 Task: Create a due date automation trigger when advanced on, on the tuesday after a card is due add fields with custom field "Resume" set to a number lower or equal to 1 and greater or equal to 10 at 11:00 AM.
Action: Mouse moved to (1024, 319)
Screenshot: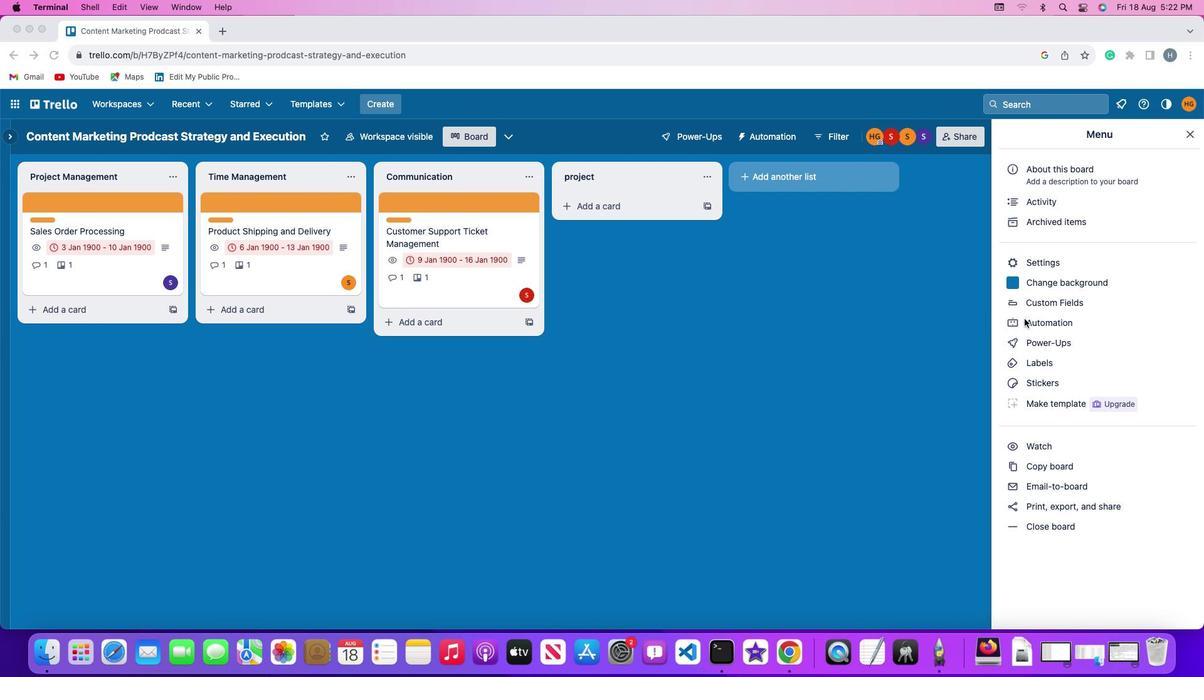 
Action: Mouse pressed left at (1024, 319)
Screenshot: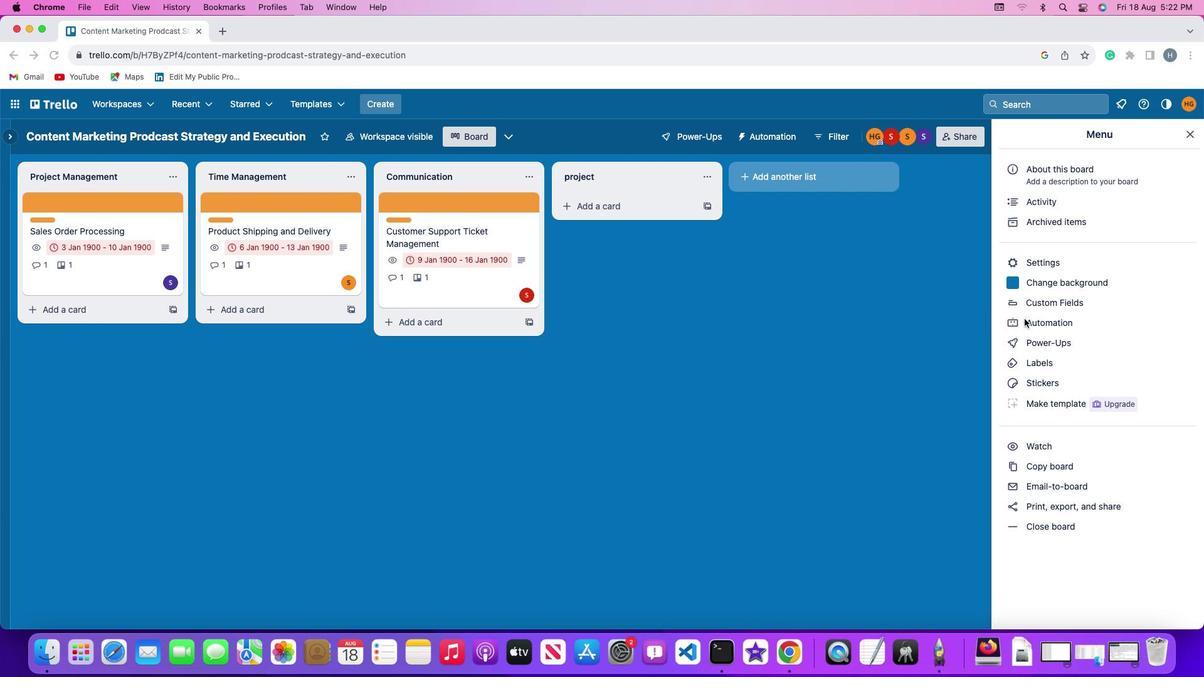 
Action: Mouse pressed left at (1024, 319)
Screenshot: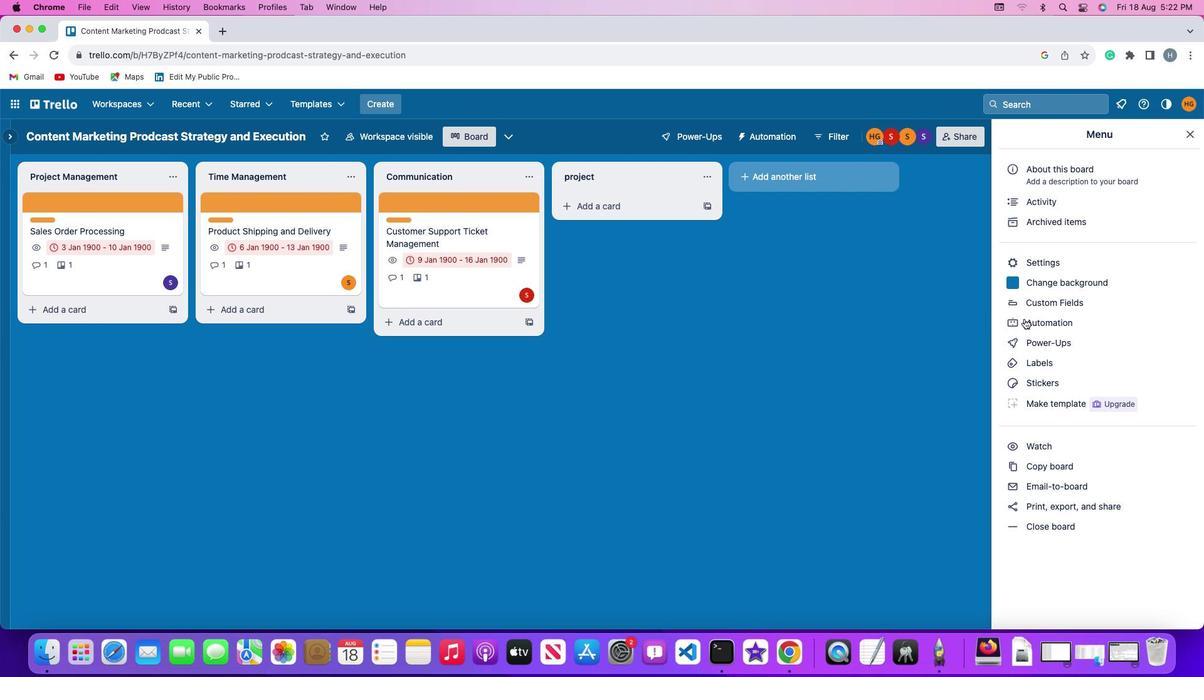 
Action: Mouse moved to (77, 295)
Screenshot: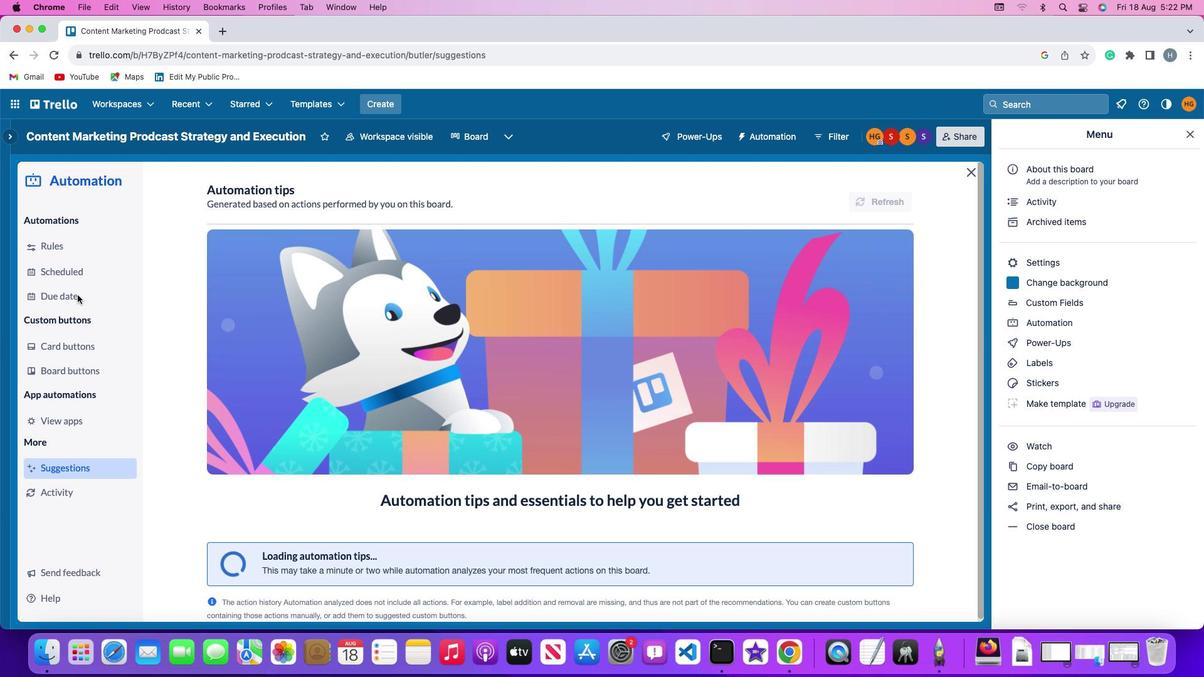 
Action: Mouse pressed left at (77, 295)
Screenshot: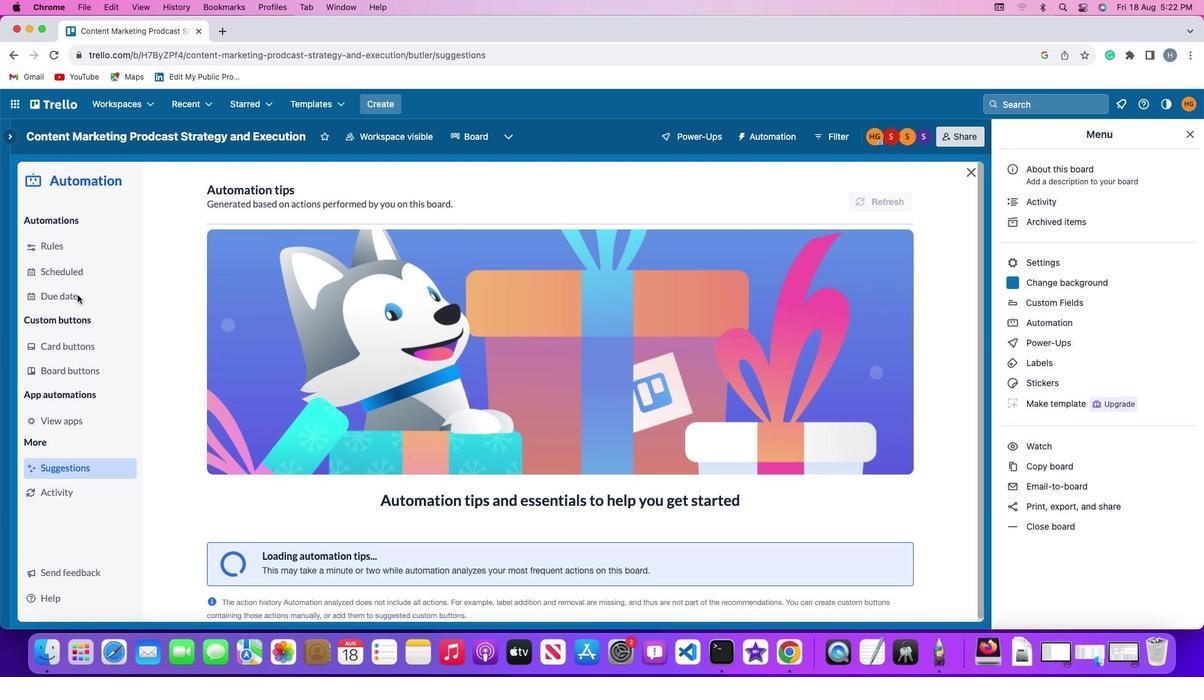 
Action: Mouse moved to (837, 192)
Screenshot: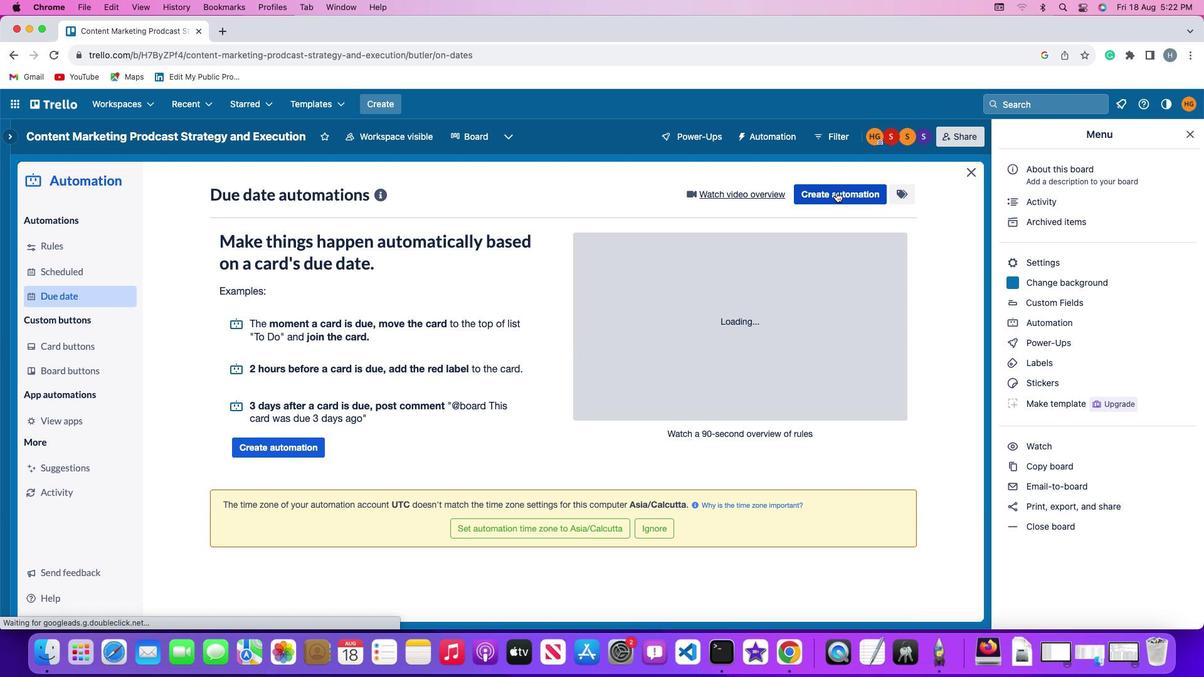 
Action: Mouse pressed left at (837, 192)
Screenshot: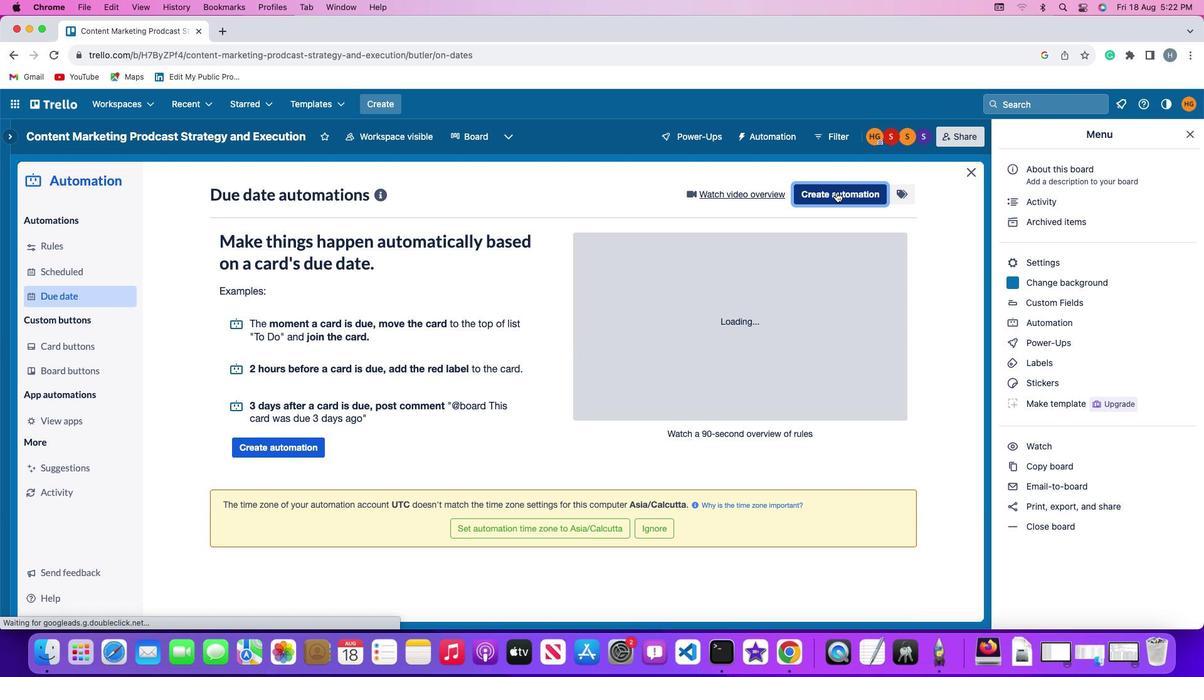 
Action: Mouse moved to (262, 316)
Screenshot: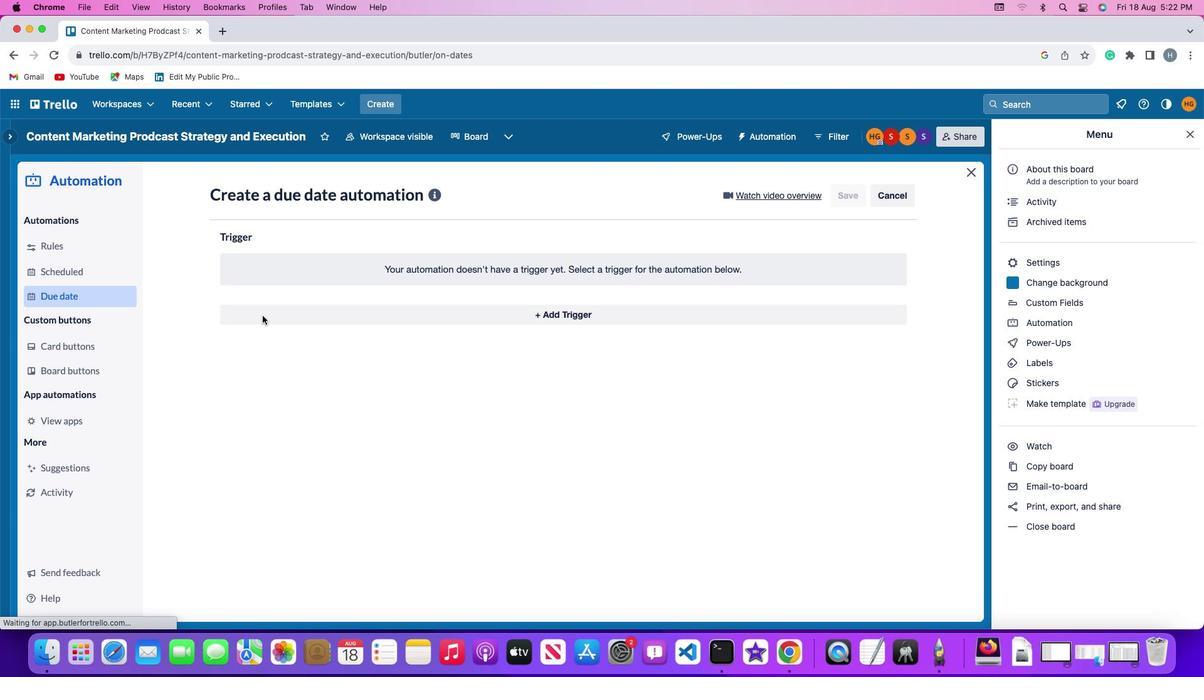 
Action: Mouse pressed left at (262, 316)
Screenshot: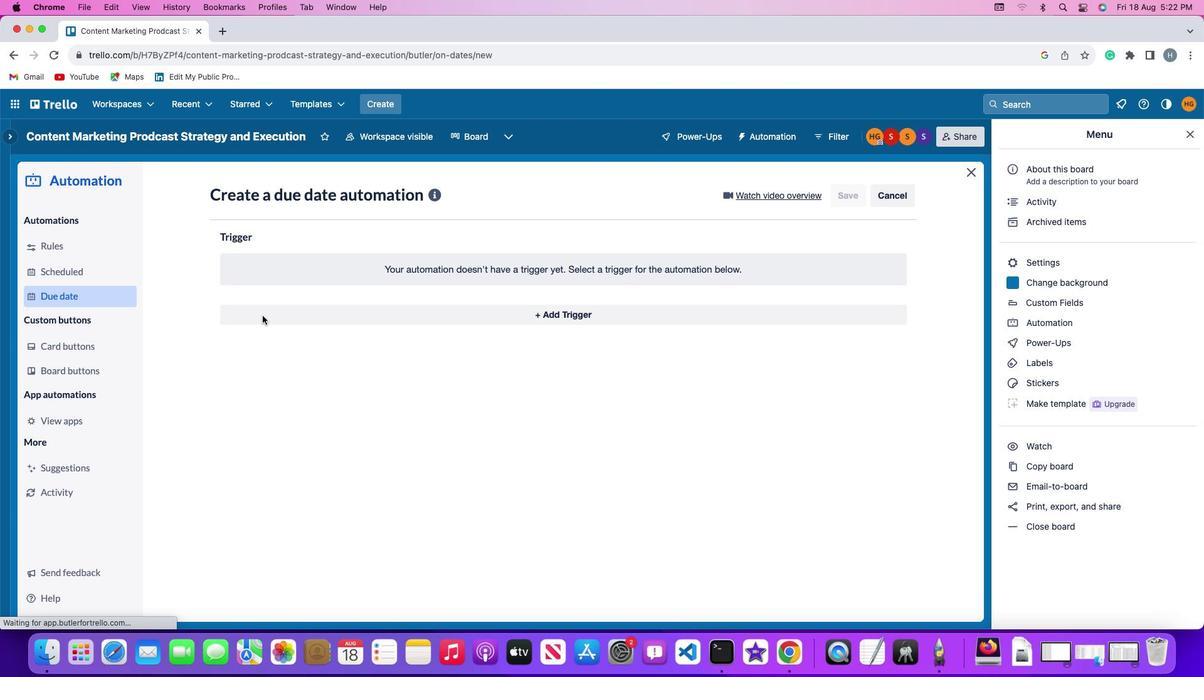 
Action: Mouse moved to (299, 540)
Screenshot: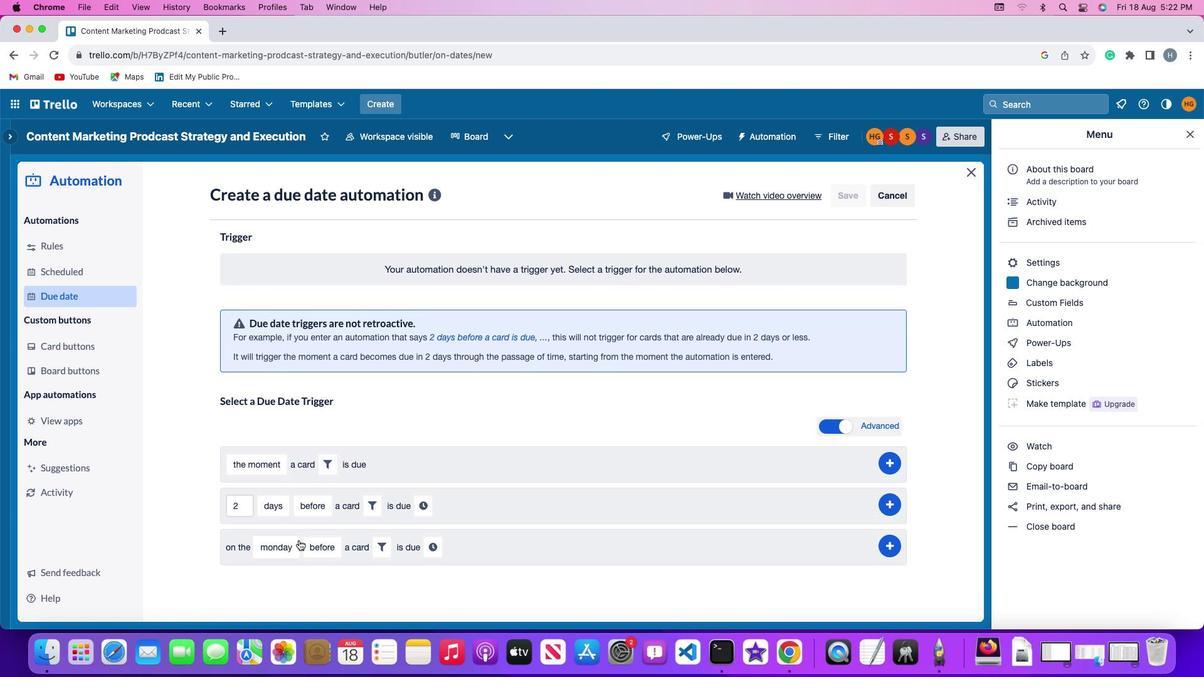 
Action: Mouse pressed left at (299, 540)
Screenshot: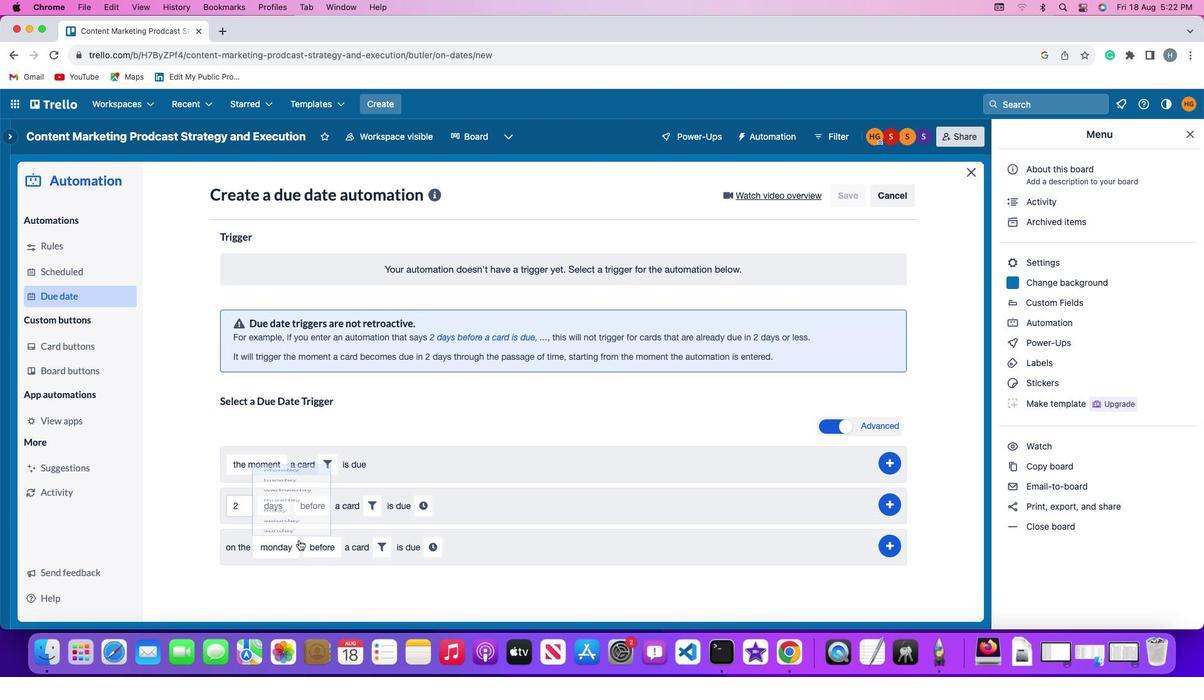 
Action: Mouse moved to (291, 395)
Screenshot: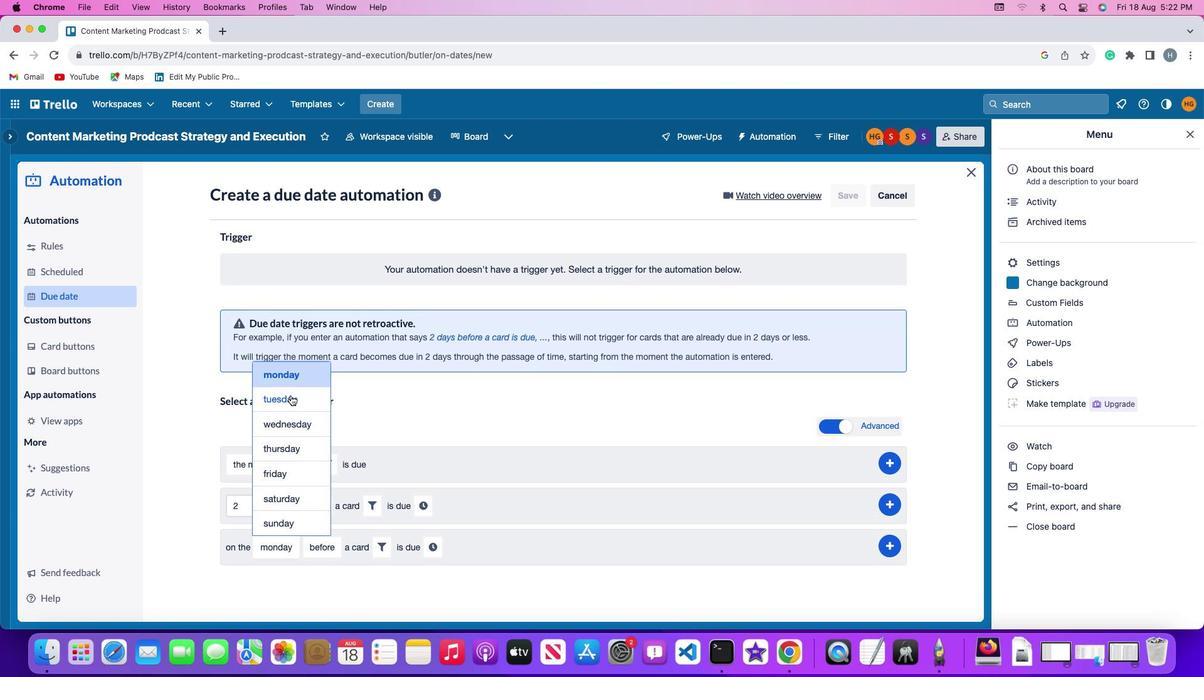
Action: Mouse pressed left at (291, 395)
Screenshot: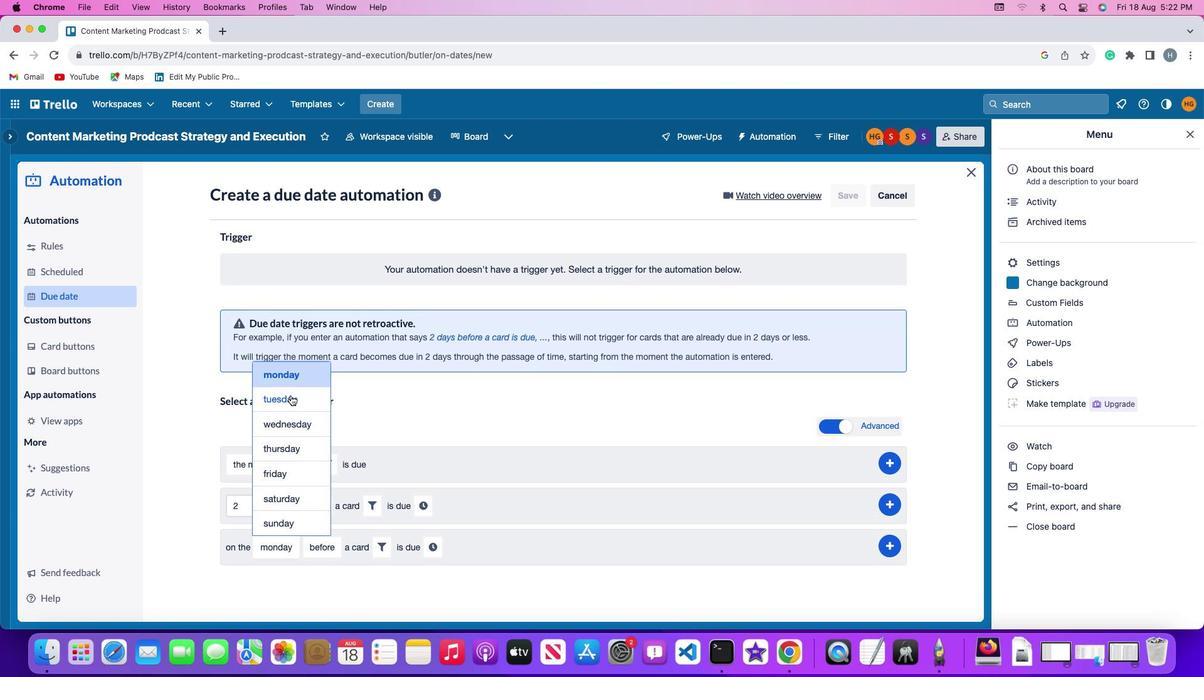 
Action: Mouse moved to (325, 544)
Screenshot: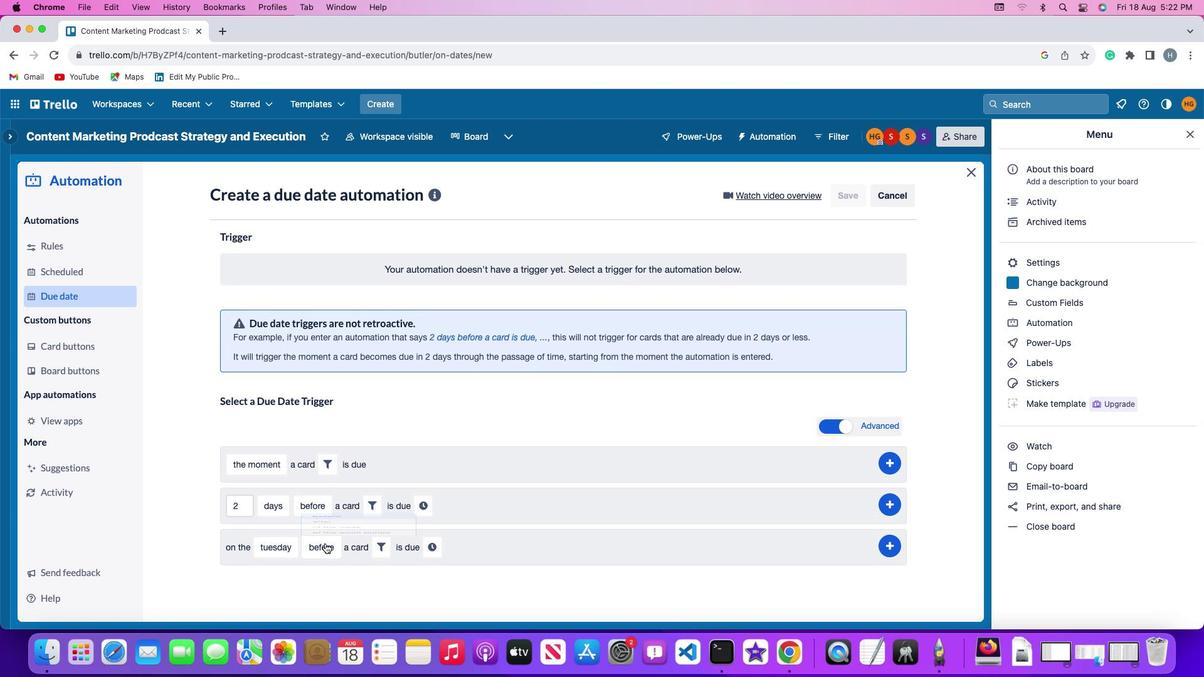 
Action: Mouse pressed left at (325, 544)
Screenshot: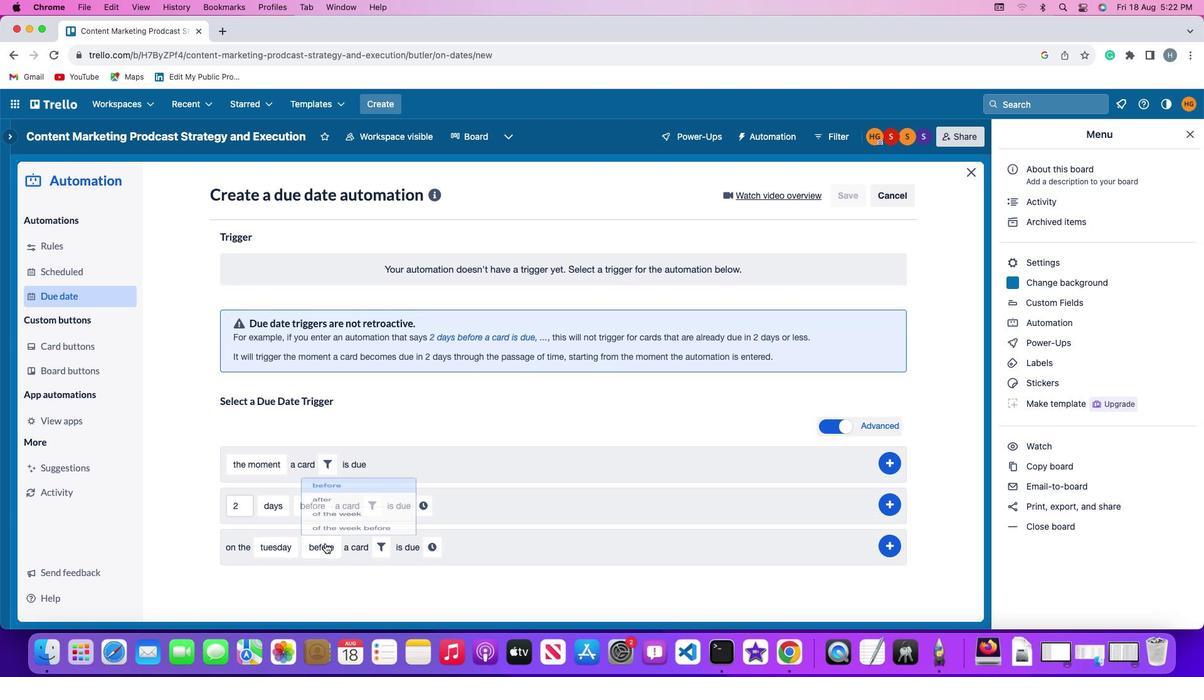 
Action: Mouse moved to (345, 466)
Screenshot: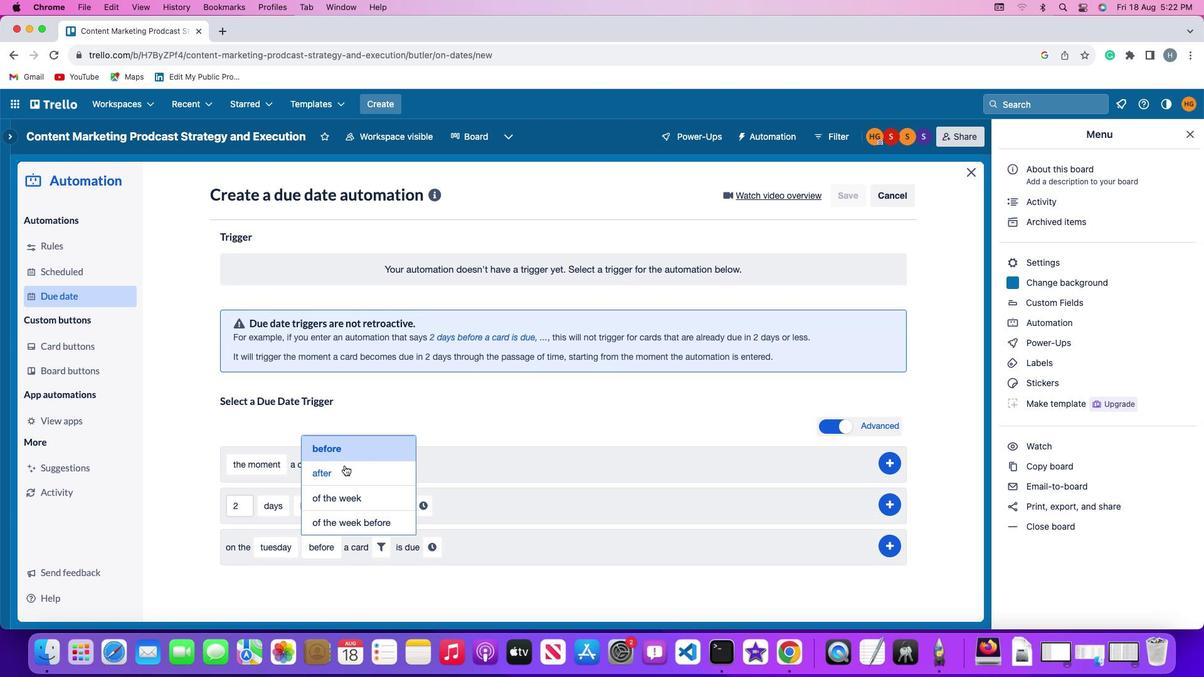 
Action: Mouse pressed left at (345, 466)
Screenshot: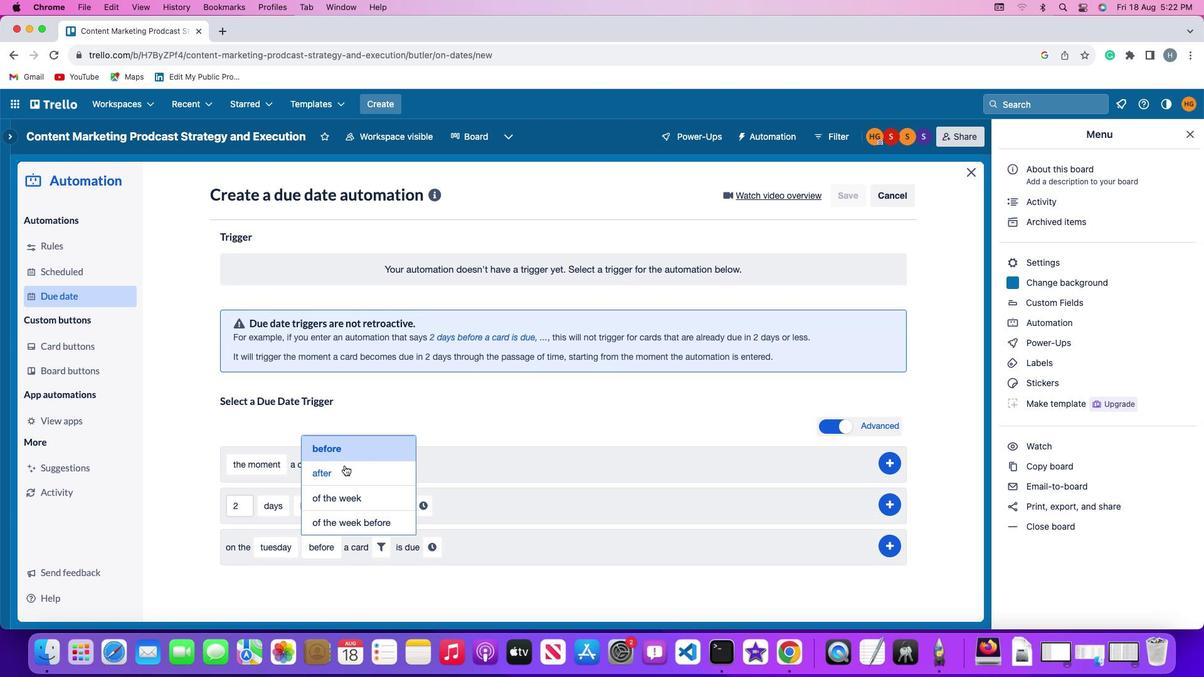 
Action: Mouse moved to (378, 542)
Screenshot: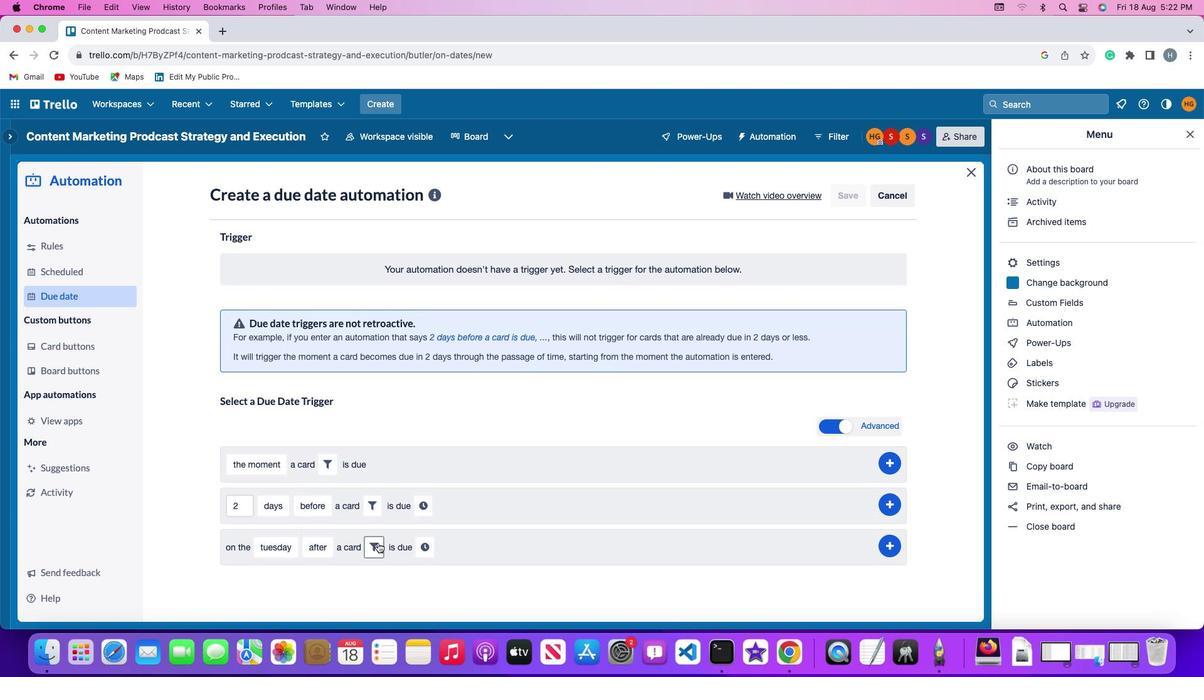 
Action: Mouse pressed left at (378, 542)
Screenshot: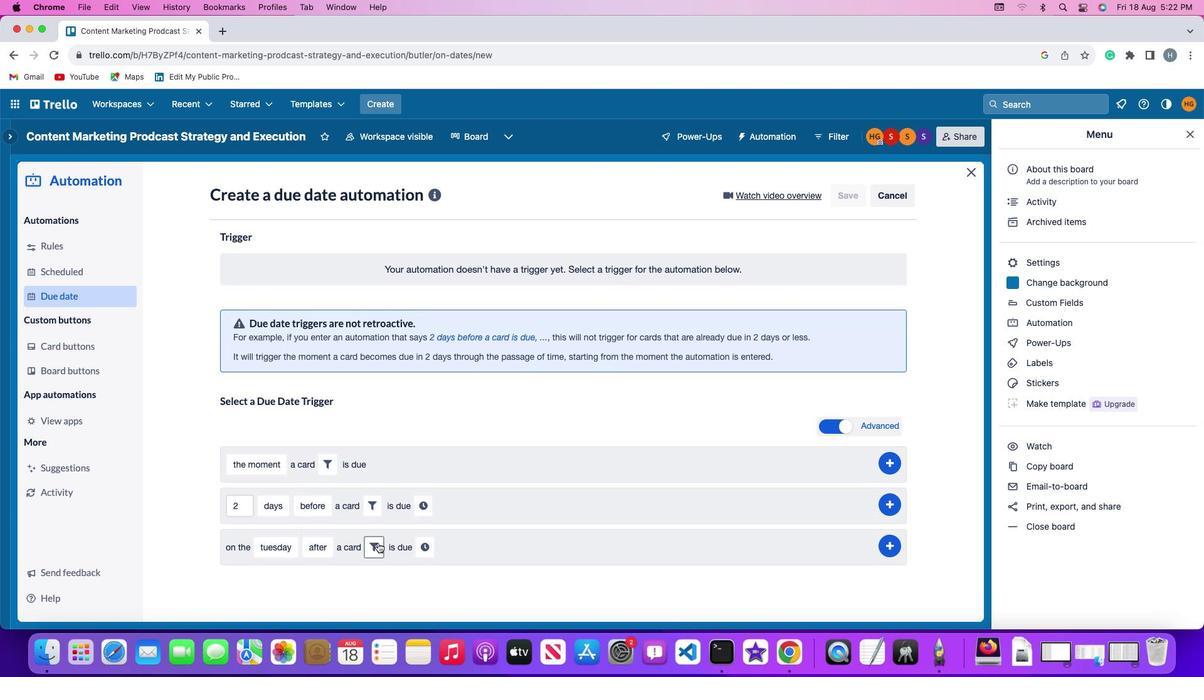 
Action: Mouse moved to (572, 584)
Screenshot: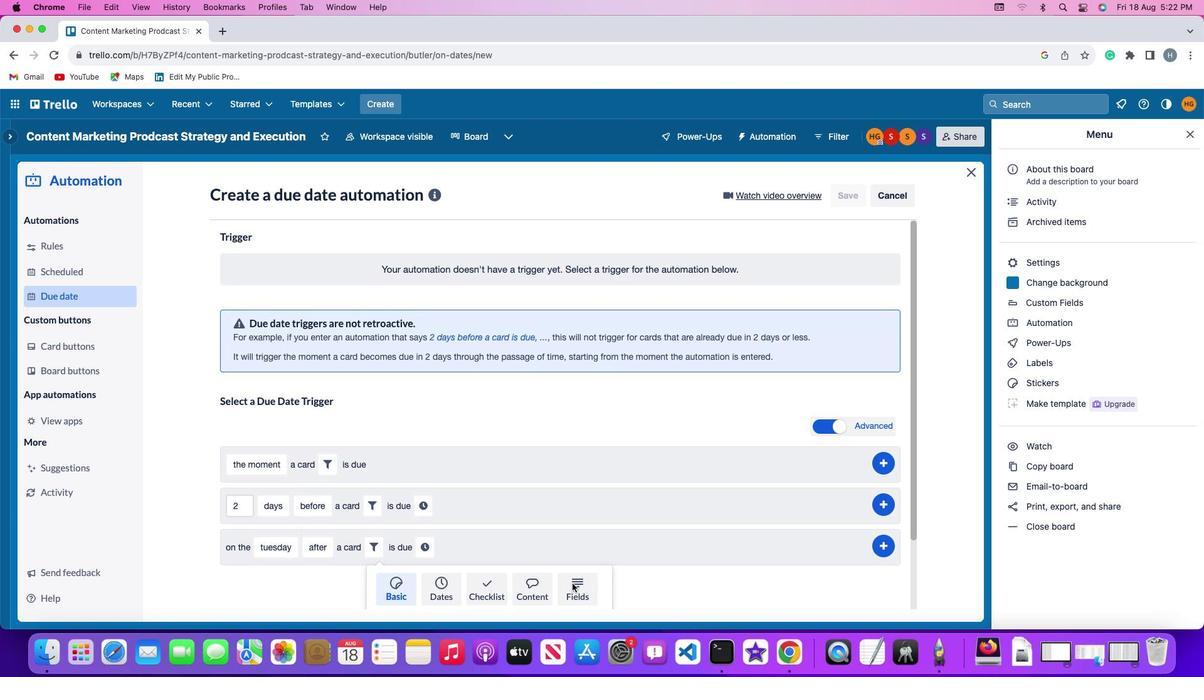 
Action: Mouse pressed left at (572, 584)
Screenshot: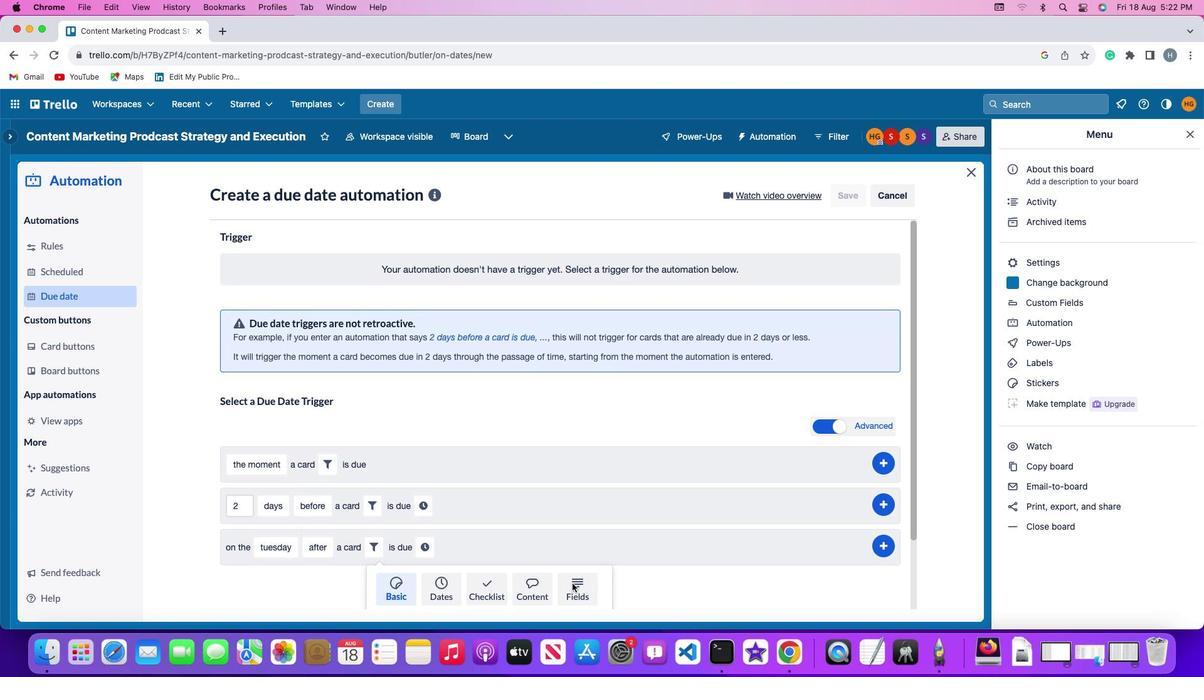 
Action: Mouse moved to (337, 575)
Screenshot: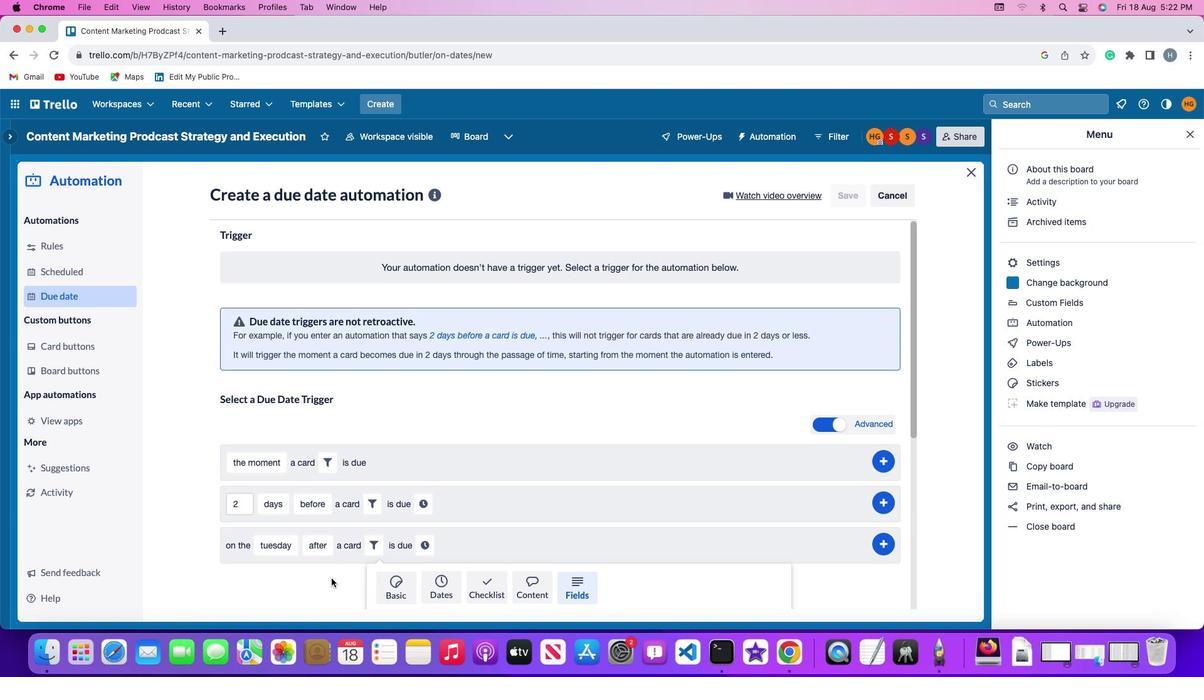 
Action: Mouse scrolled (337, 575) with delta (0, 0)
Screenshot: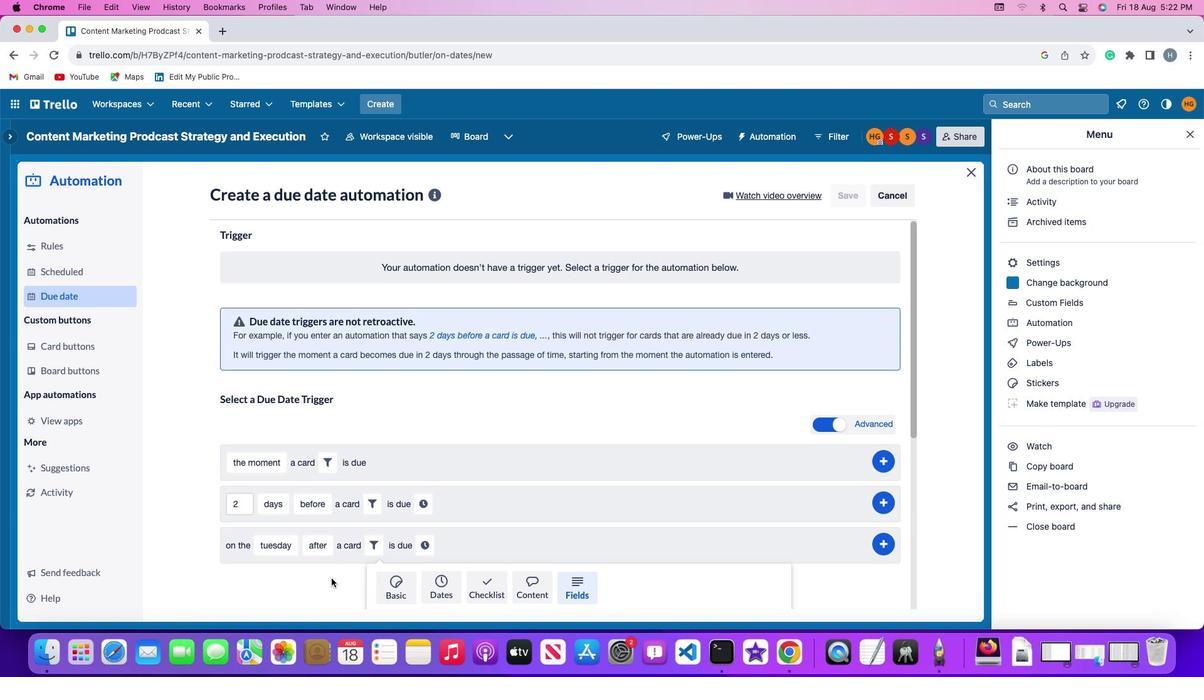 
Action: Mouse moved to (336, 575)
Screenshot: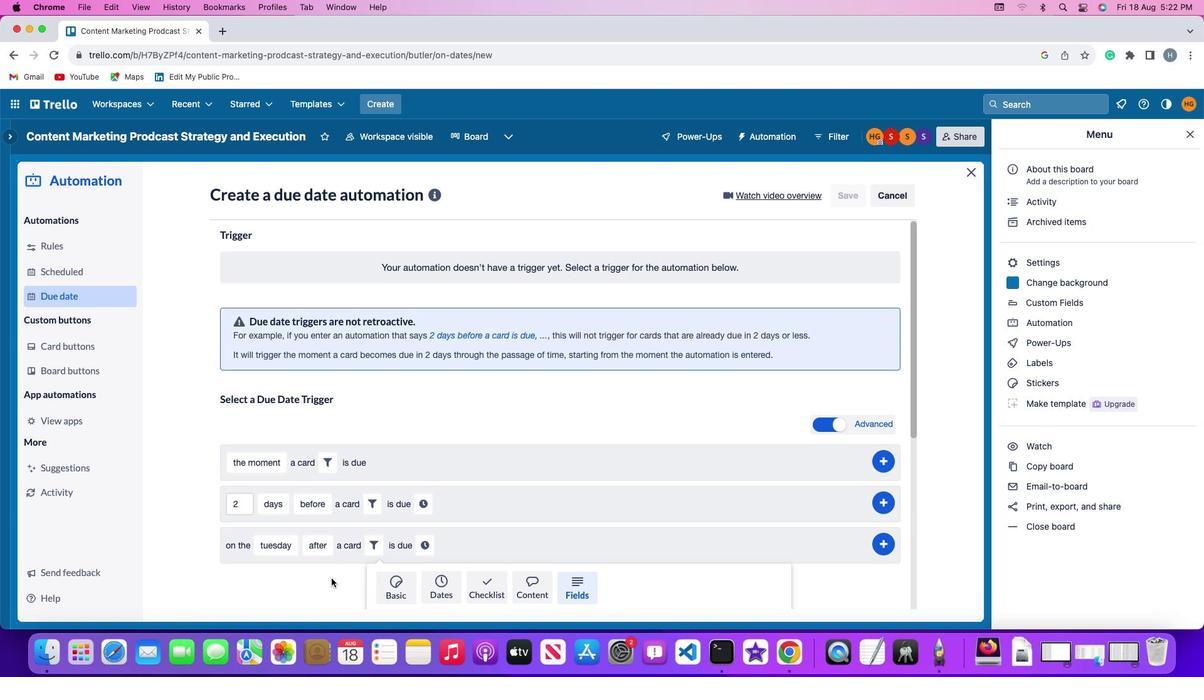 
Action: Mouse scrolled (336, 575) with delta (0, 0)
Screenshot: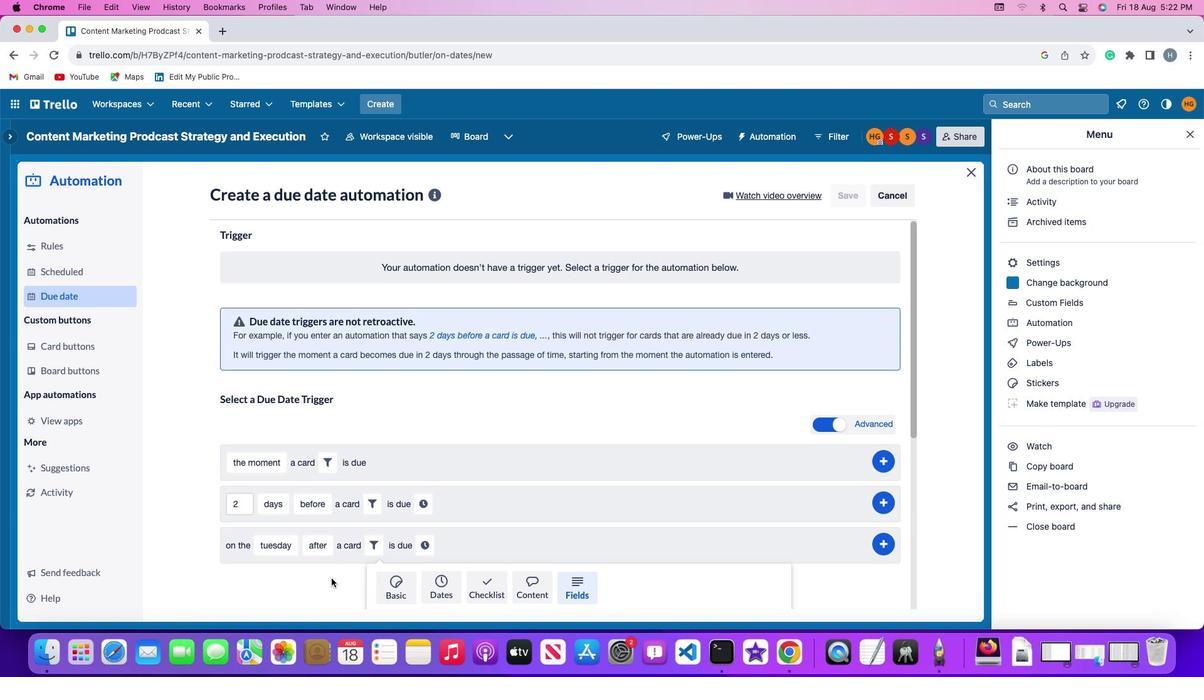 
Action: Mouse moved to (335, 576)
Screenshot: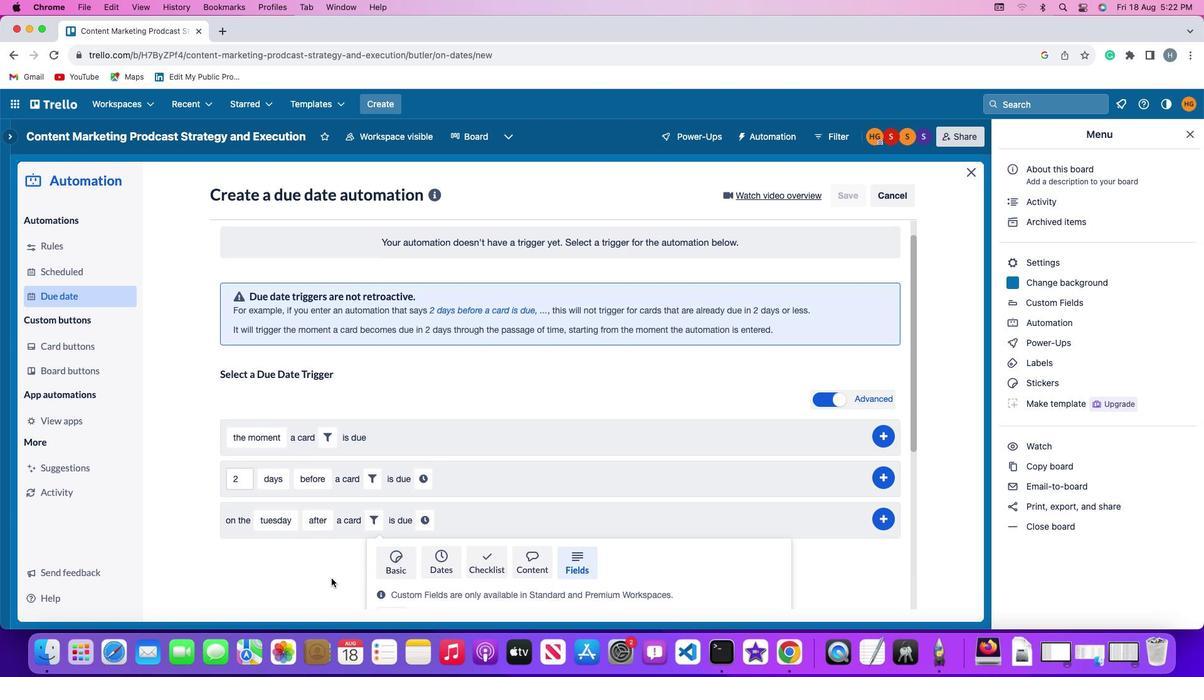 
Action: Mouse scrolled (335, 576) with delta (0, -1)
Screenshot: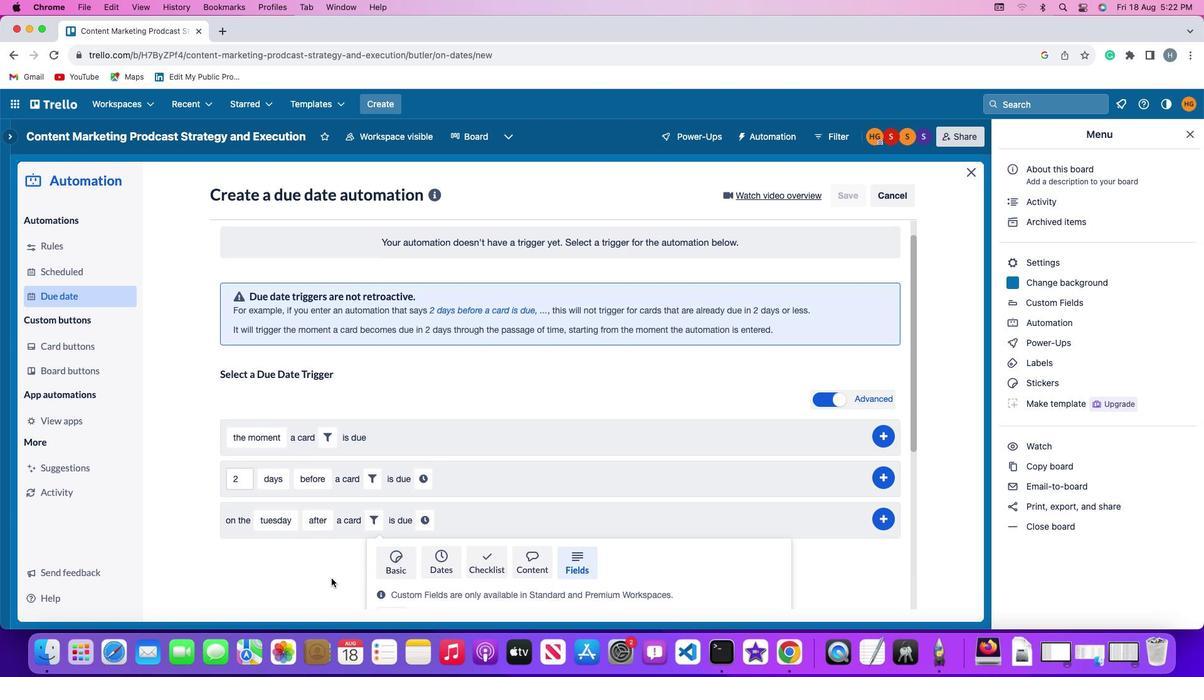 
Action: Mouse moved to (331, 578)
Screenshot: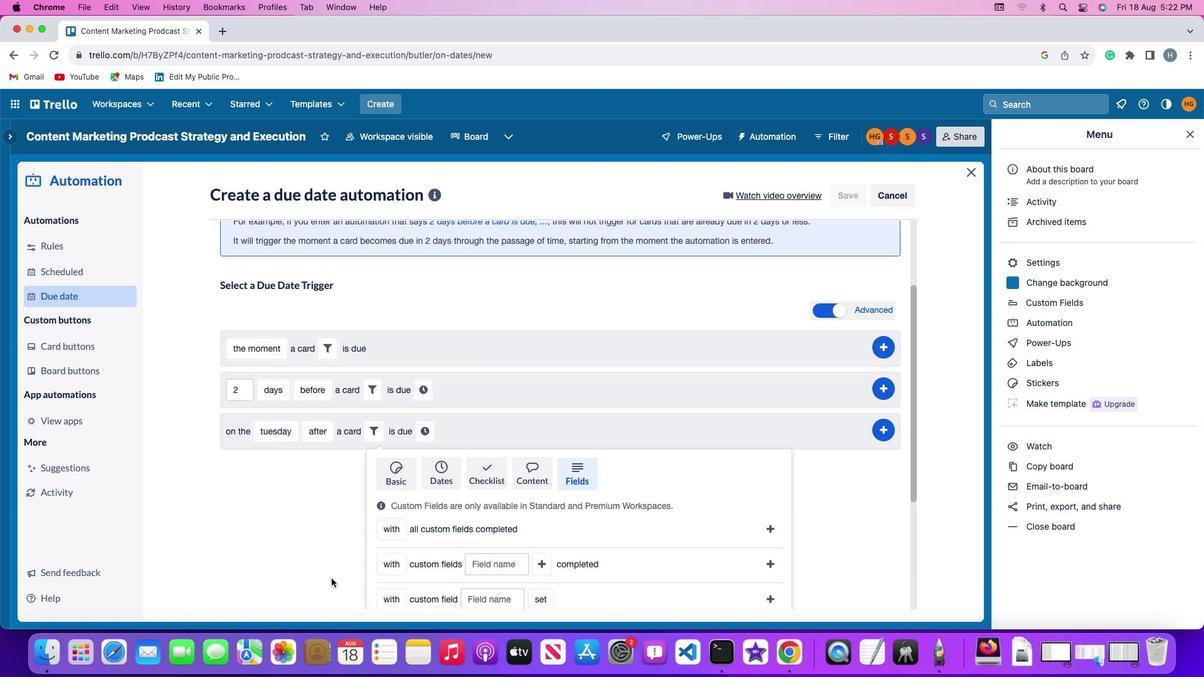 
Action: Mouse scrolled (331, 578) with delta (0, -3)
Screenshot: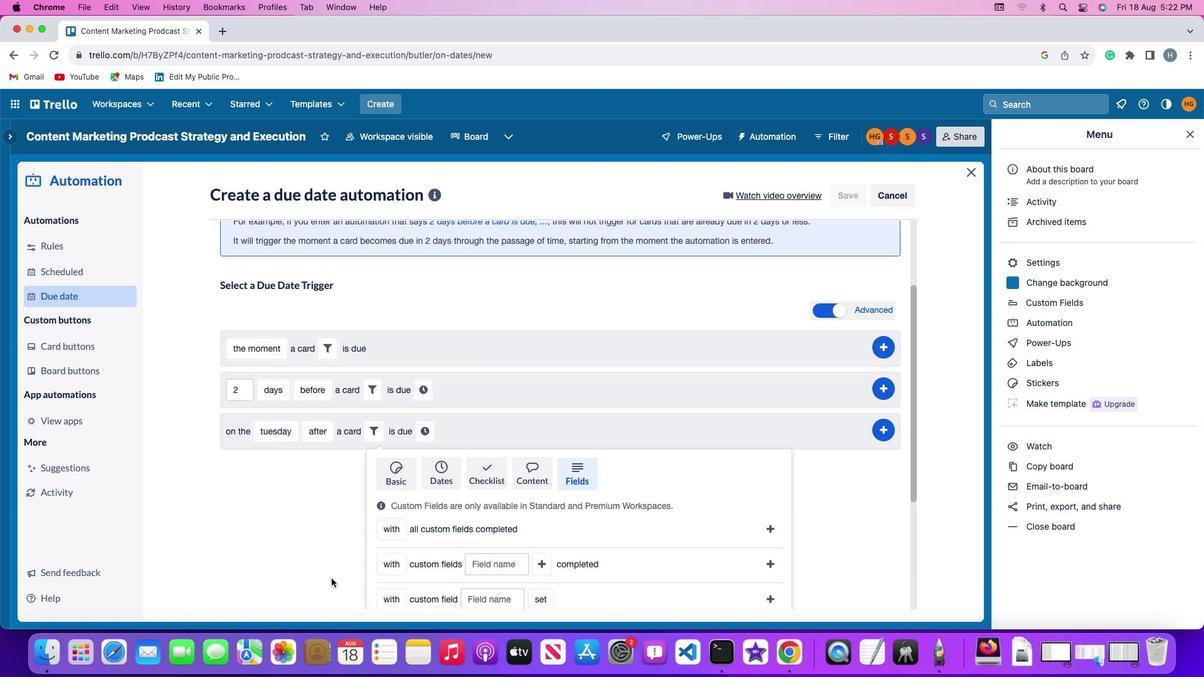 
Action: Mouse moved to (331, 579)
Screenshot: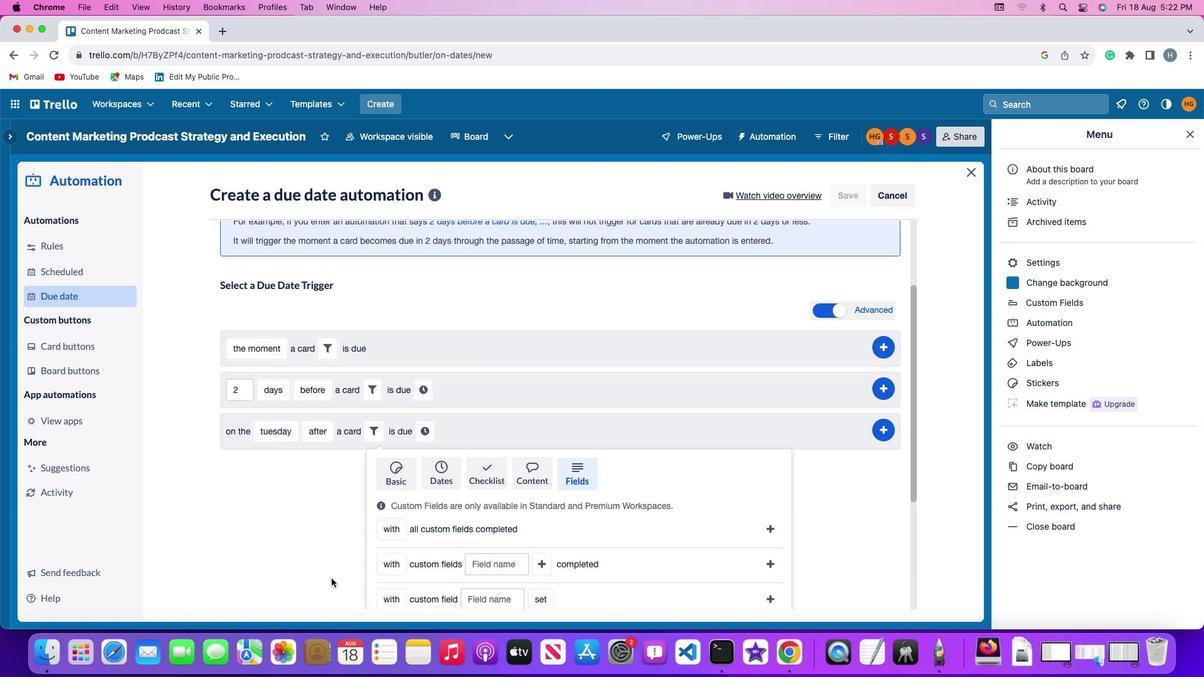 
Action: Mouse scrolled (331, 579) with delta (0, 0)
Screenshot: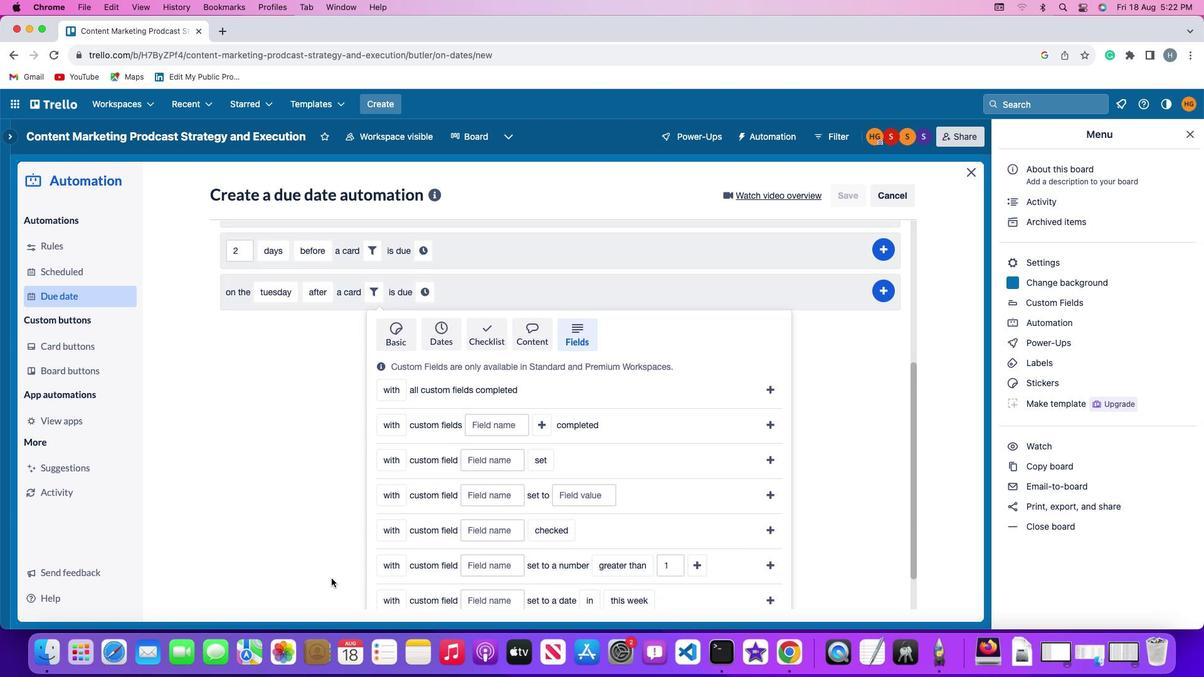 
Action: Mouse scrolled (331, 579) with delta (0, 0)
Screenshot: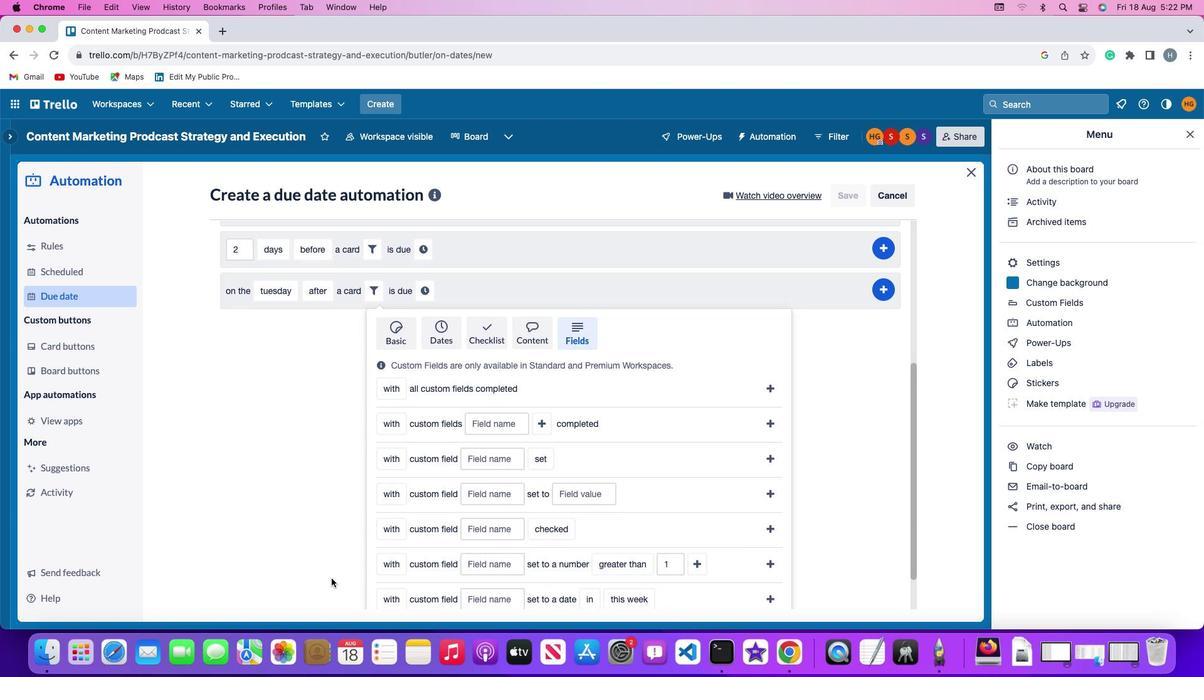
Action: Mouse scrolled (331, 579) with delta (0, -1)
Screenshot: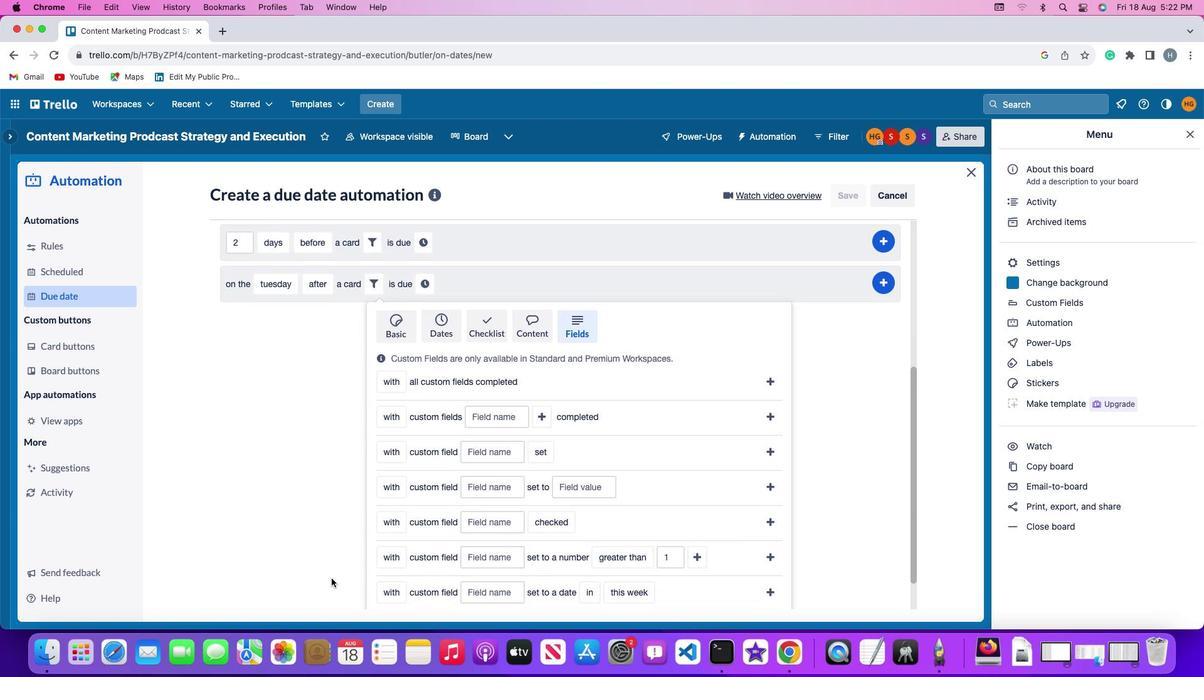 
Action: Mouse scrolled (331, 579) with delta (0, -3)
Screenshot: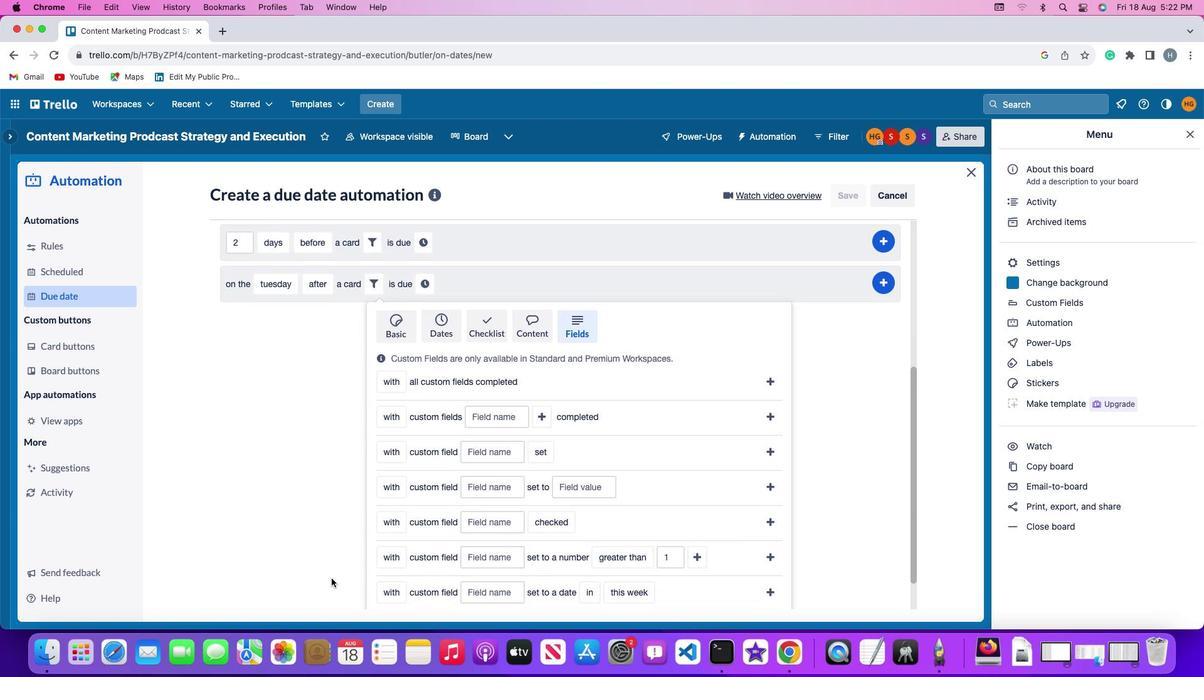 
Action: Mouse scrolled (331, 579) with delta (0, -3)
Screenshot: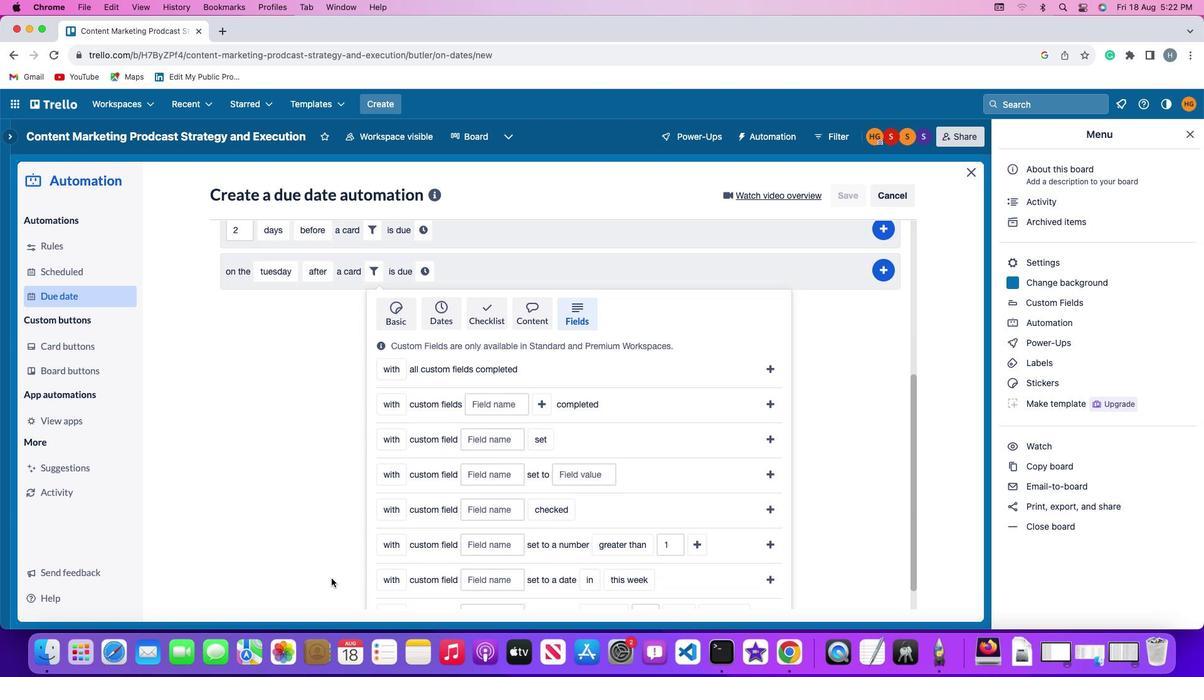 
Action: Mouse scrolled (331, 579) with delta (0, 0)
Screenshot: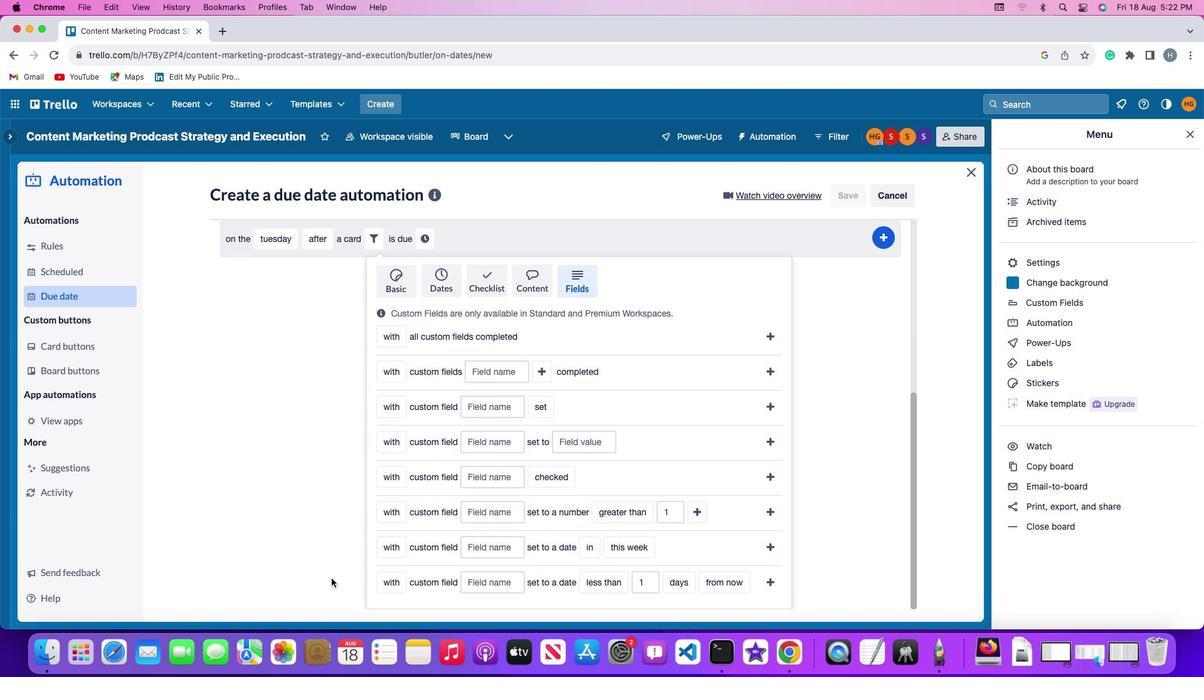 
Action: Mouse scrolled (331, 579) with delta (0, 0)
Screenshot: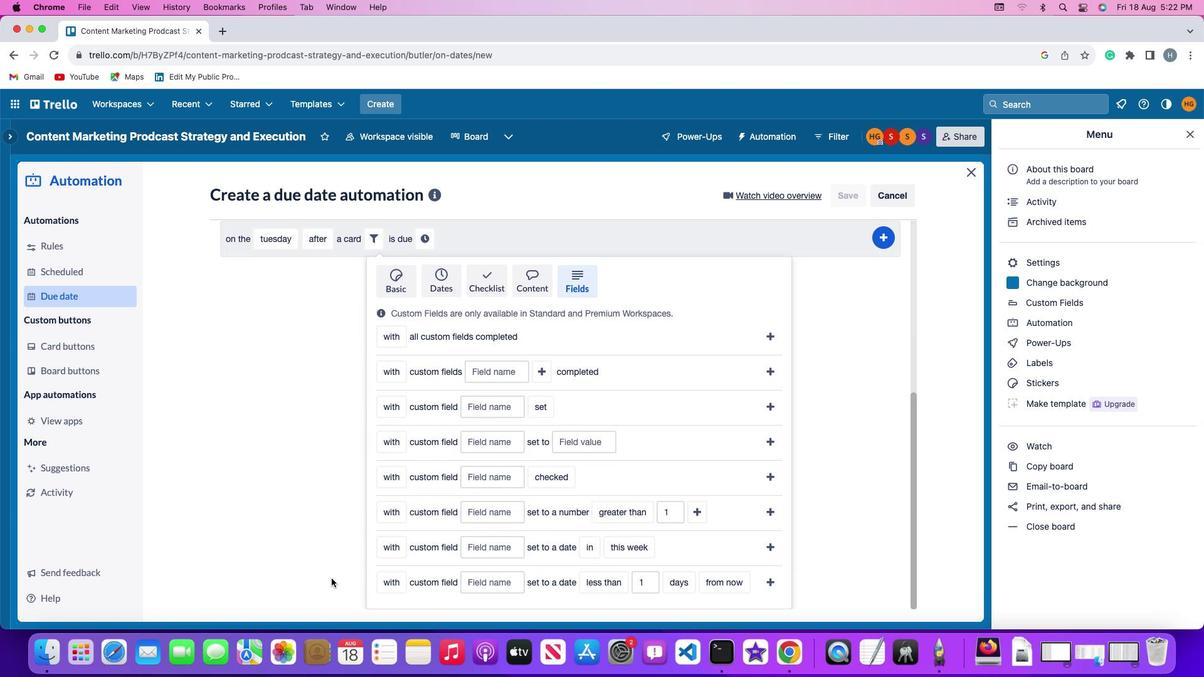 
Action: Mouse scrolled (331, 579) with delta (0, -1)
Screenshot: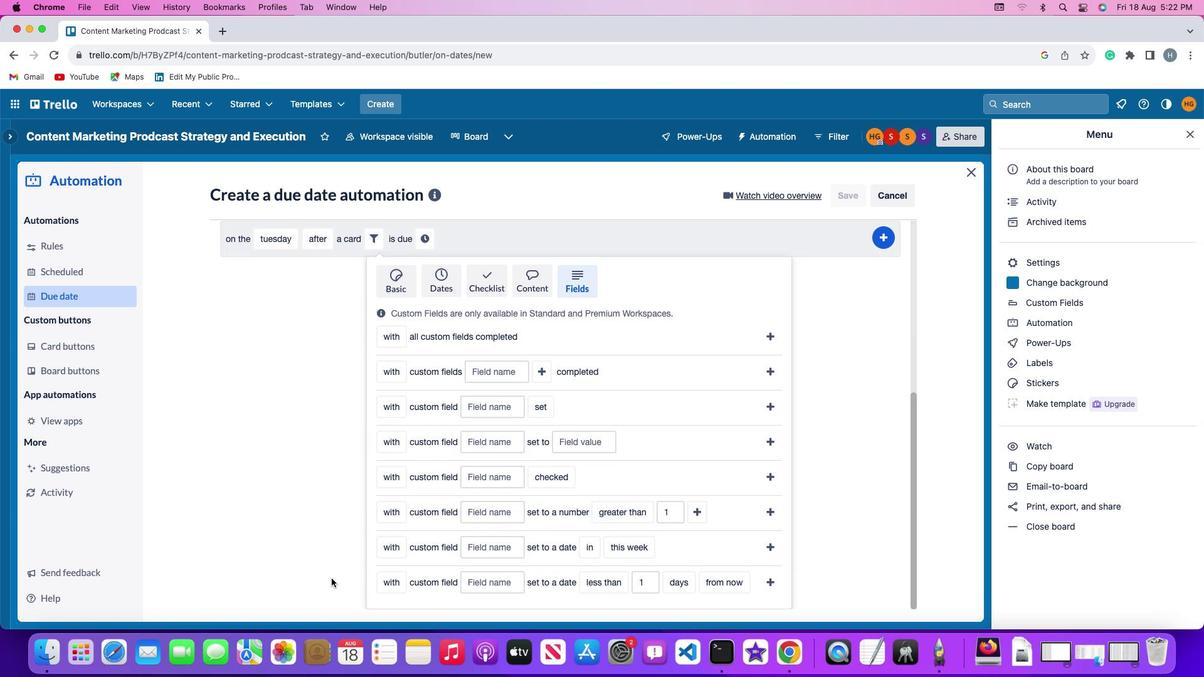 
Action: Mouse moved to (387, 513)
Screenshot: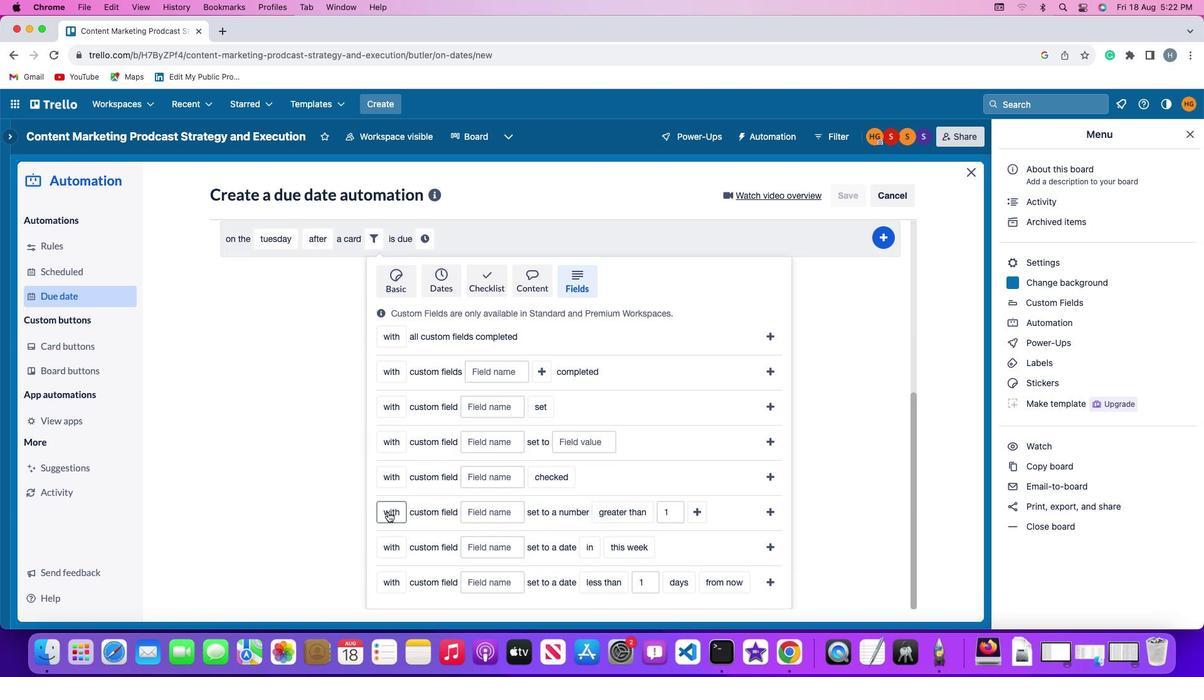 
Action: Mouse pressed left at (387, 513)
Screenshot: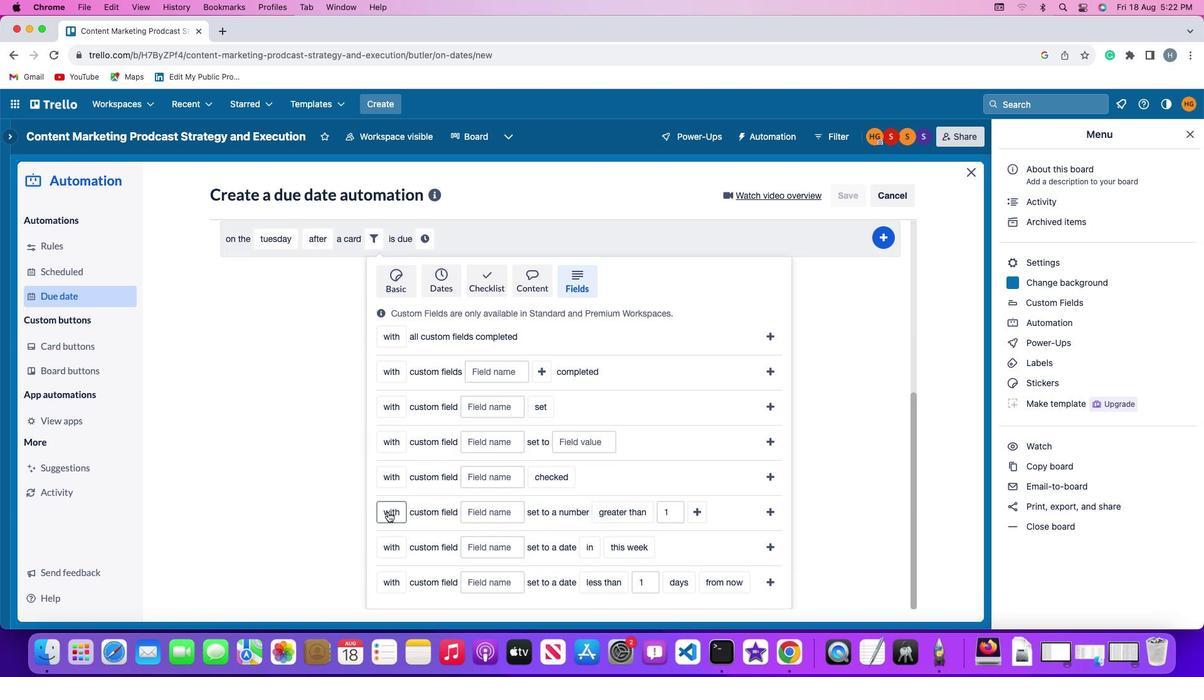 
Action: Mouse moved to (400, 535)
Screenshot: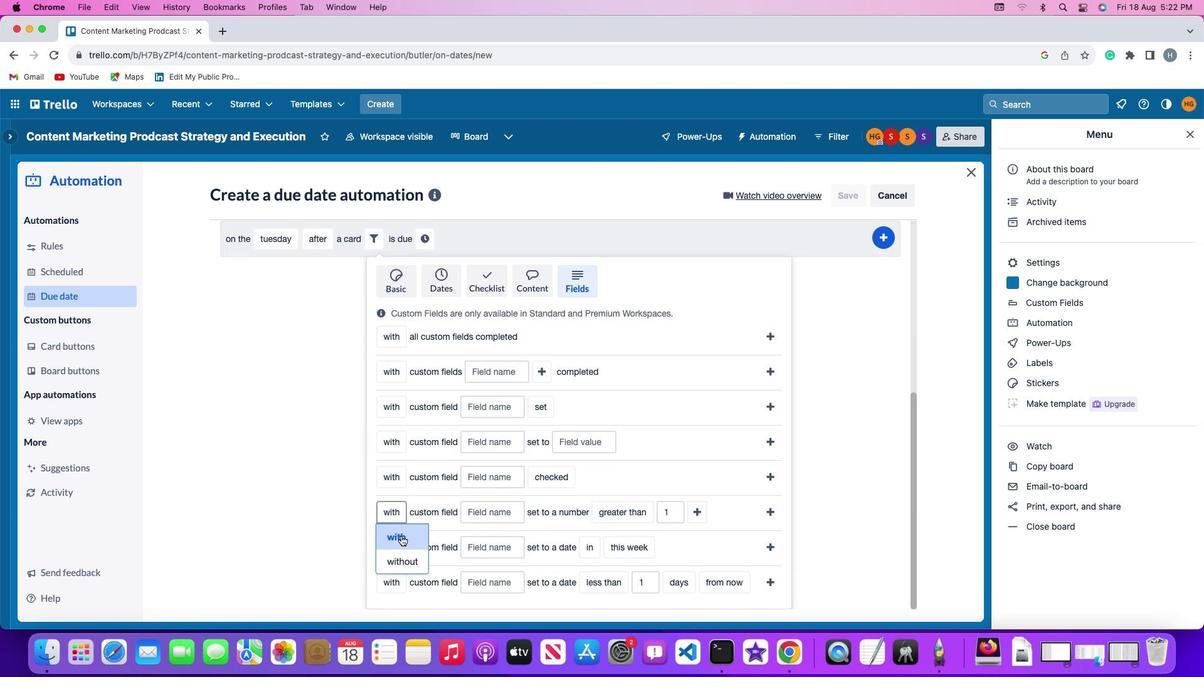 
Action: Mouse pressed left at (400, 535)
Screenshot: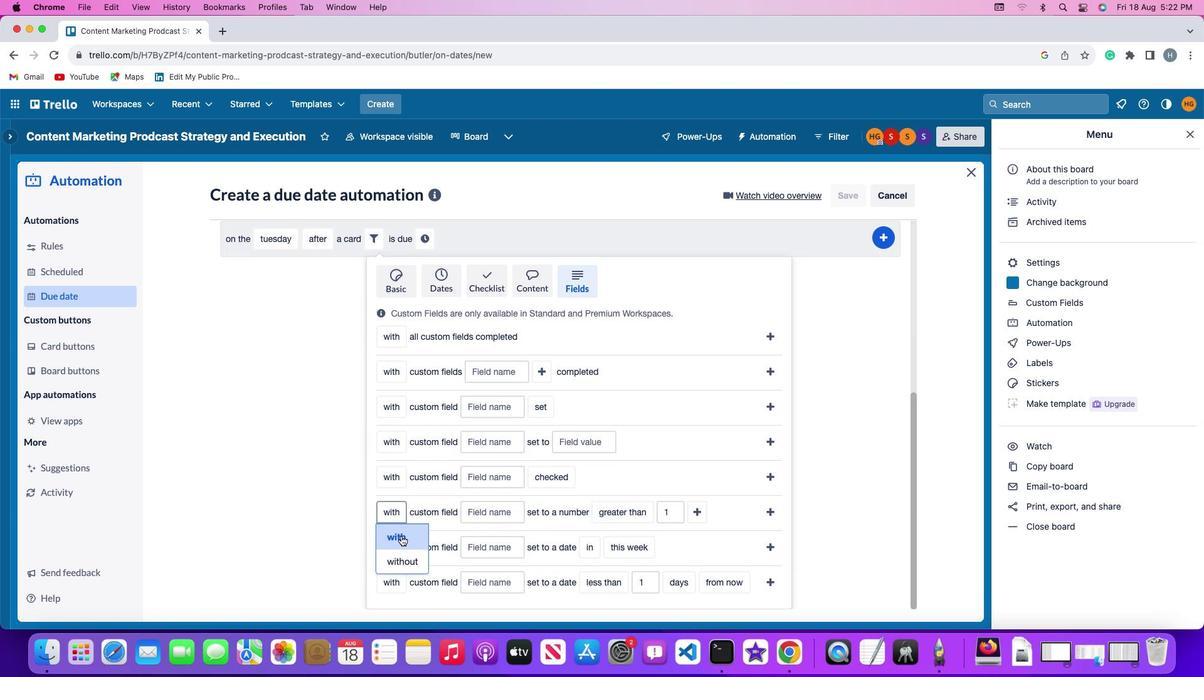 
Action: Mouse moved to (499, 516)
Screenshot: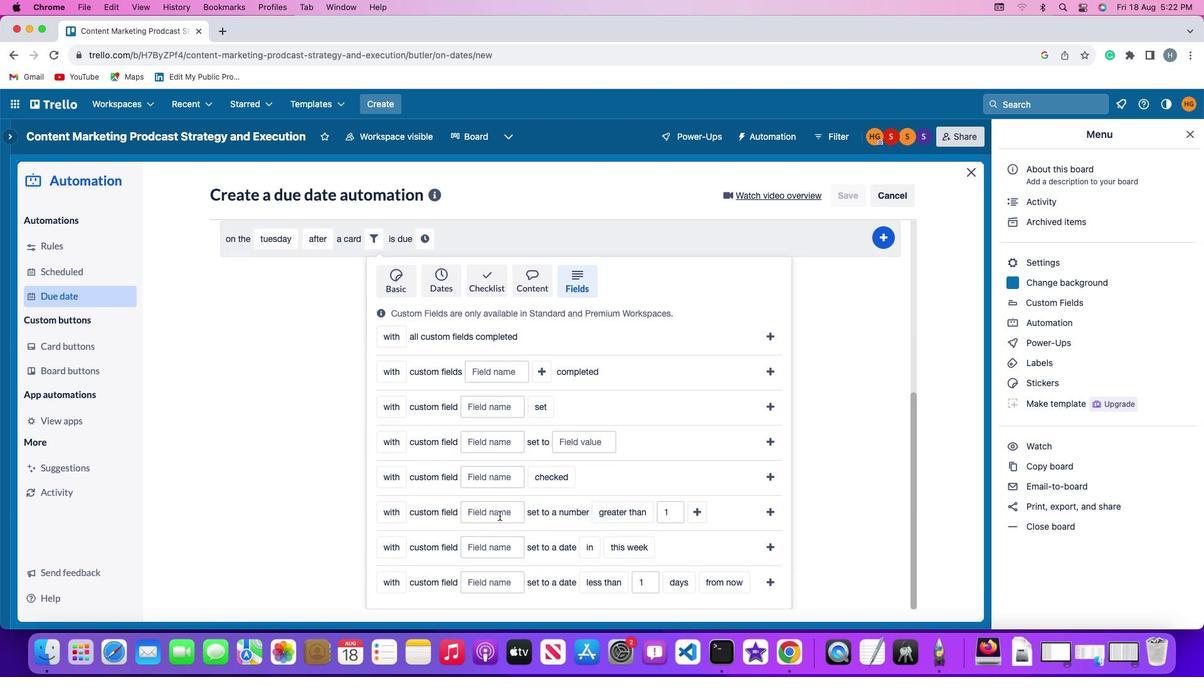 
Action: Mouse pressed left at (499, 516)
Screenshot: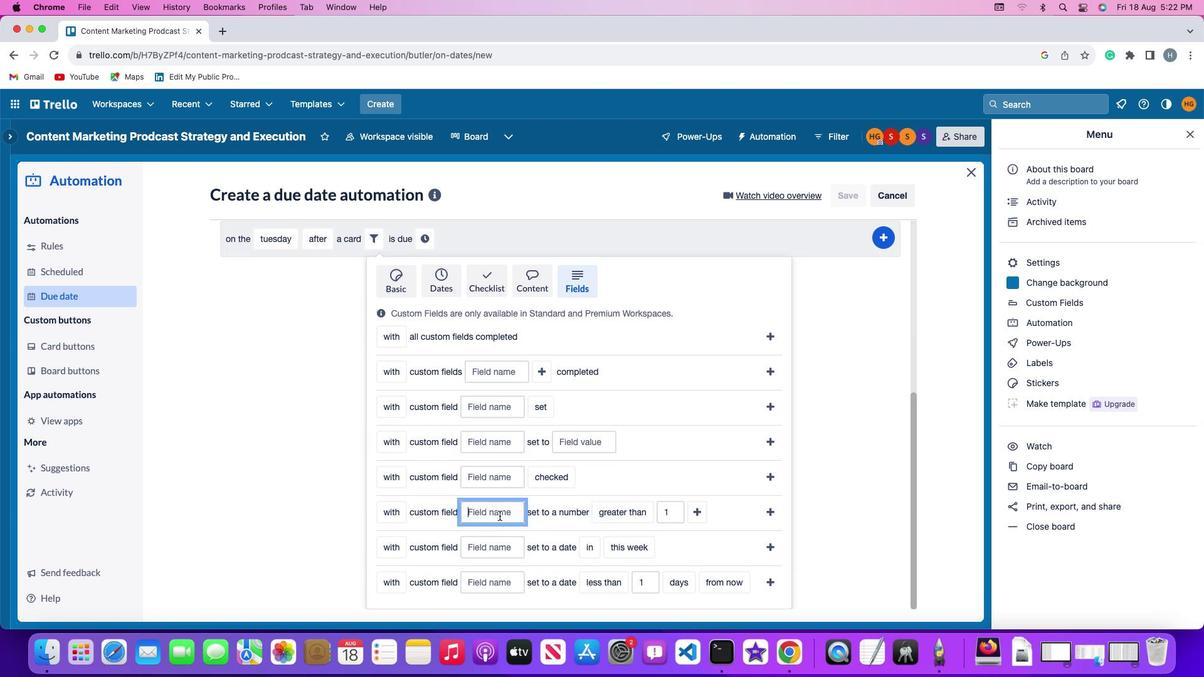 
Action: Key pressed Key.shift'R''e''s''u''m''e'
Screenshot: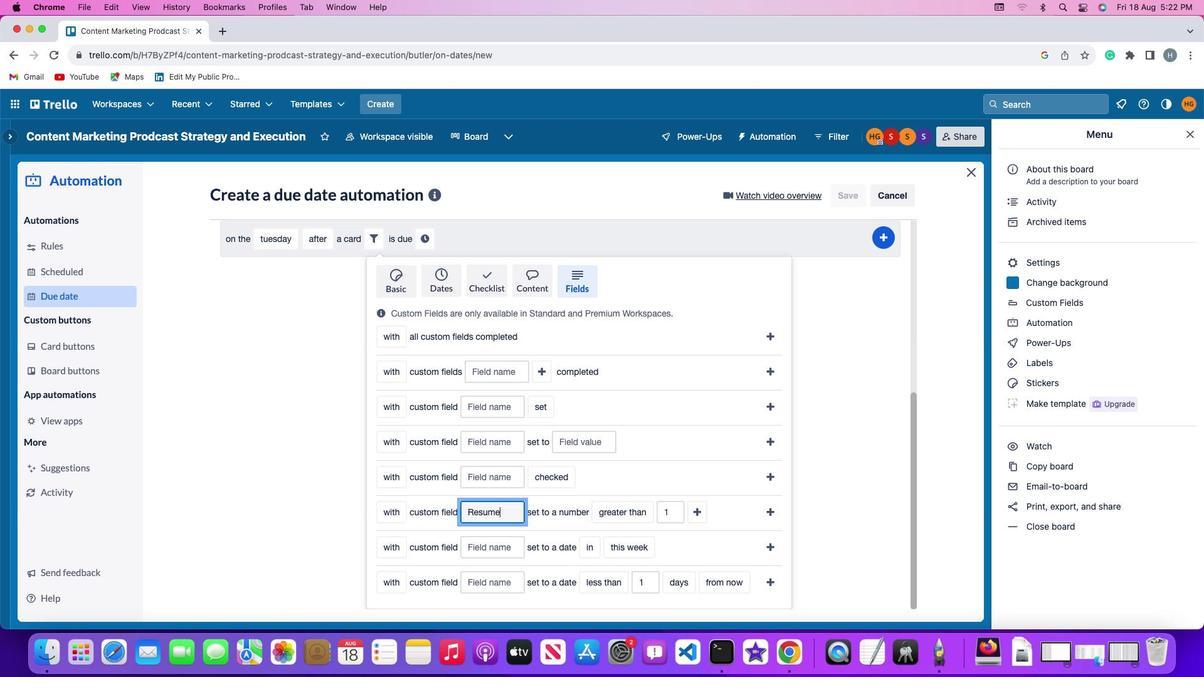 
Action: Mouse moved to (635, 509)
Screenshot: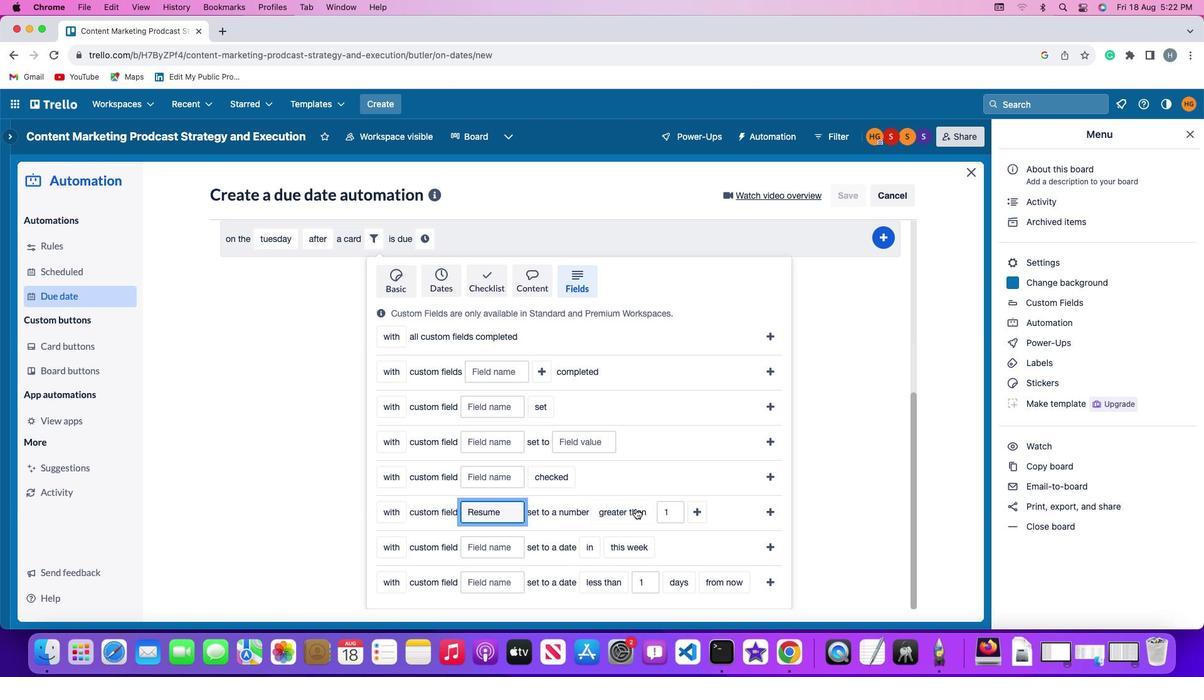 
Action: Mouse pressed left at (635, 509)
Screenshot: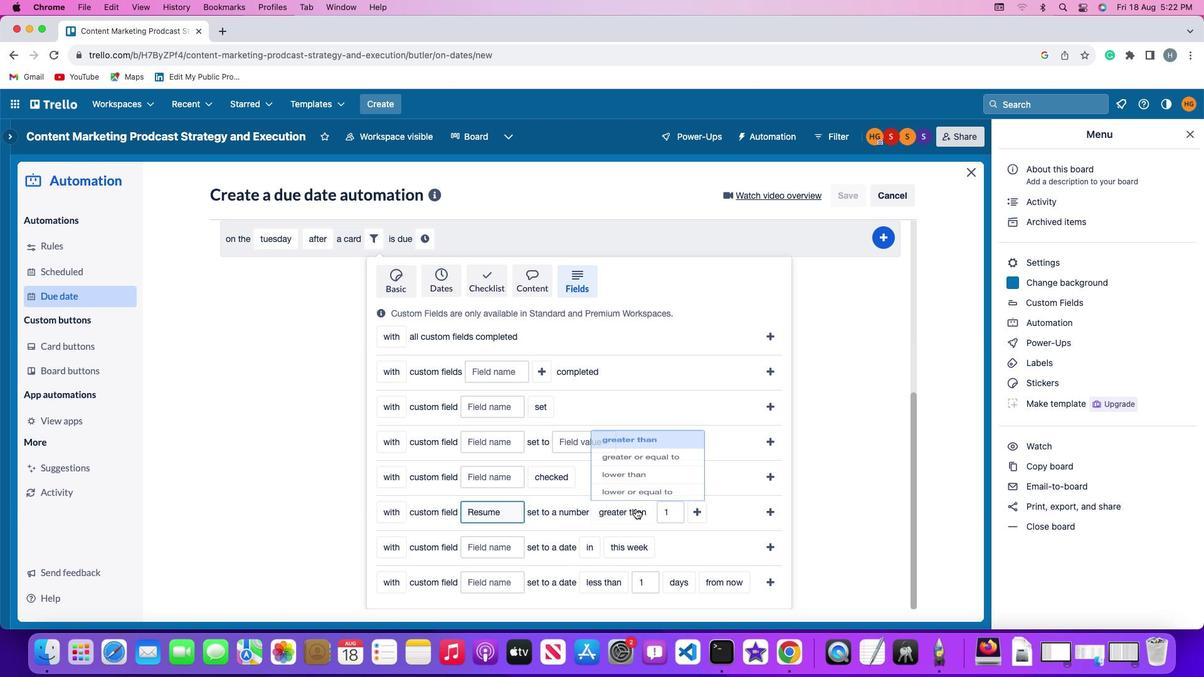 
Action: Mouse moved to (631, 491)
Screenshot: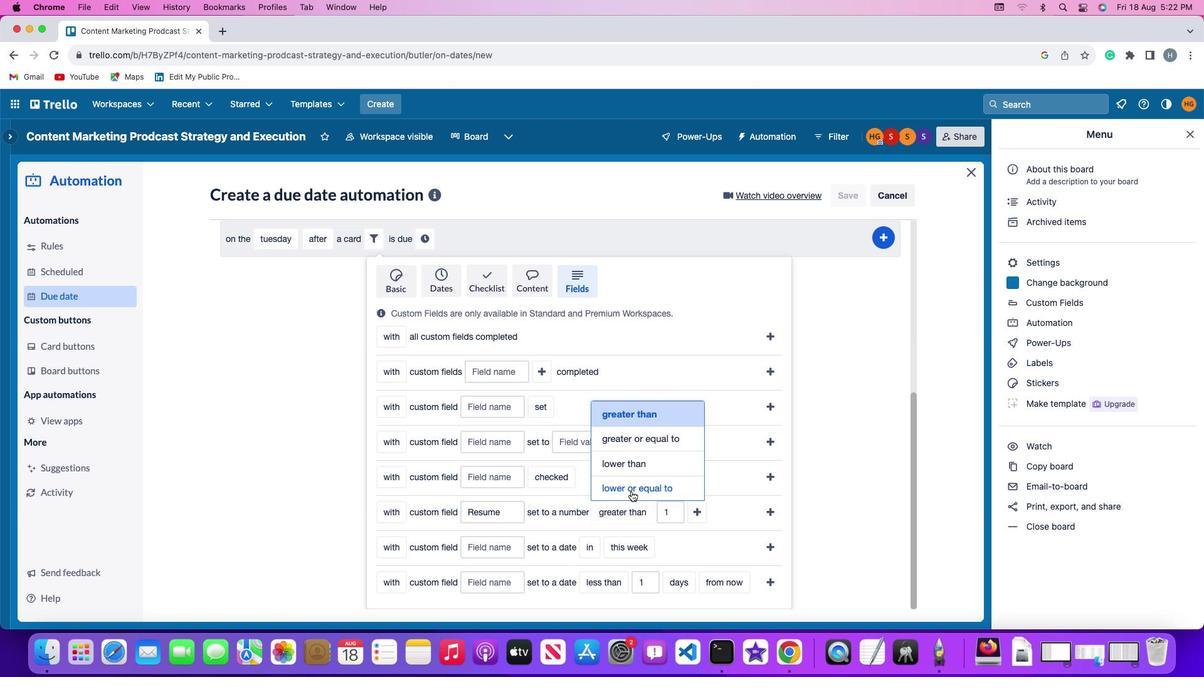 
Action: Mouse pressed left at (631, 491)
Screenshot: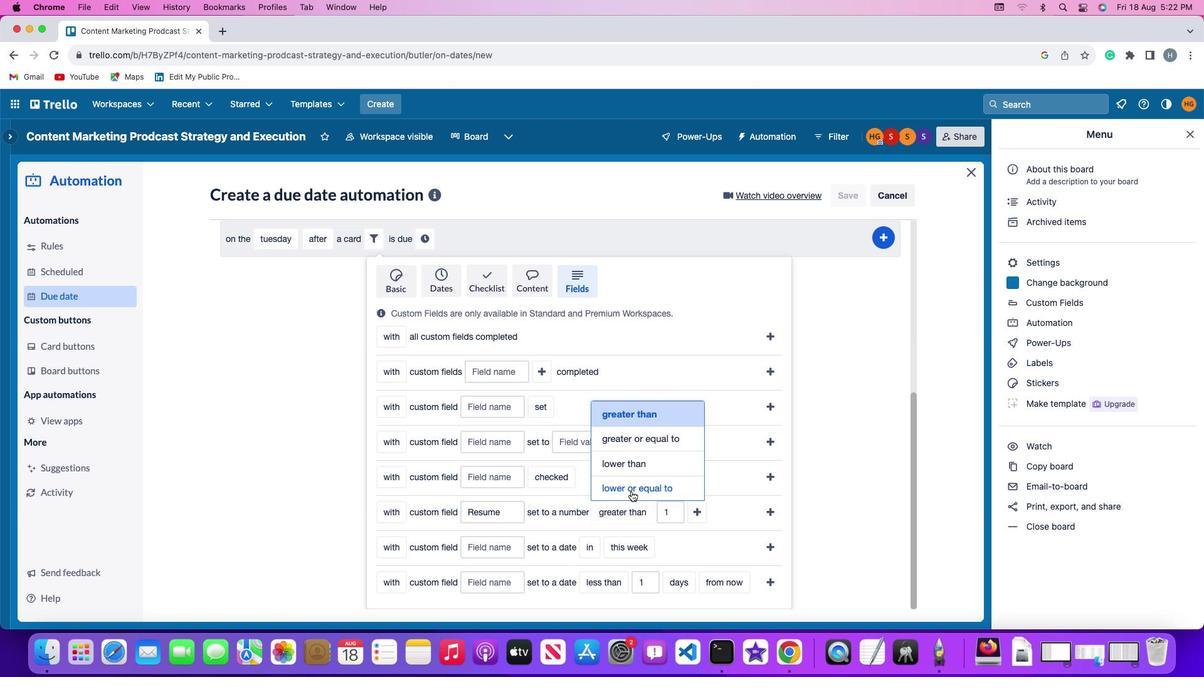 
Action: Mouse moved to (687, 509)
Screenshot: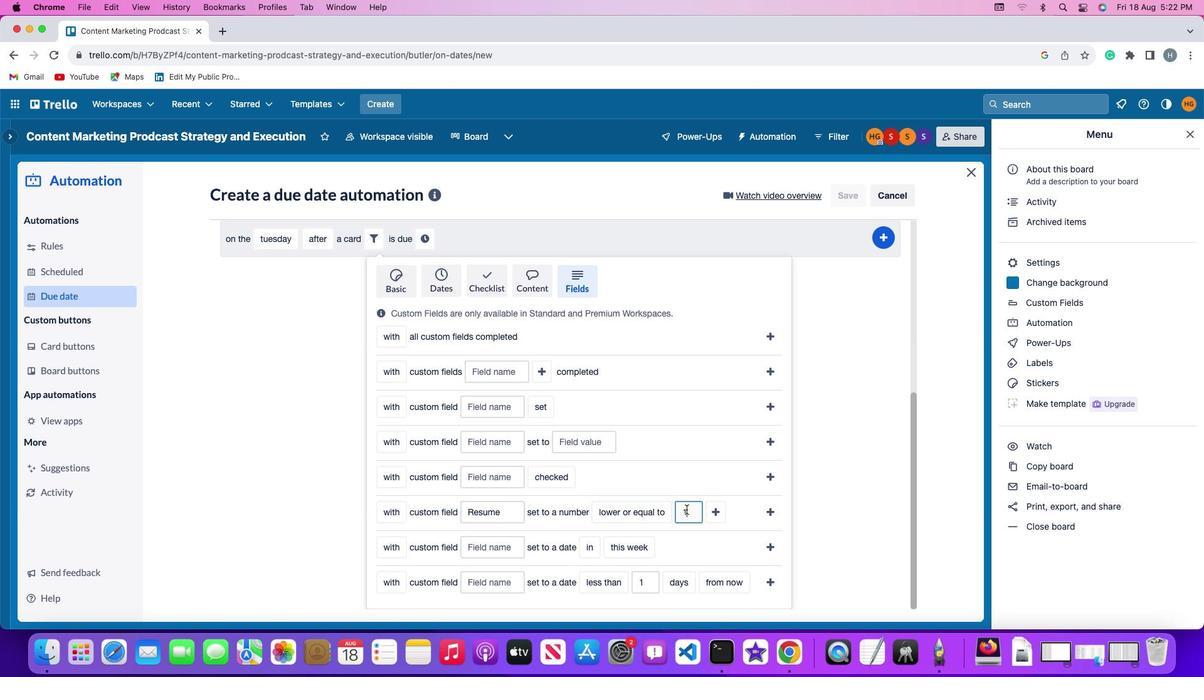 
Action: Mouse pressed left at (687, 509)
Screenshot: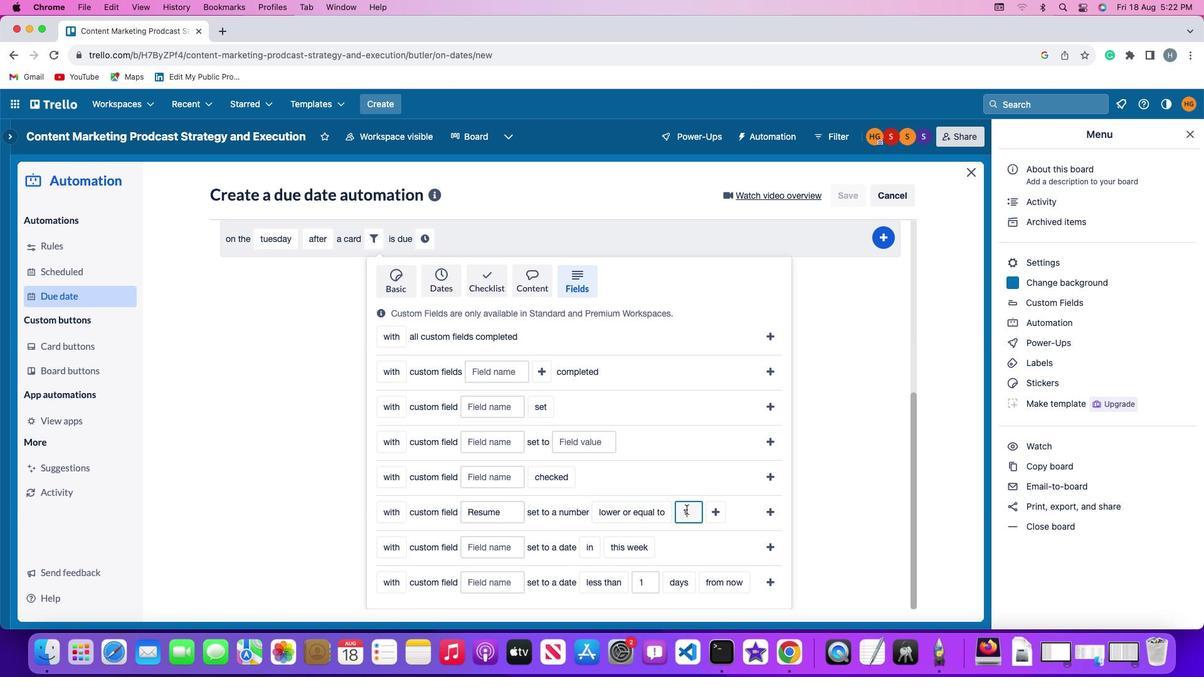 
Action: Mouse moved to (687, 510)
Screenshot: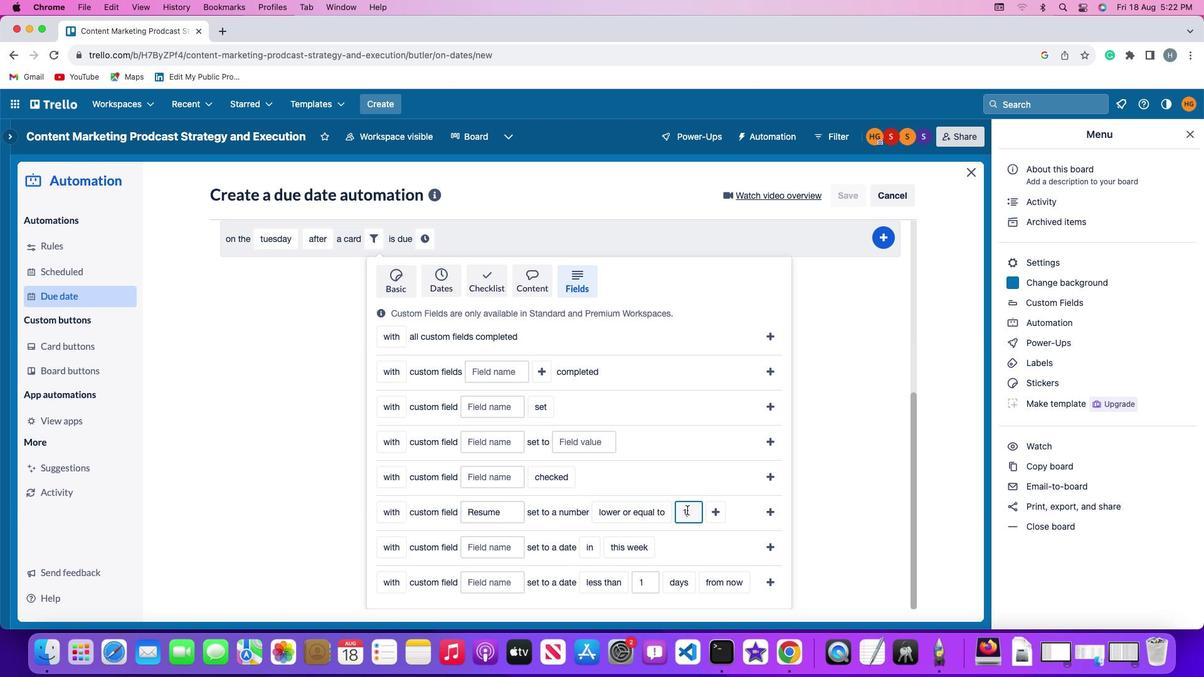 
Action: Key pressed Key.backspace
Screenshot: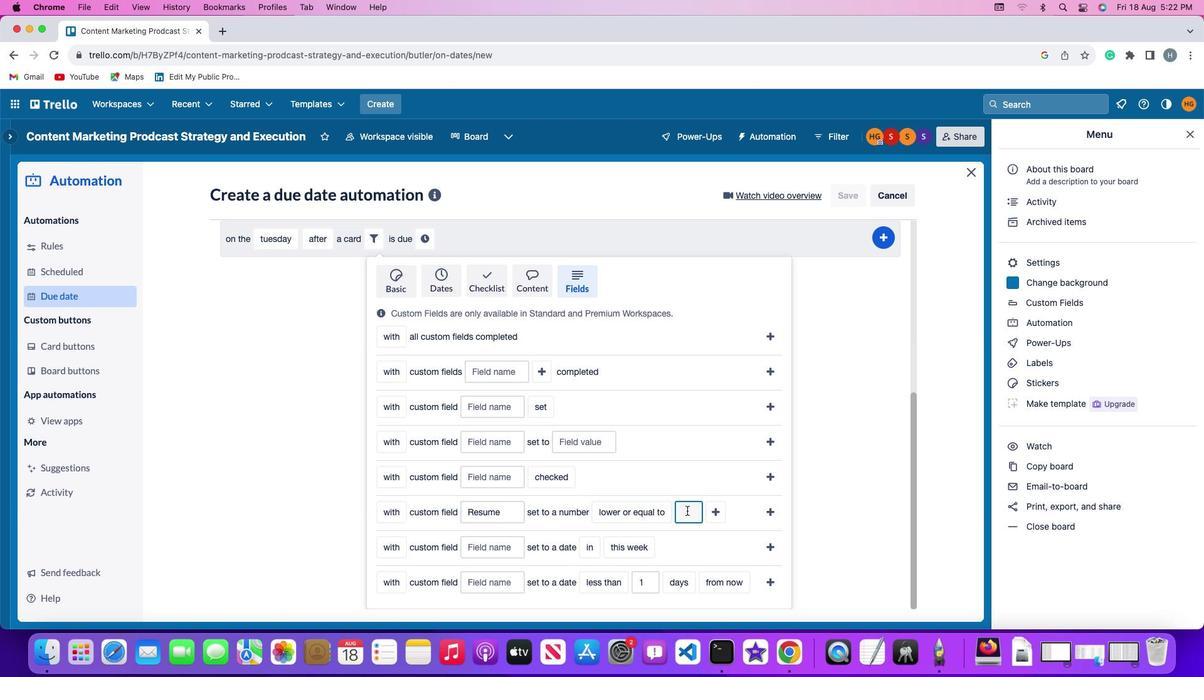 
Action: Mouse moved to (683, 508)
Screenshot: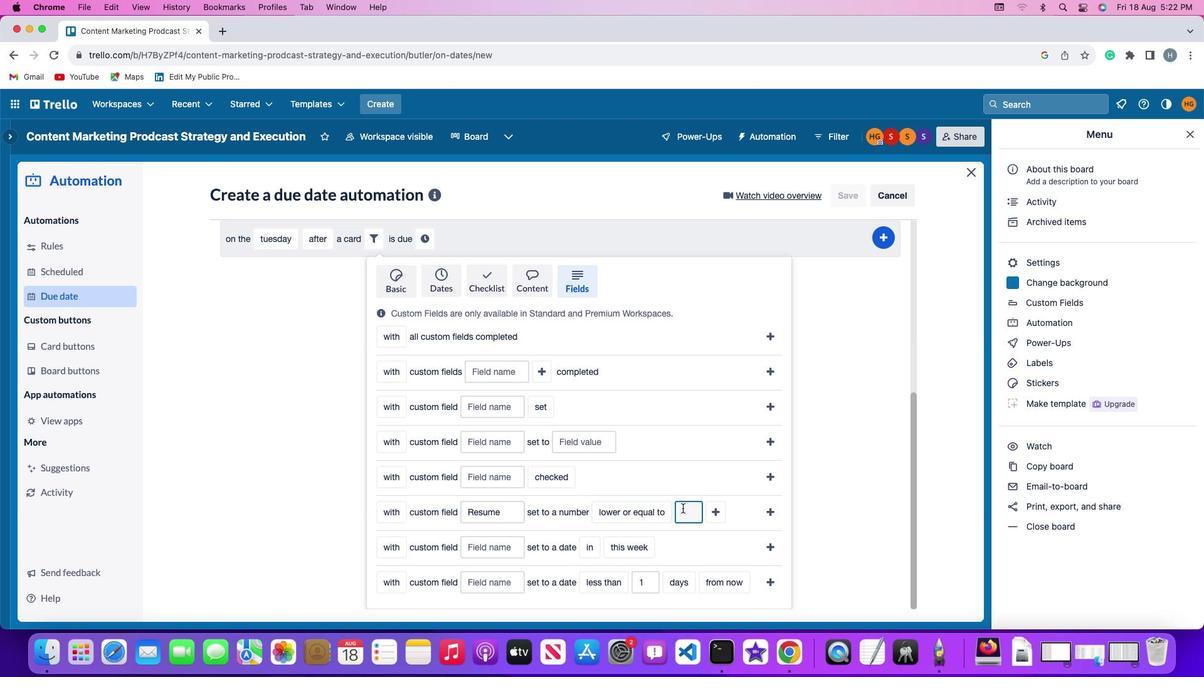 
Action: Key pressed '1'
Screenshot: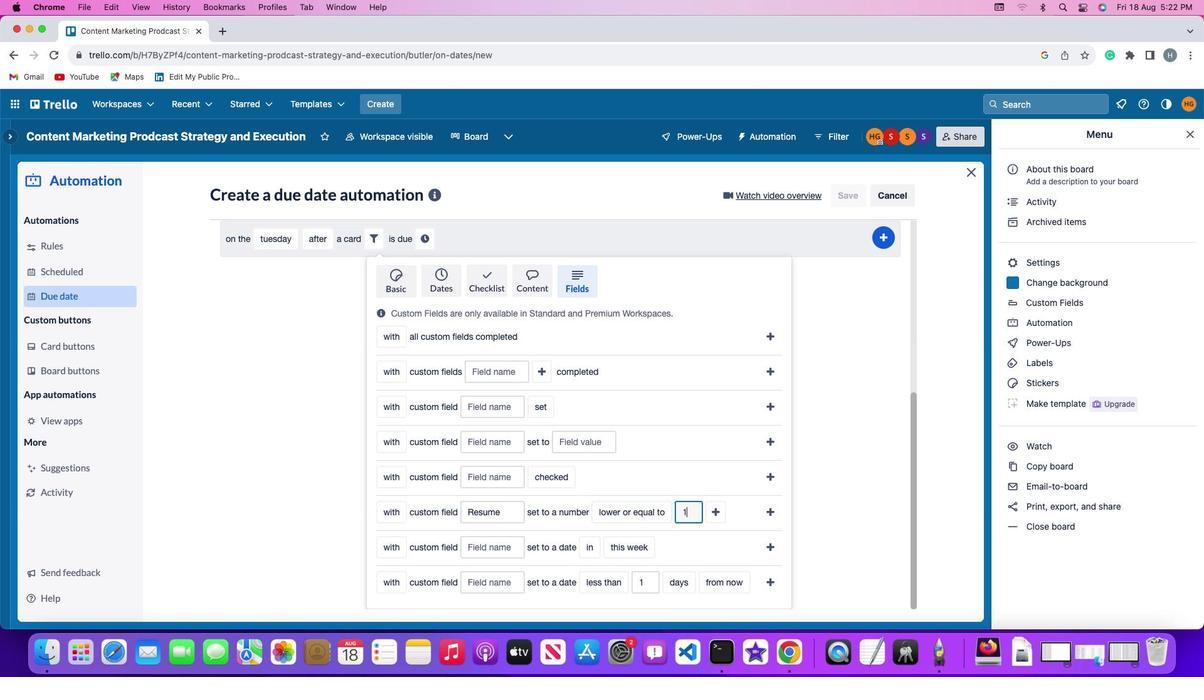 
Action: Mouse moved to (720, 506)
Screenshot: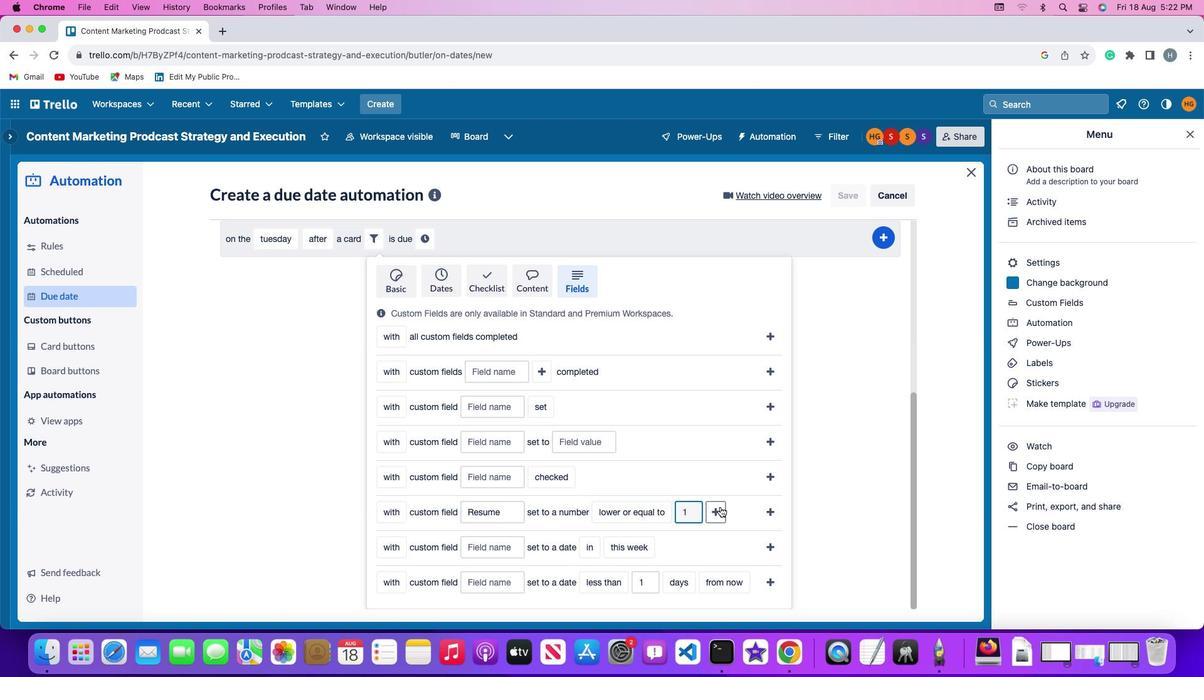 
Action: Mouse pressed left at (720, 506)
Screenshot: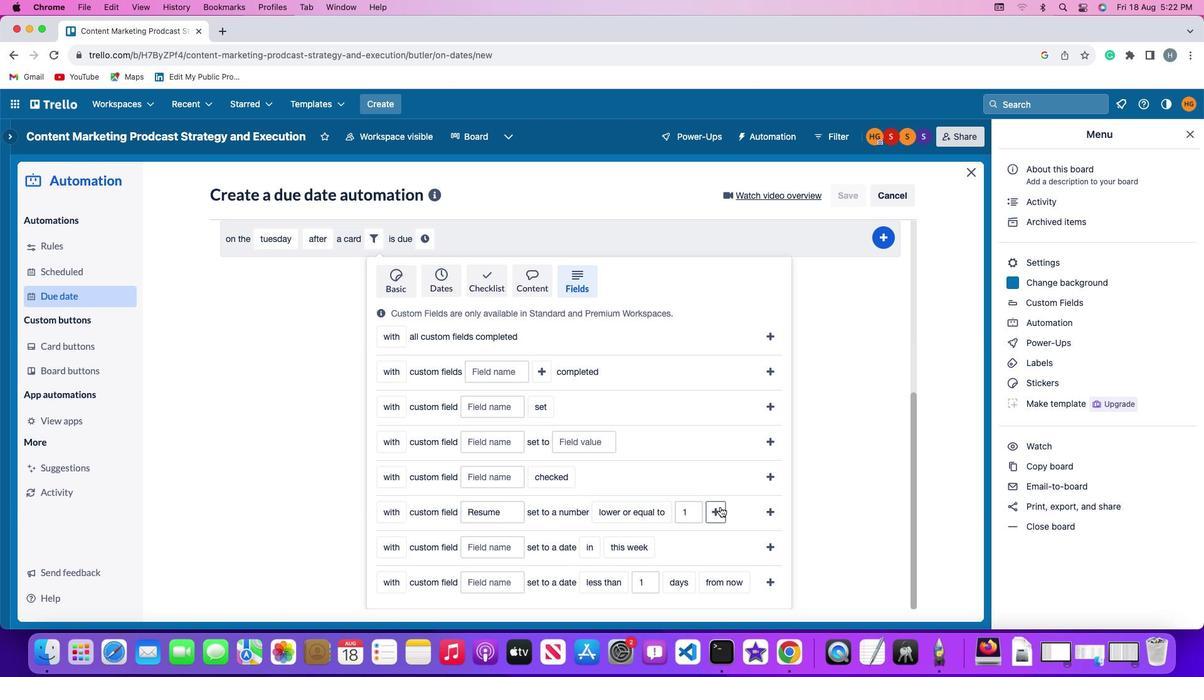 
Action: Mouse moved to (752, 515)
Screenshot: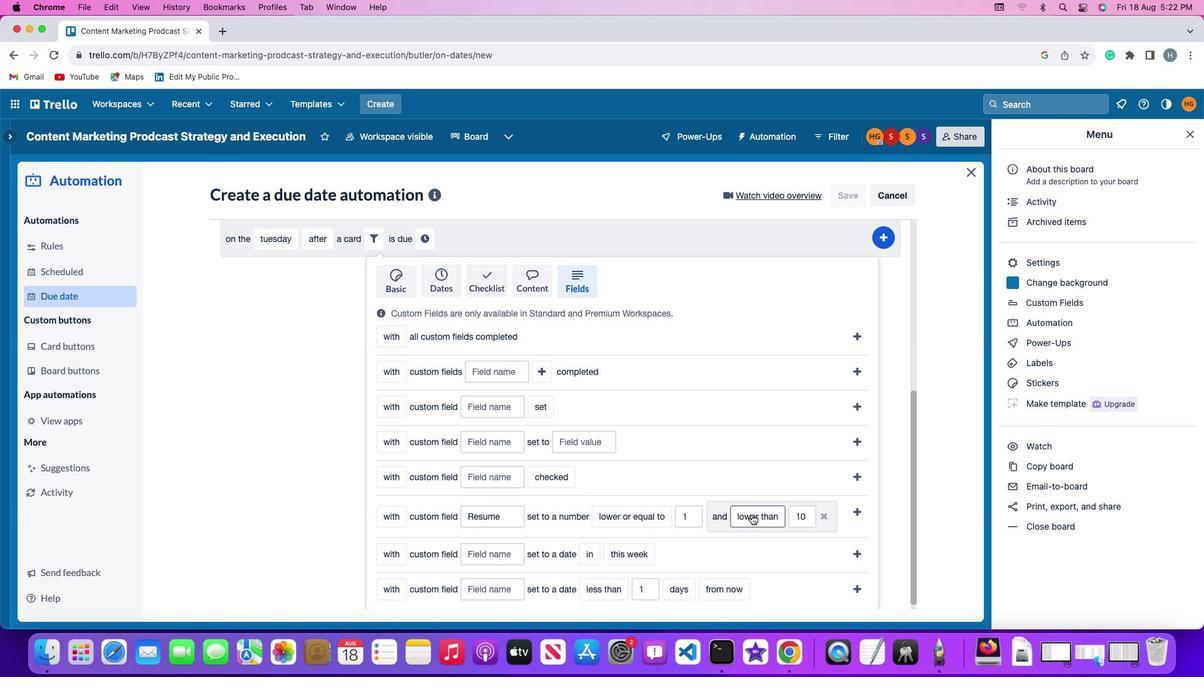 
Action: Mouse pressed left at (752, 515)
Screenshot: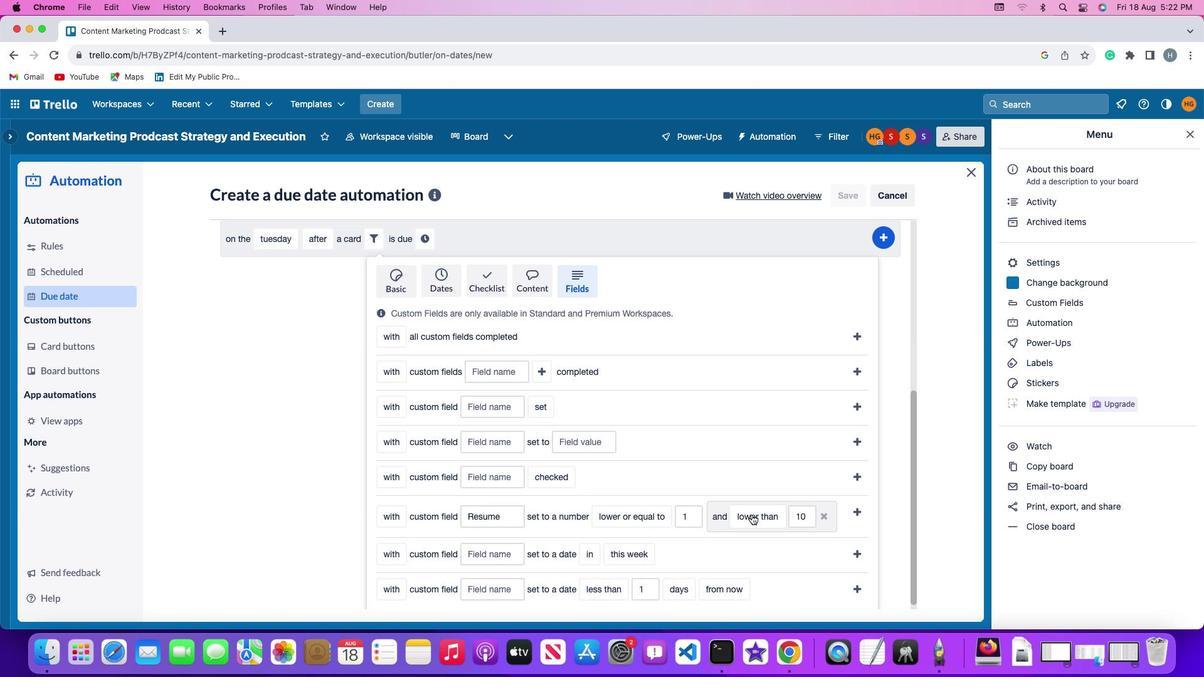 
Action: Mouse moved to (756, 495)
Screenshot: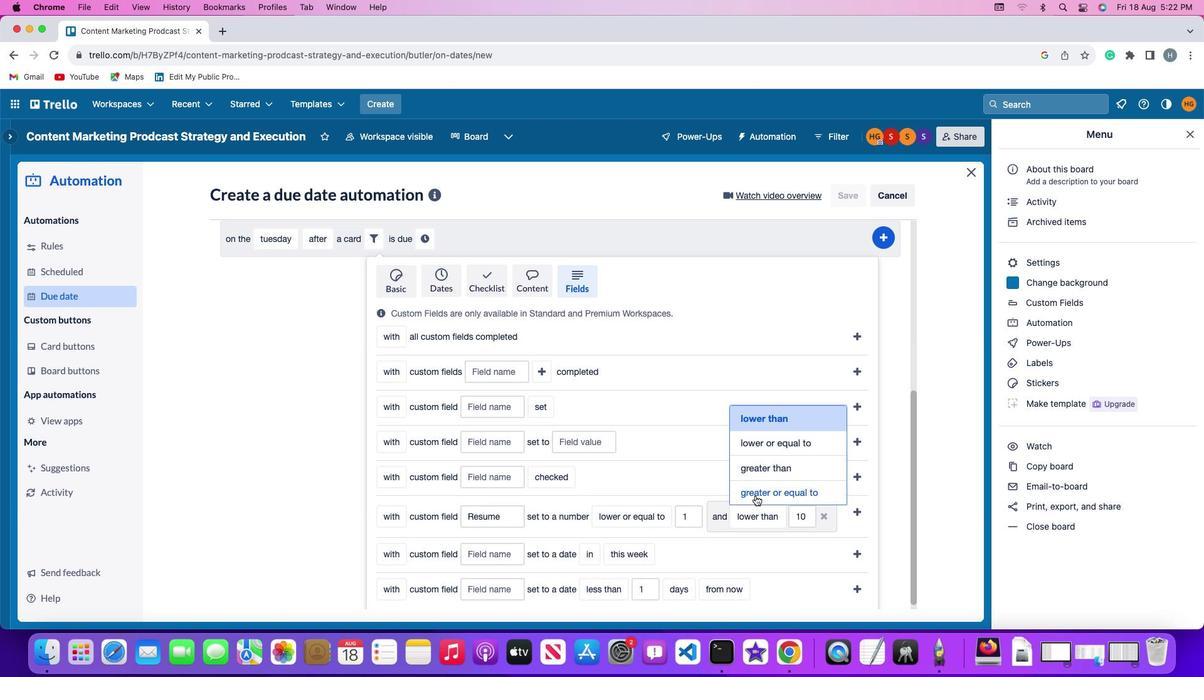 
Action: Mouse pressed left at (756, 495)
Screenshot: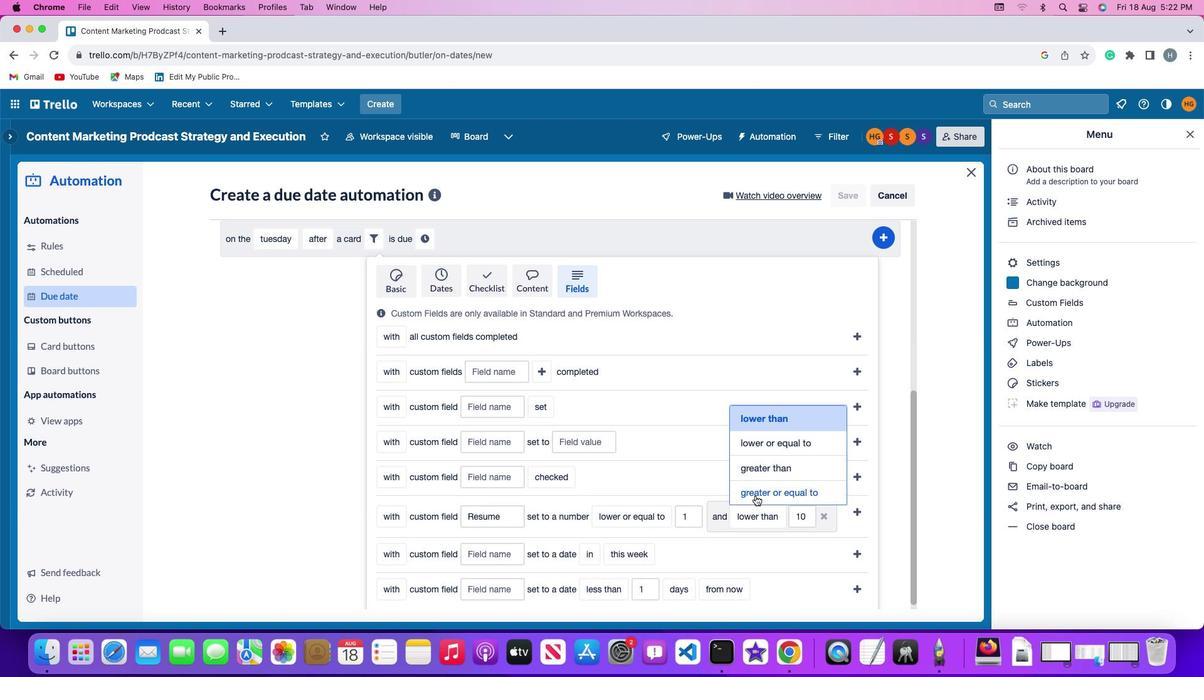 
Action: Mouse moved to (507, 538)
Screenshot: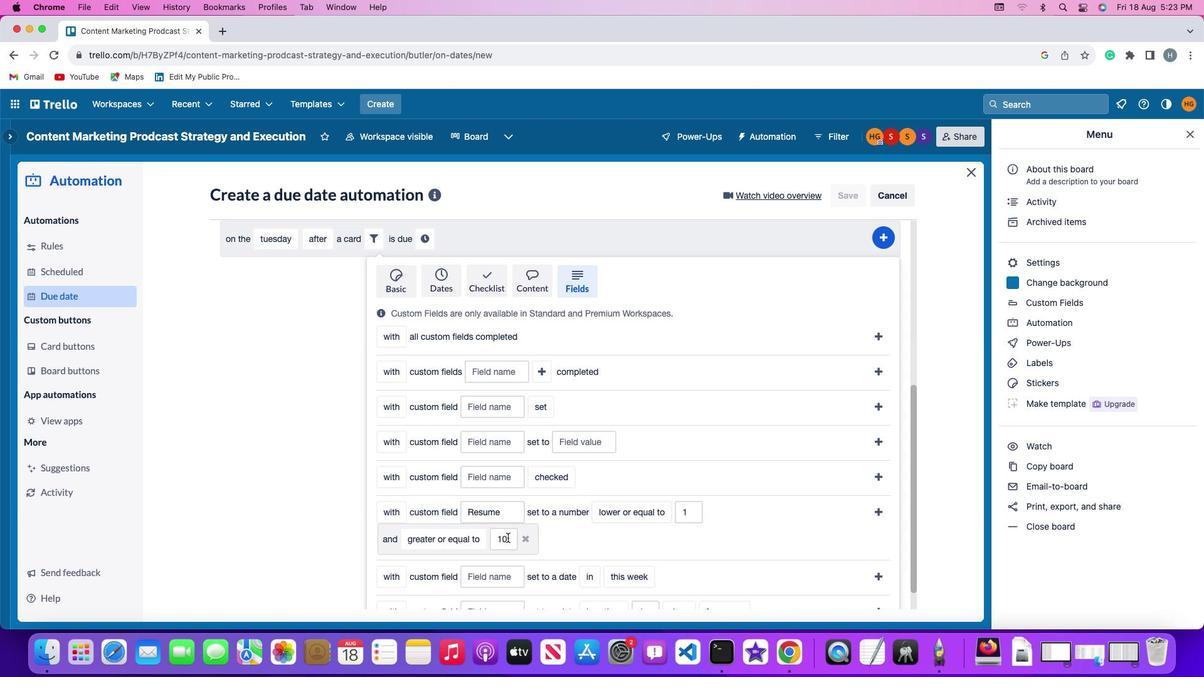 
Action: Mouse pressed left at (507, 538)
Screenshot: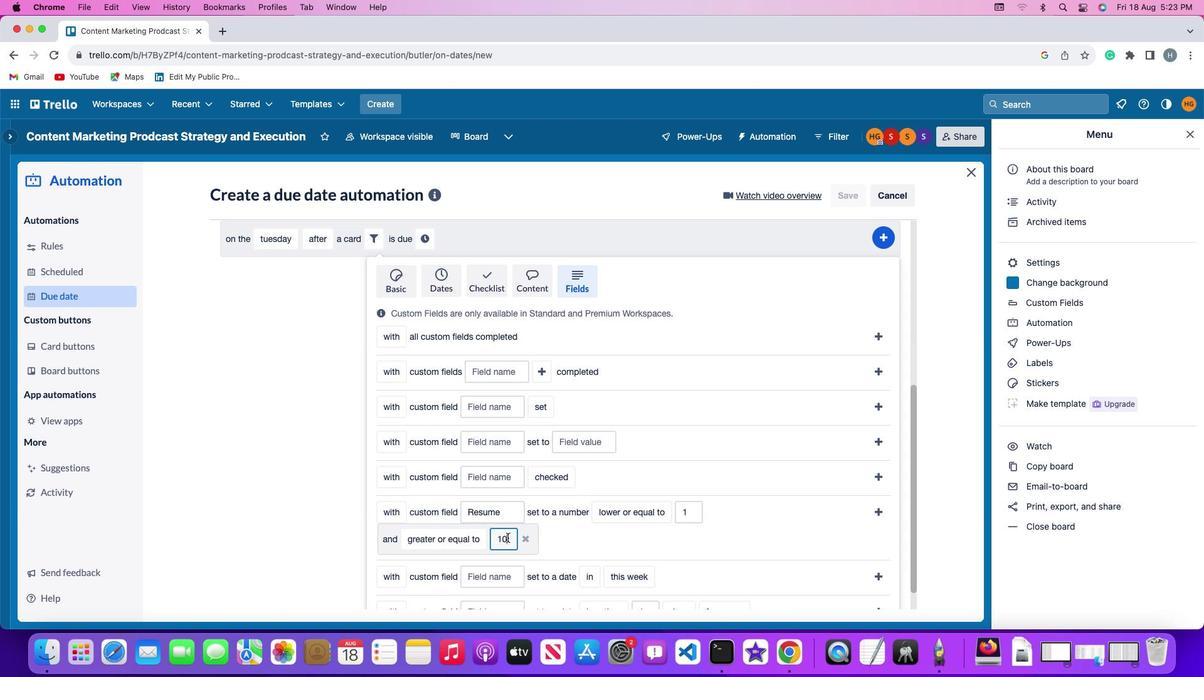 
Action: Key pressed Key.backspace'1''0'
Screenshot: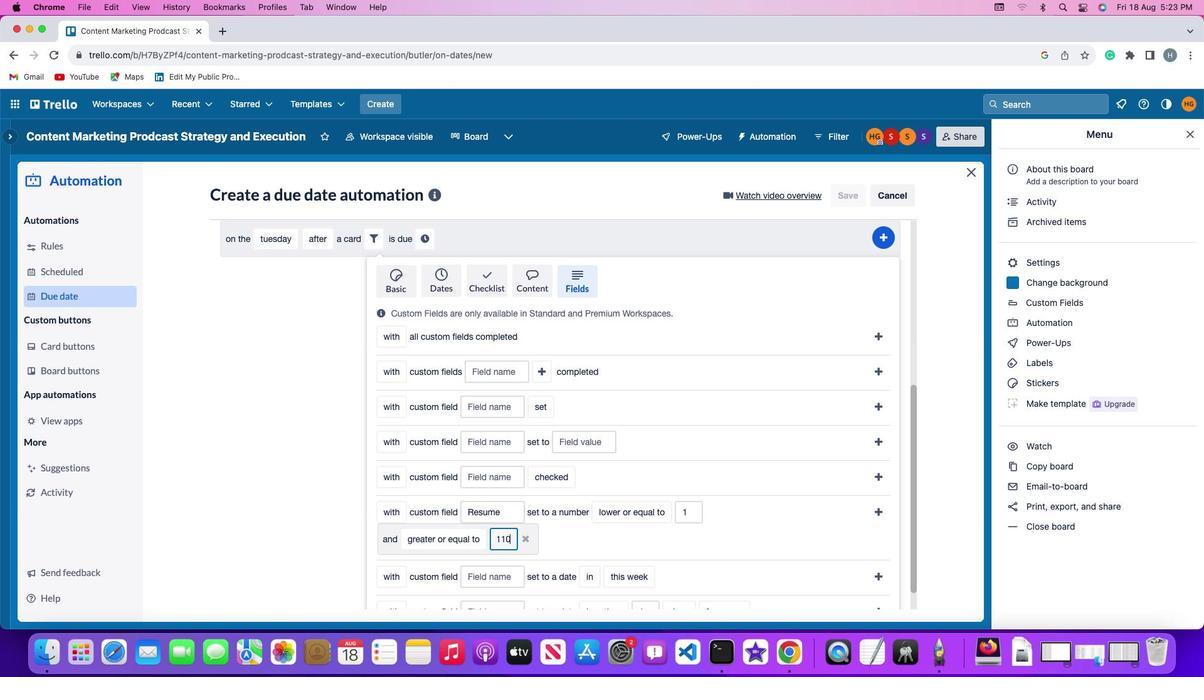 
Action: Mouse moved to (526, 539)
Screenshot: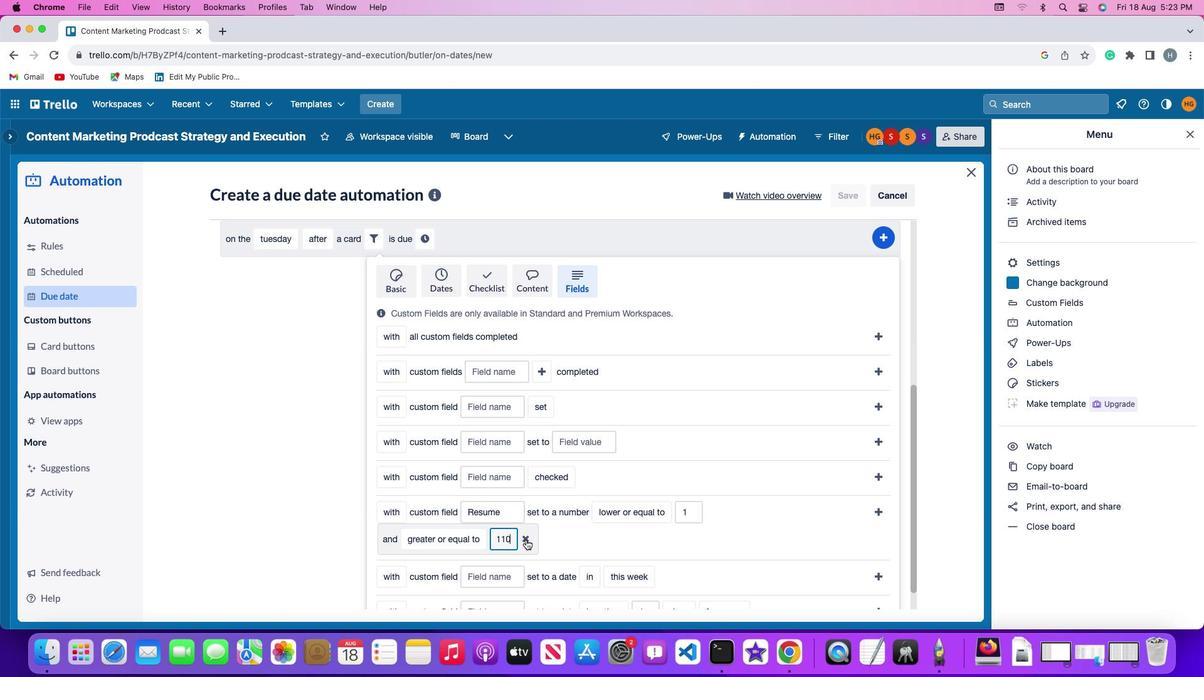 
Action: Key pressed Key.backspaceKey.backspaceKey.backspace'1''0'
Screenshot: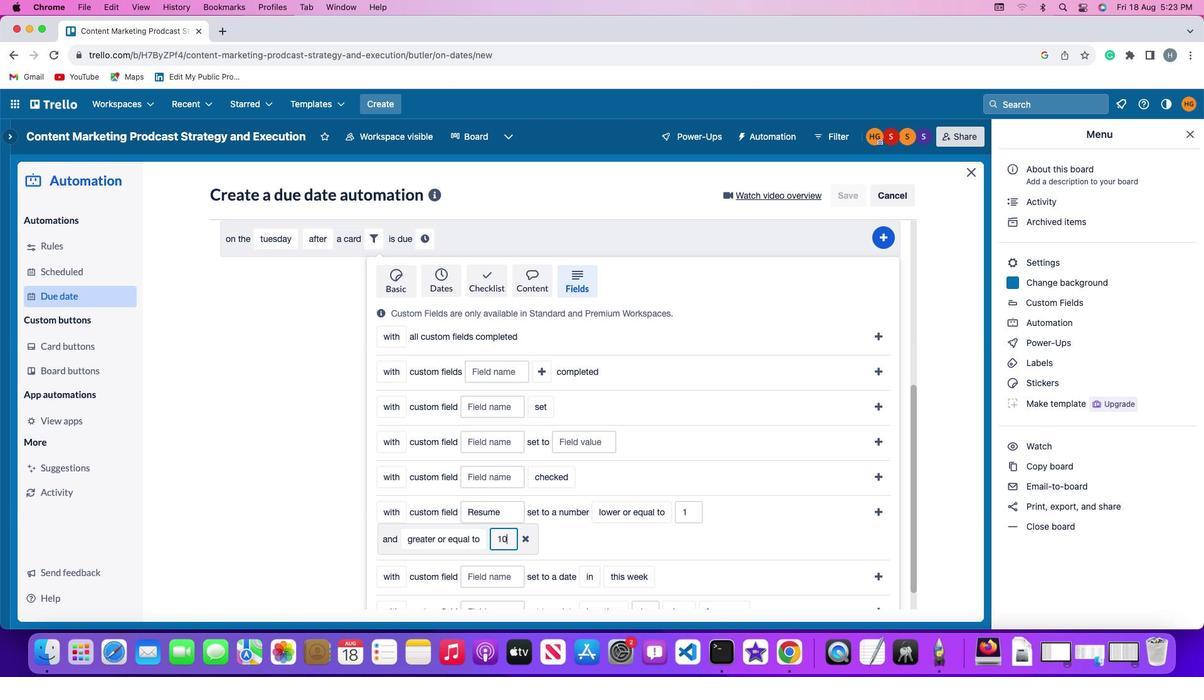 
Action: Mouse moved to (880, 511)
Screenshot: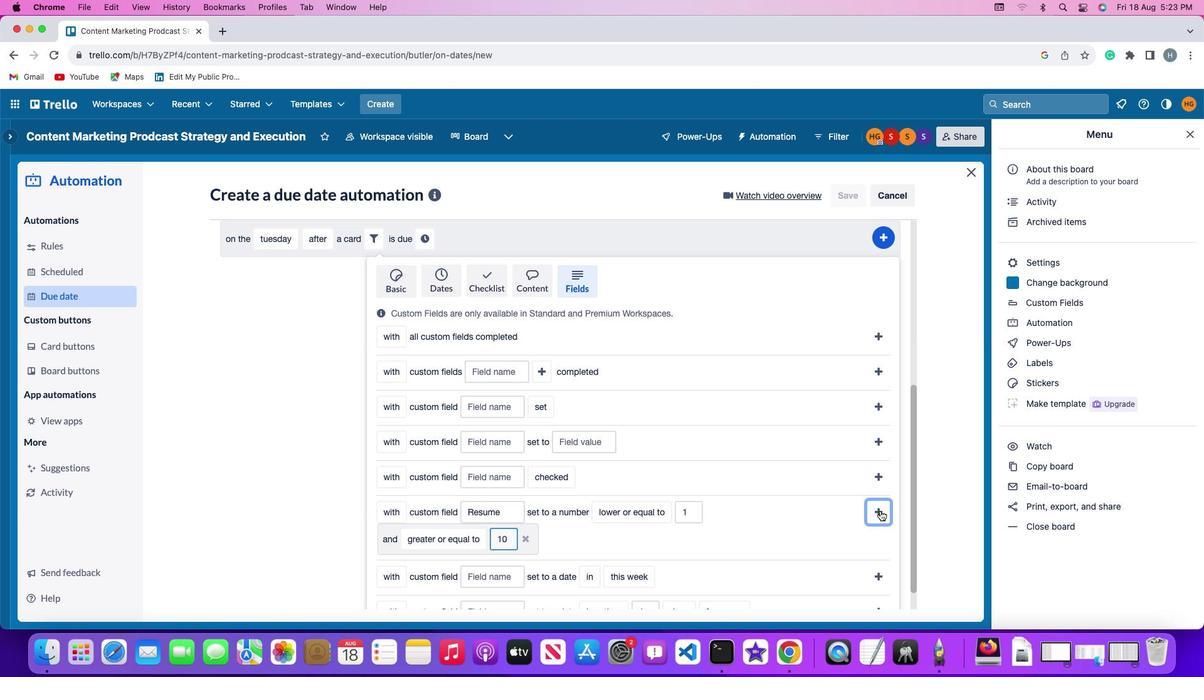
Action: Mouse pressed left at (880, 511)
Screenshot: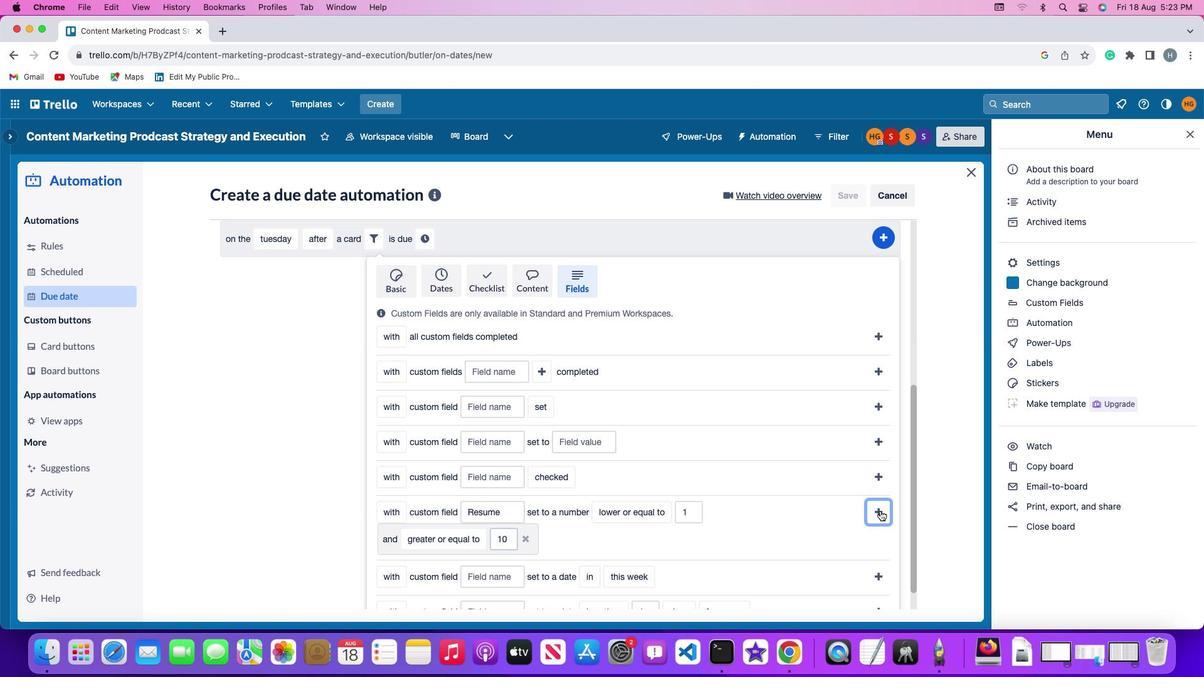 
Action: Mouse moved to (808, 544)
Screenshot: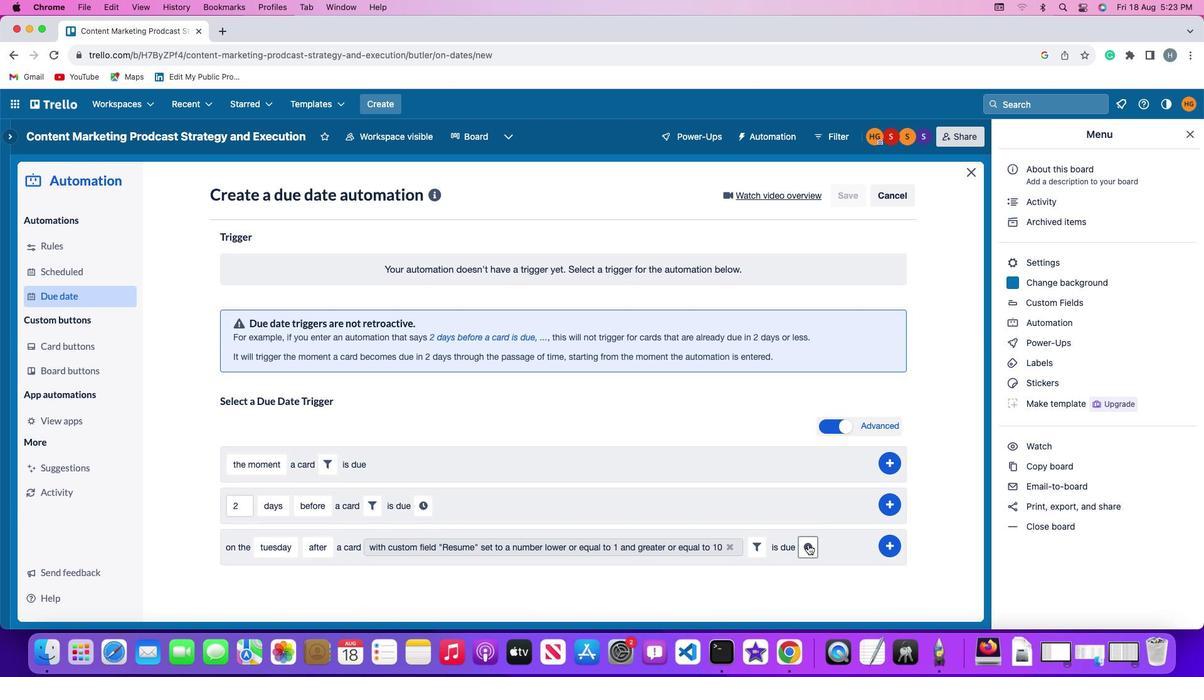 
Action: Mouse pressed left at (808, 544)
Screenshot: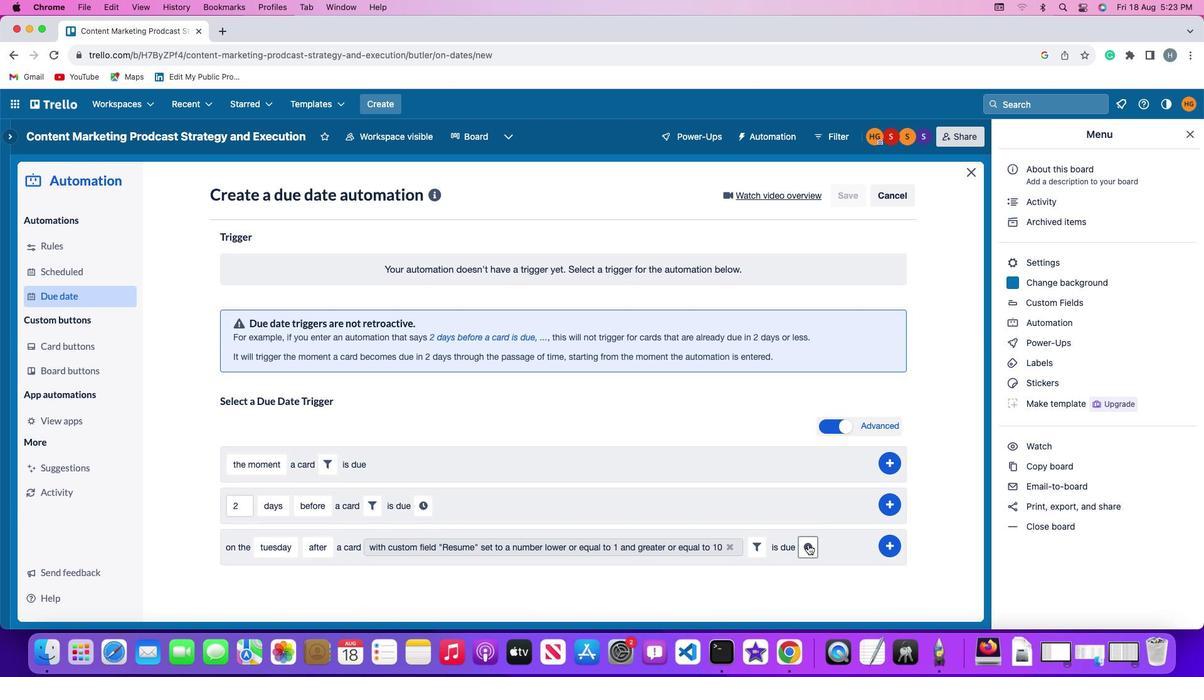 
Action: Mouse moved to (252, 570)
Screenshot: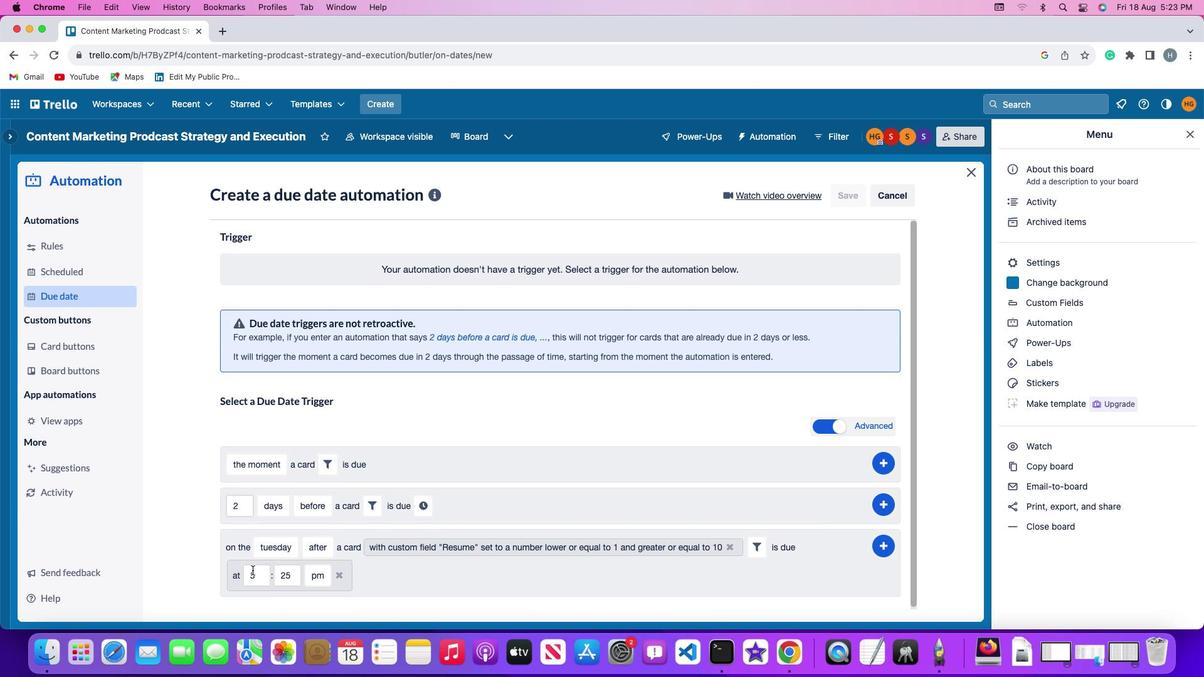 
Action: Mouse pressed left at (252, 570)
Screenshot: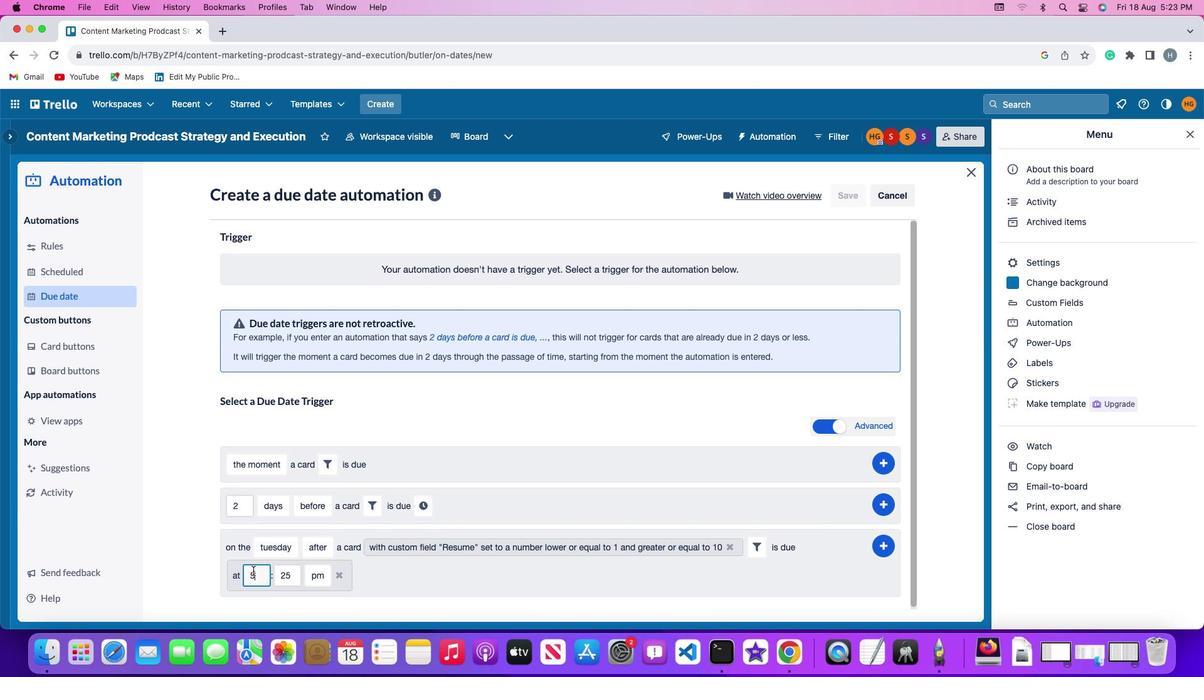 
Action: Mouse moved to (262, 575)
Screenshot: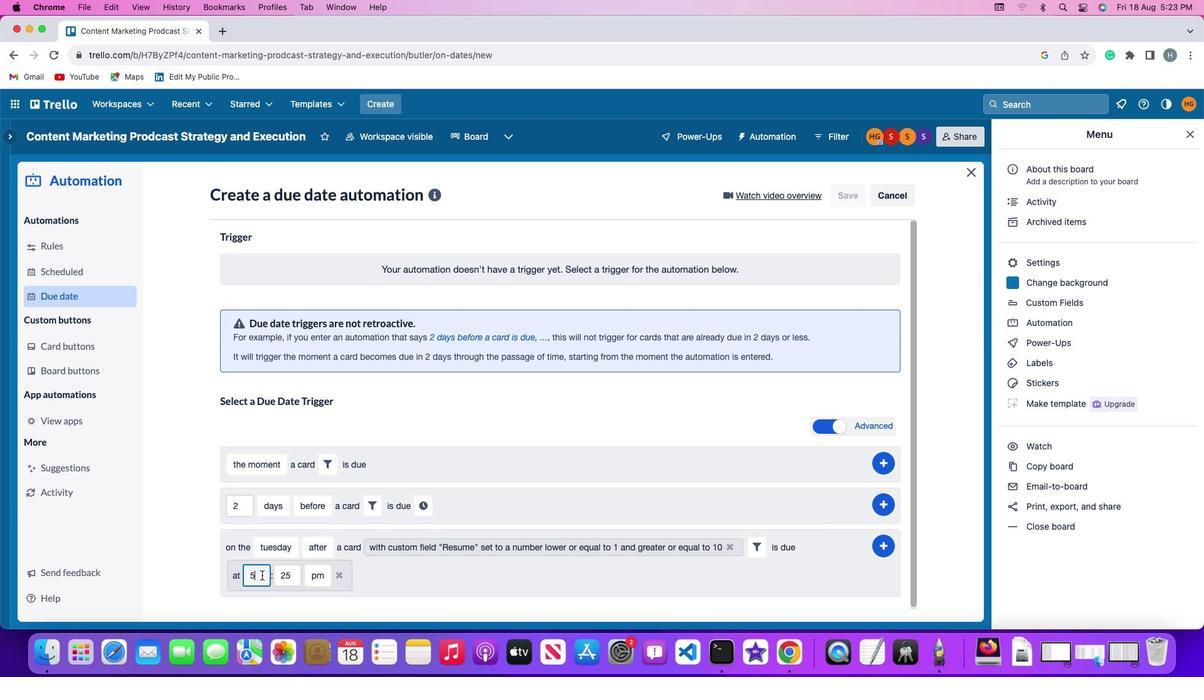 
Action: Key pressed Key.backspace
Screenshot: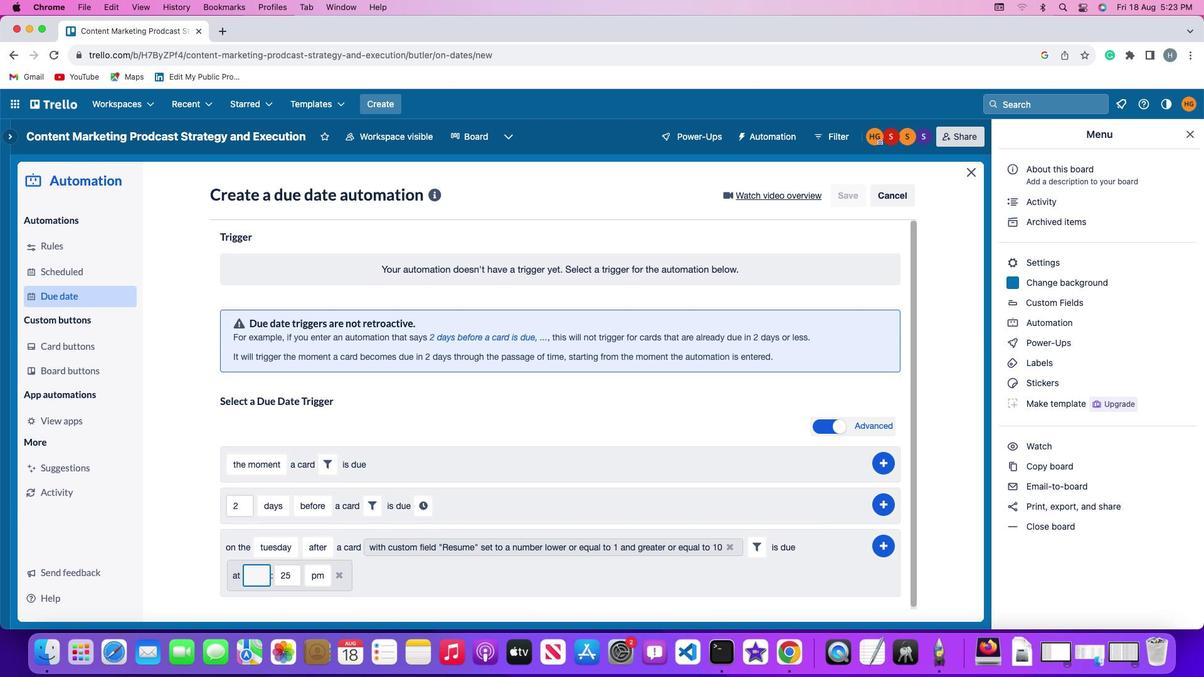 
Action: Mouse moved to (263, 574)
Screenshot: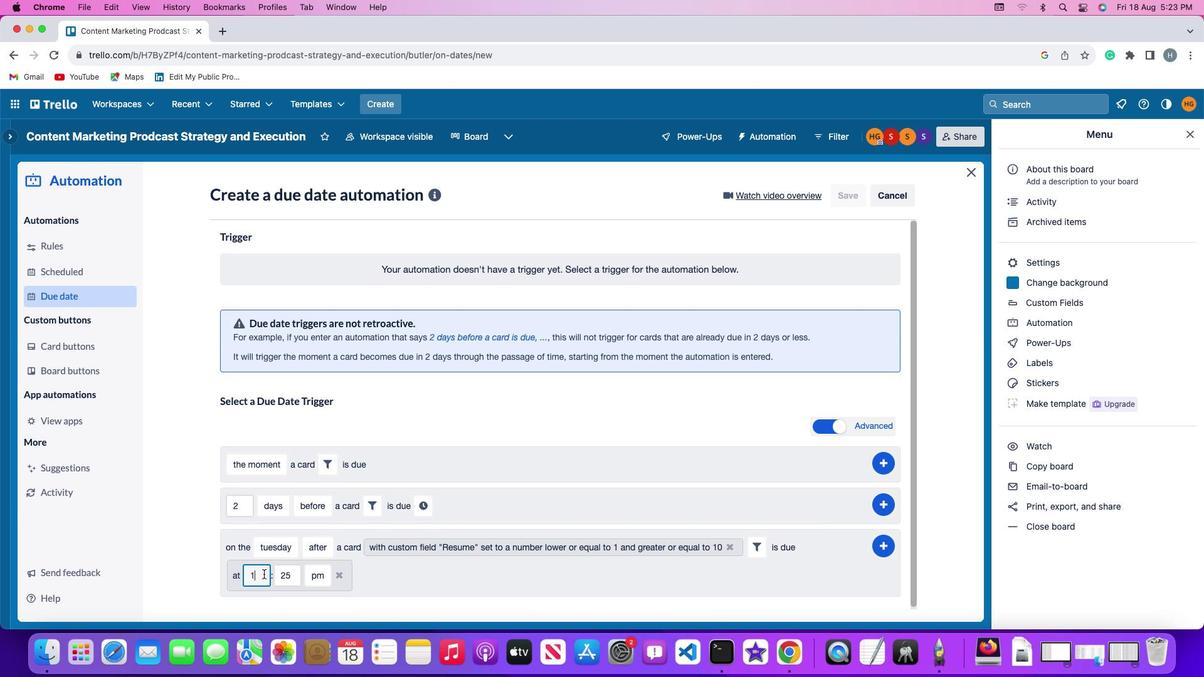 
Action: Key pressed '1'
Screenshot: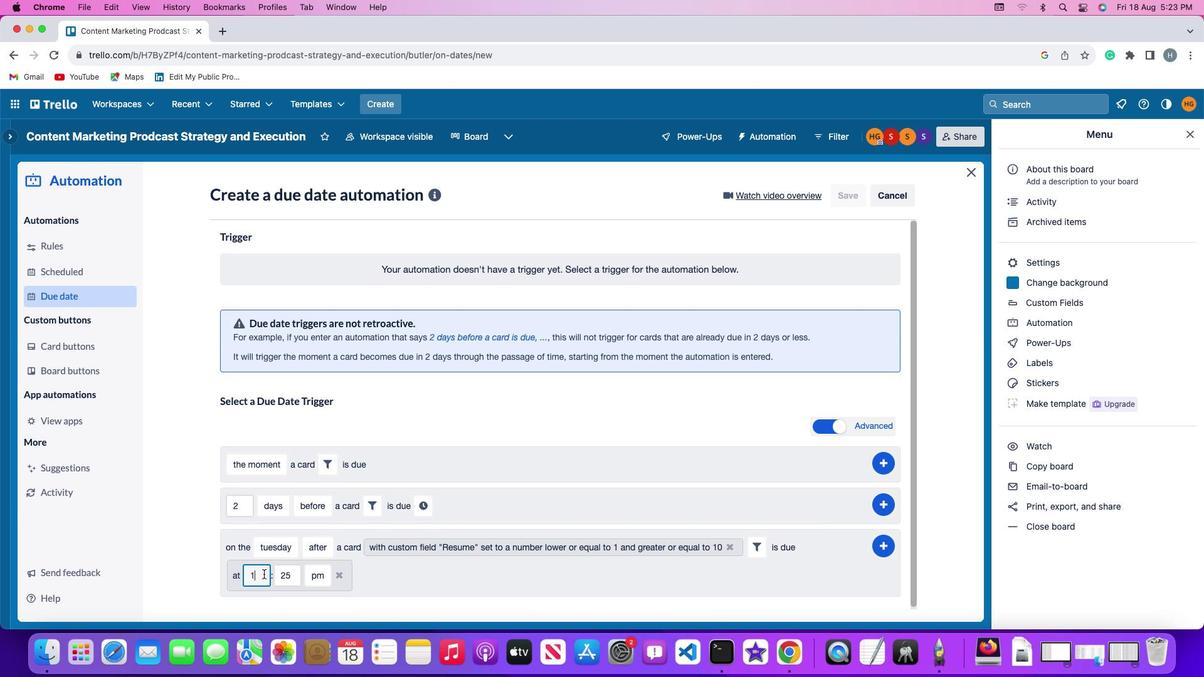 
Action: Mouse moved to (264, 574)
Screenshot: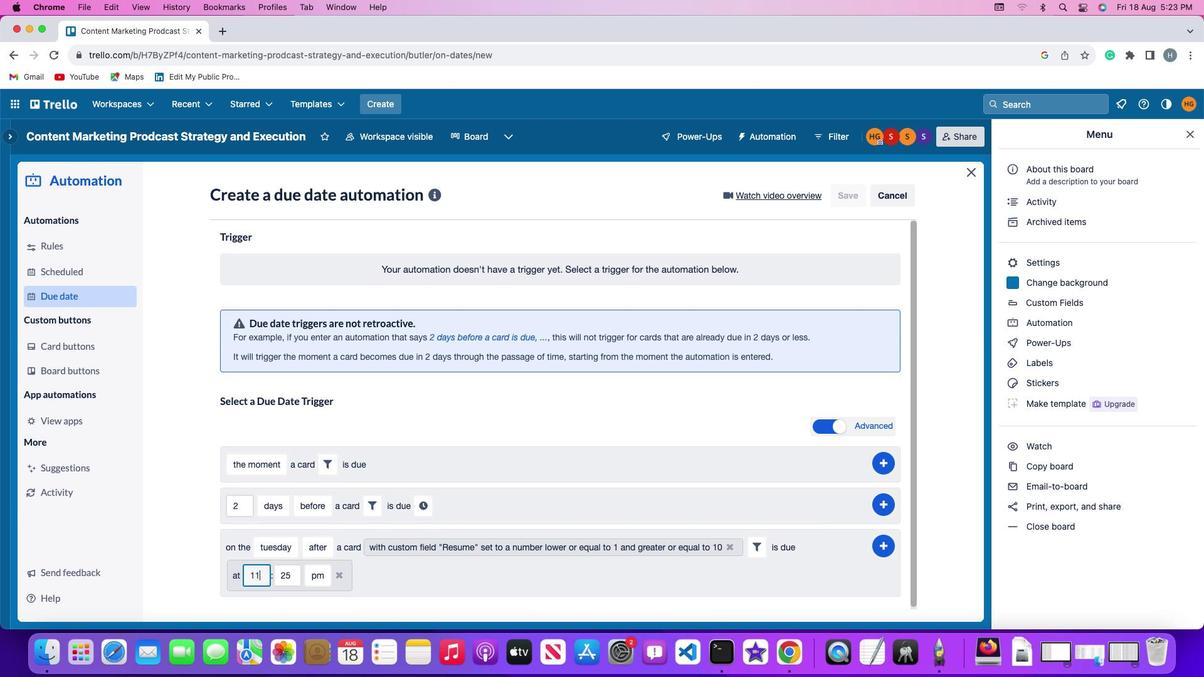 
Action: Key pressed '1'
Screenshot: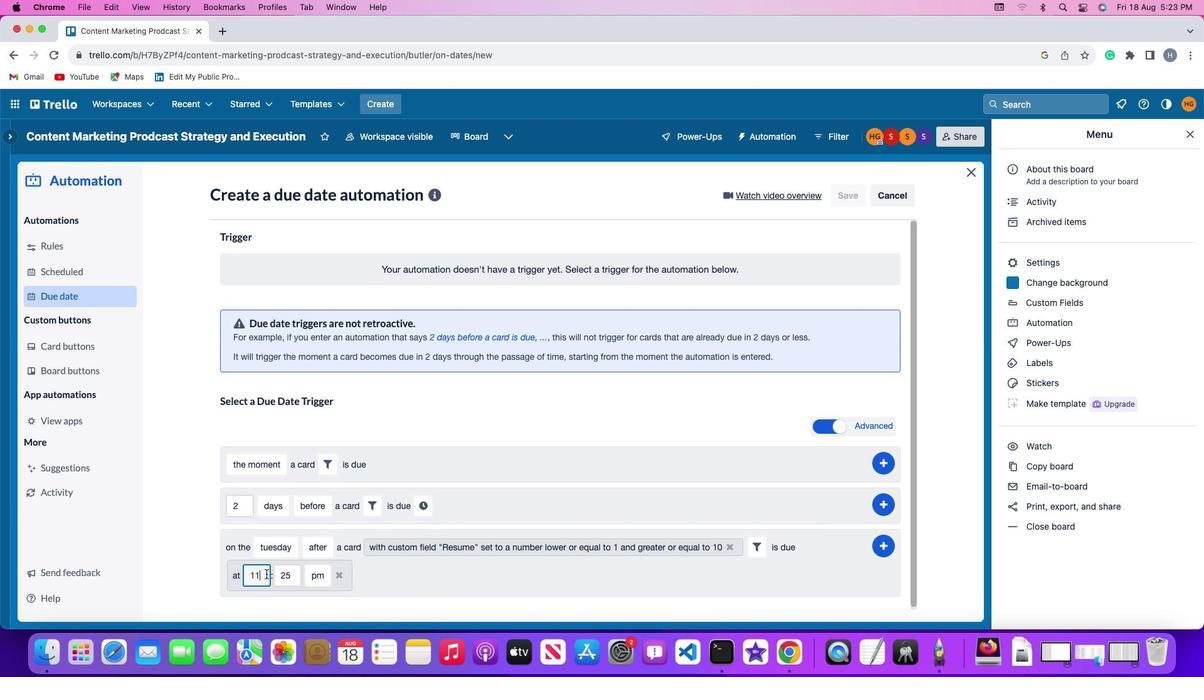
Action: Mouse moved to (289, 572)
Screenshot: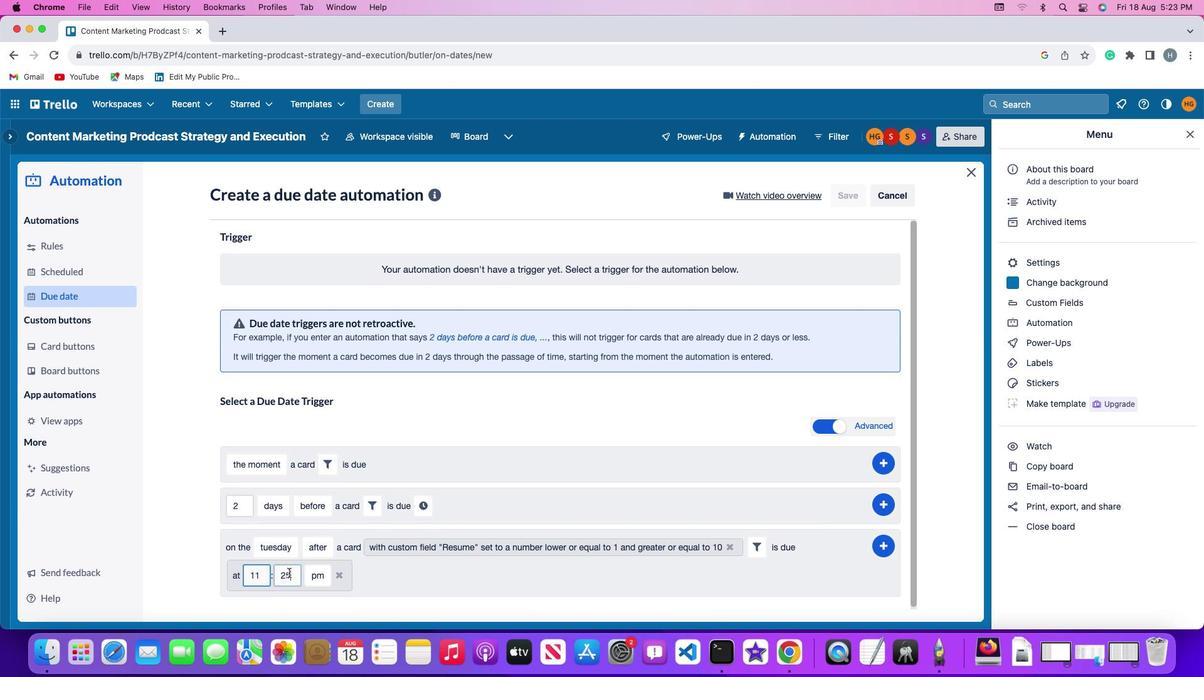 
Action: Mouse pressed left at (289, 572)
Screenshot: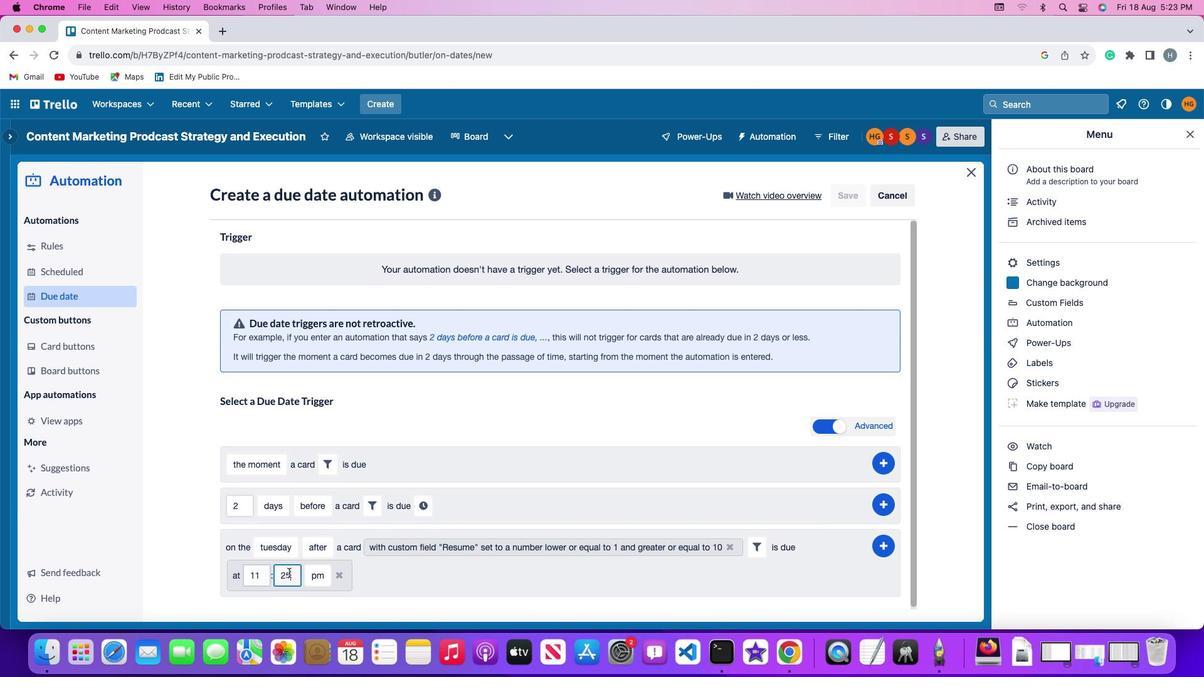 
Action: Key pressed Key.backspaceKey.backspace
Screenshot: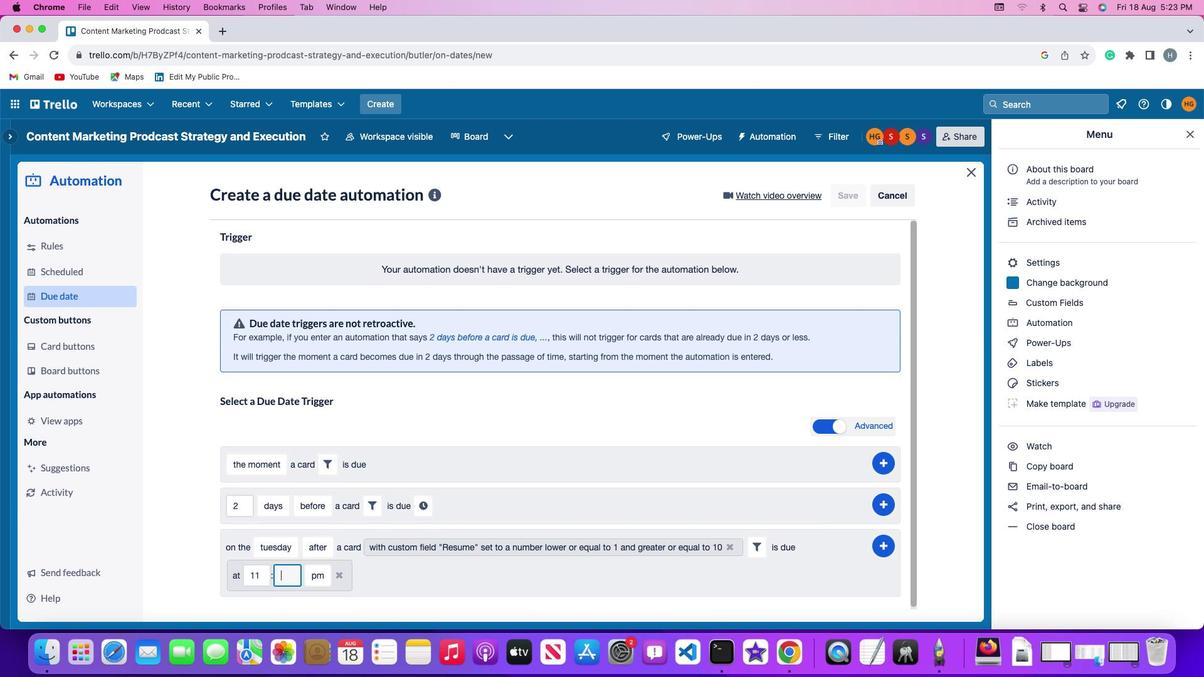 
Action: Mouse moved to (287, 572)
Screenshot: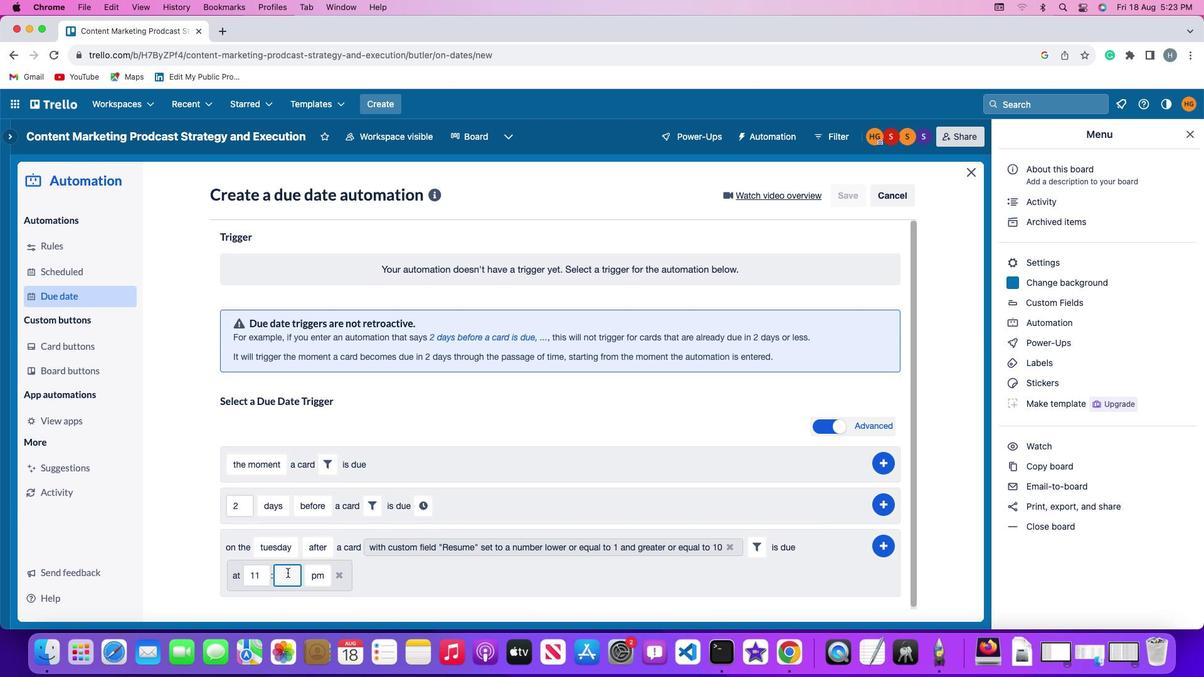 
Action: Key pressed '0''0'
Screenshot: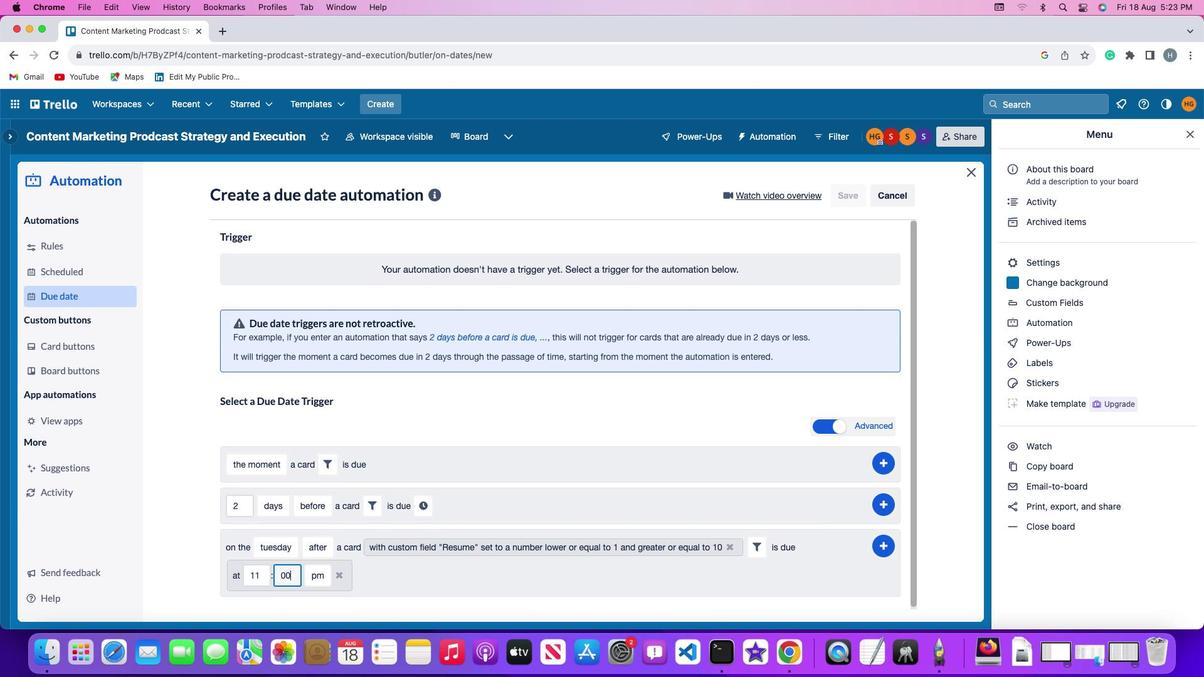 
Action: Mouse moved to (309, 576)
Screenshot: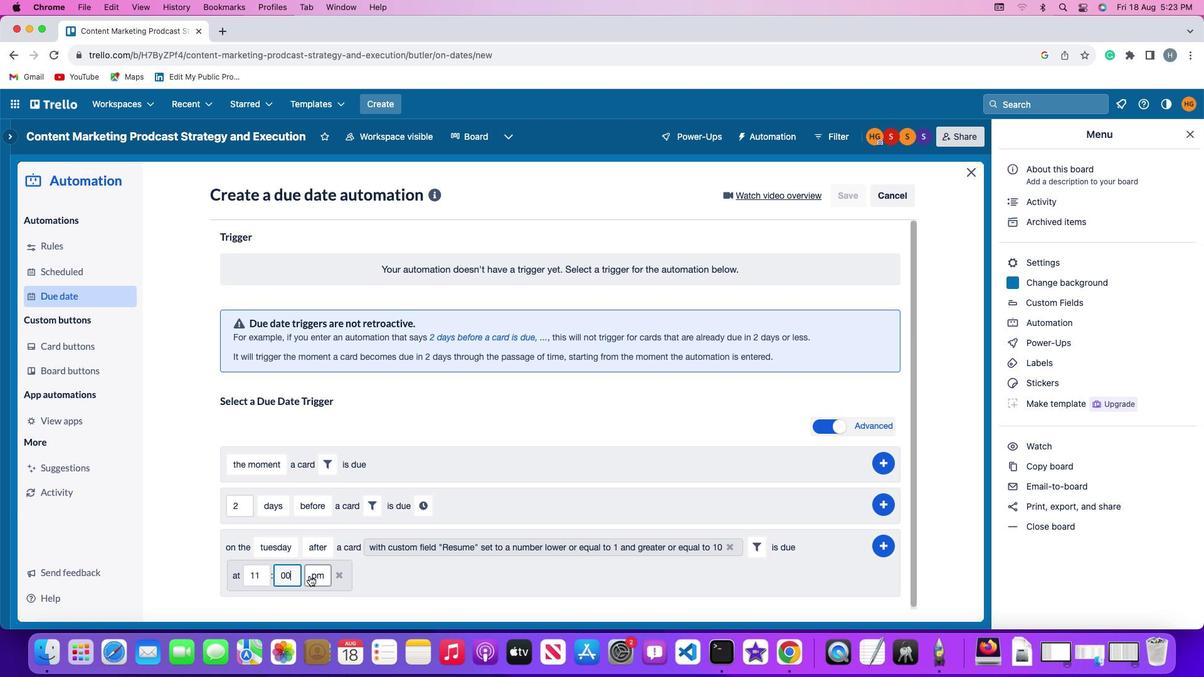 
Action: Mouse pressed left at (309, 576)
Screenshot: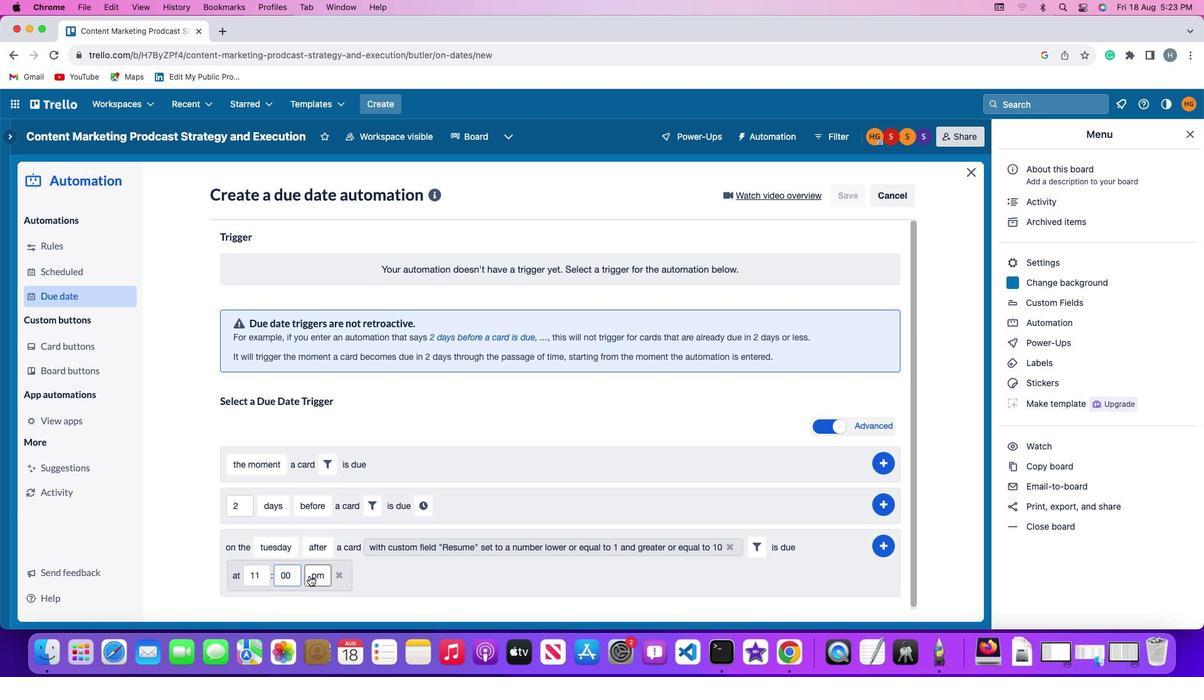 
Action: Mouse moved to (327, 527)
Screenshot: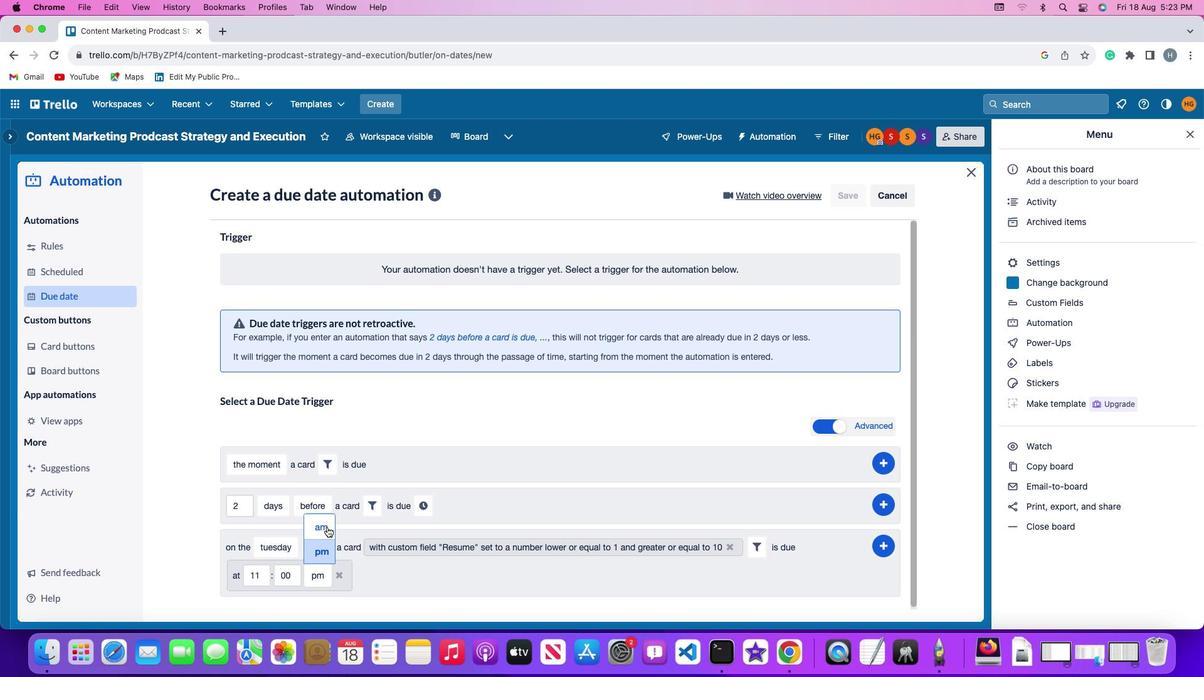 
Action: Mouse pressed left at (327, 527)
Screenshot: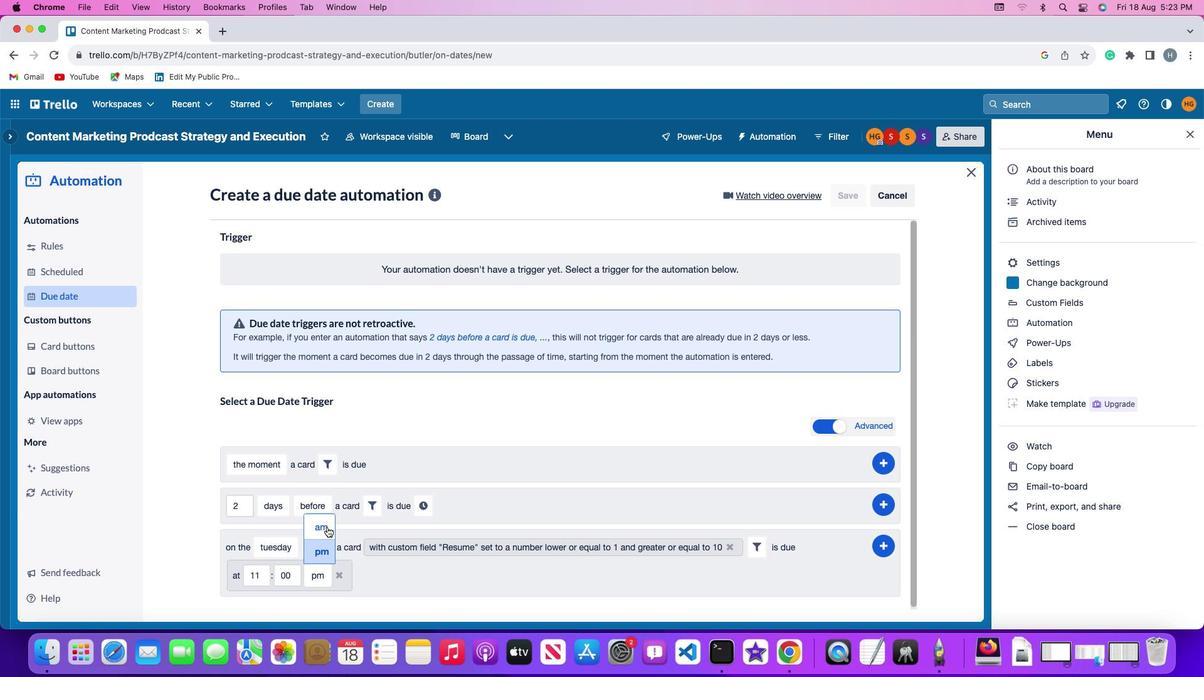 
Action: Mouse moved to (884, 545)
Screenshot: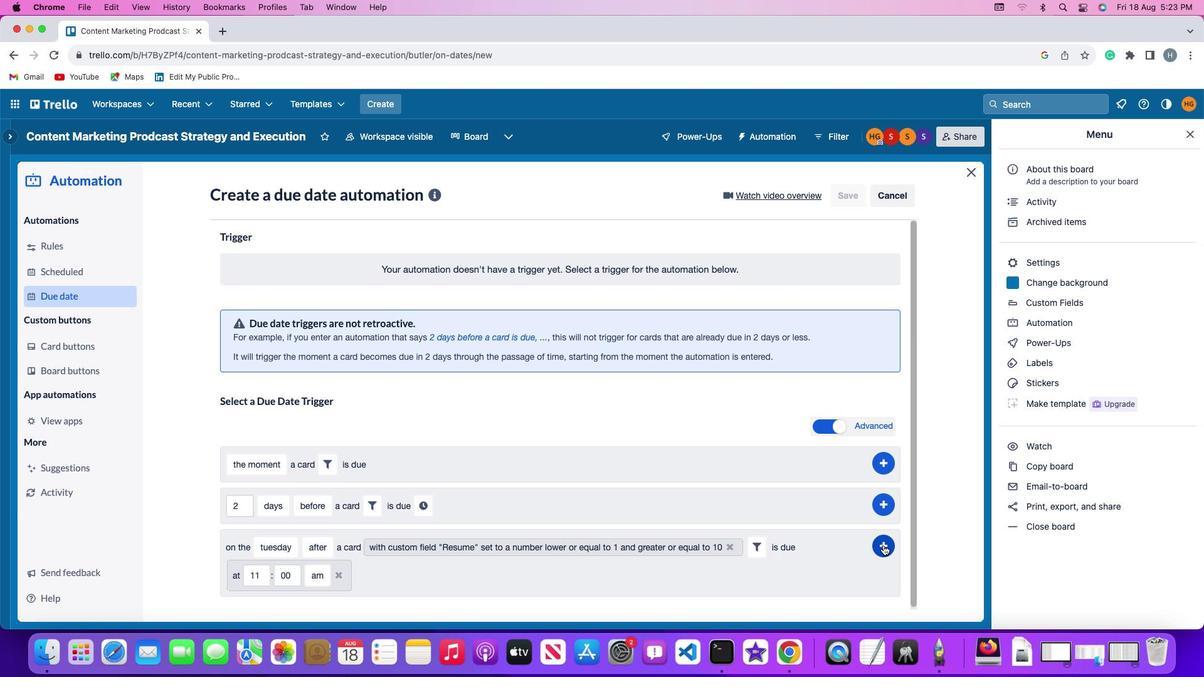 
Action: Mouse pressed left at (884, 545)
Screenshot: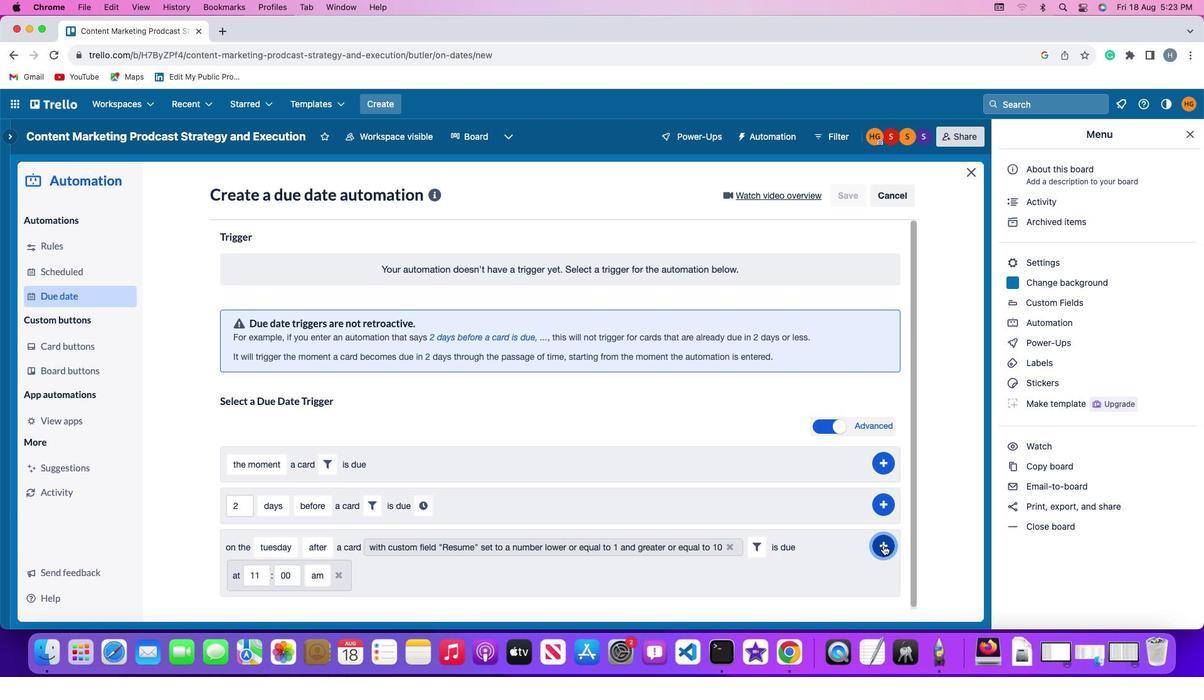 
Action: Mouse moved to (939, 486)
Screenshot: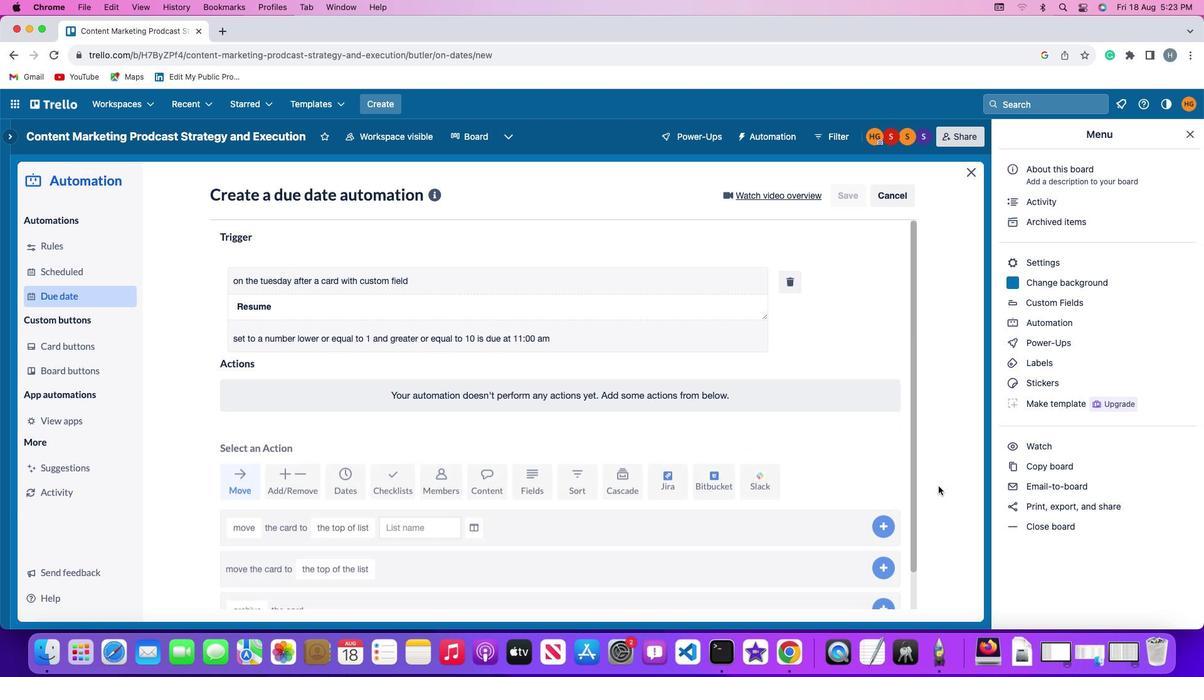 
